 Task: Find connections with filter location Nantong with filter topic #innovationwith filter profile language Potuguese with filter current company Trelleborg Group with filter school Hemwati Nandan Bahuguna Garhwal University with filter industry IT System Custom Software Development with filter service category Strategic Planning with filter keywords title Supervisors
Action: Mouse moved to (368, 246)
Screenshot: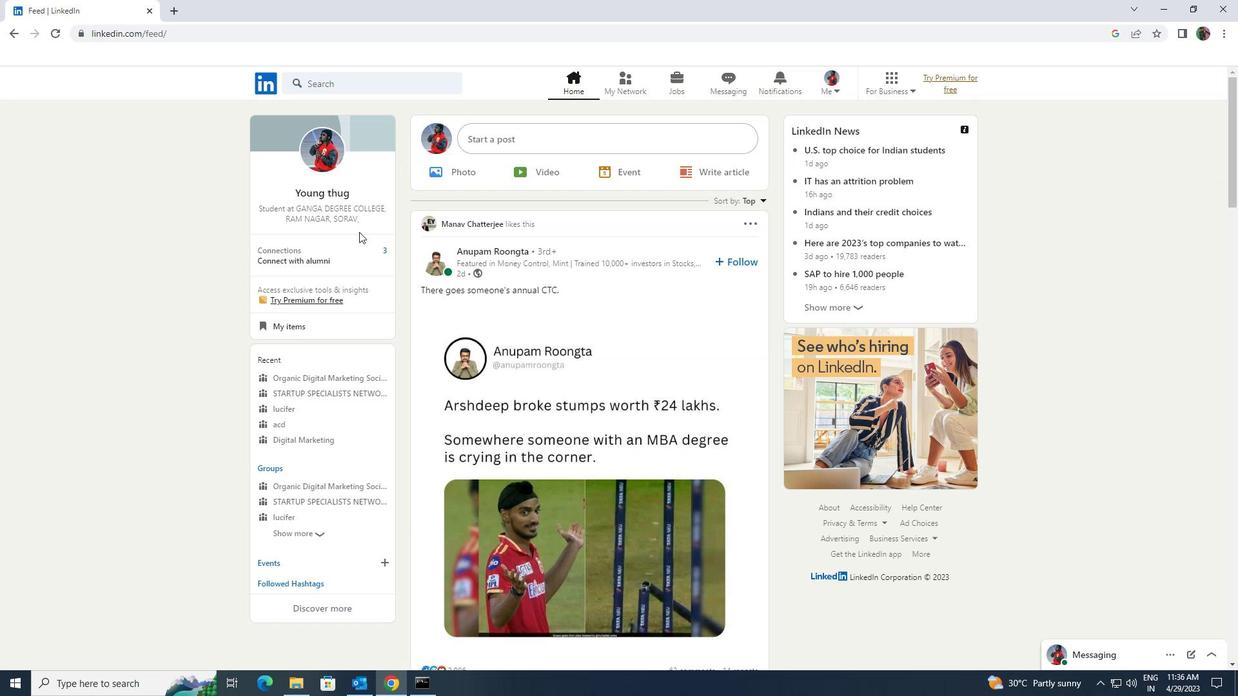 
Action: Mouse pressed left at (368, 246)
Screenshot: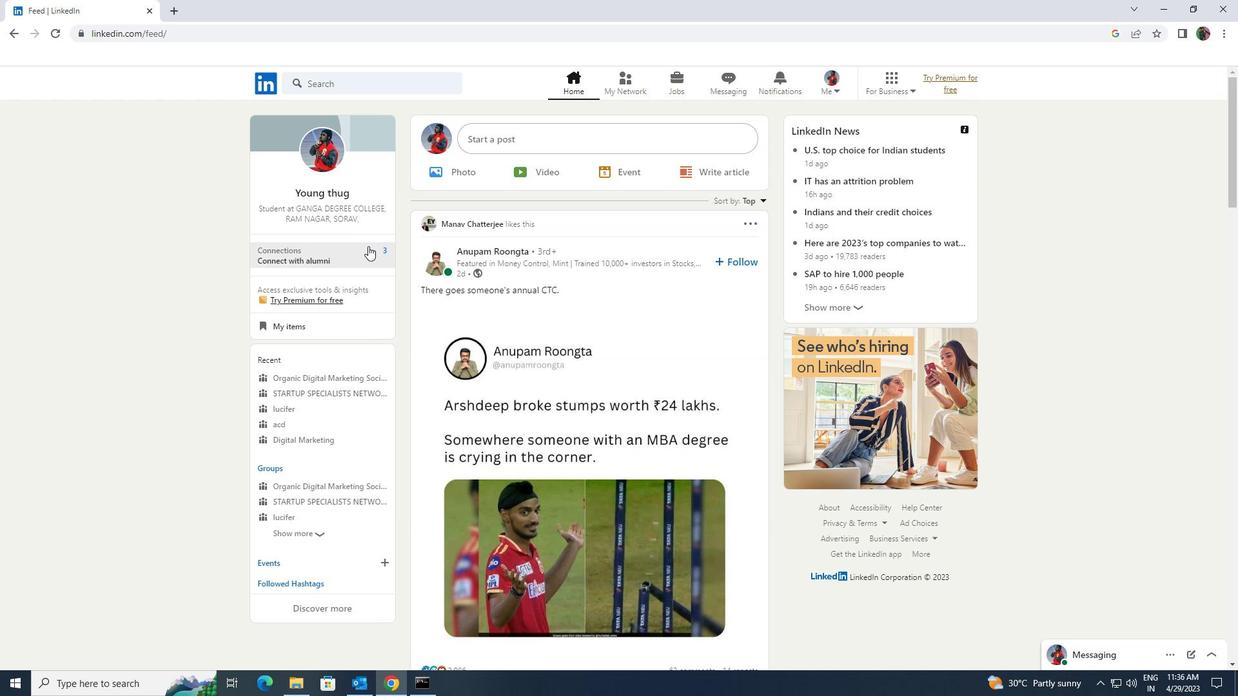 
Action: Mouse moved to (397, 158)
Screenshot: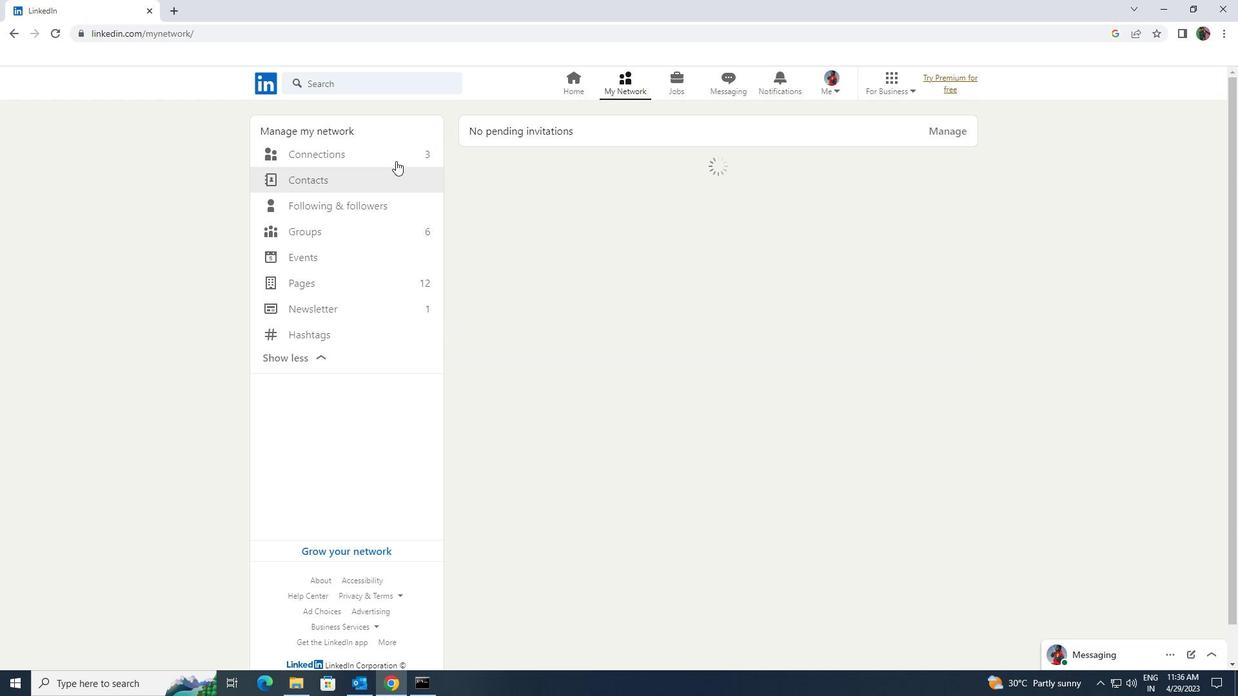 
Action: Mouse pressed left at (397, 158)
Screenshot: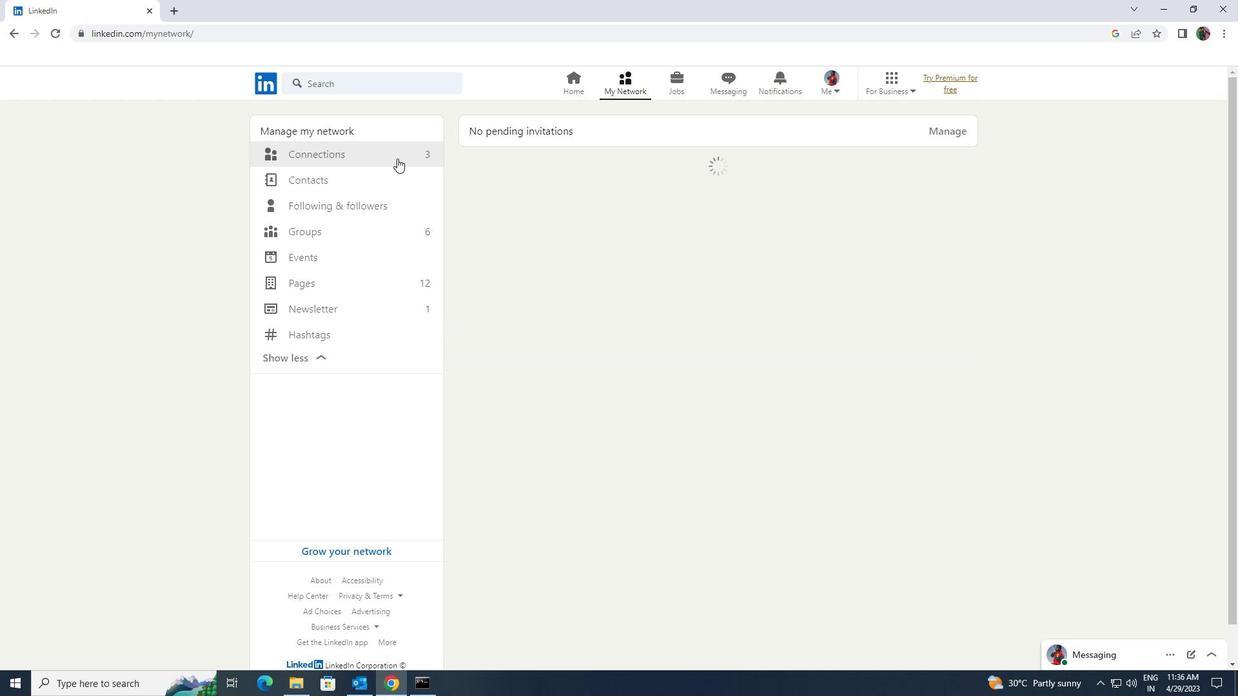 
Action: Mouse moved to (693, 156)
Screenshot: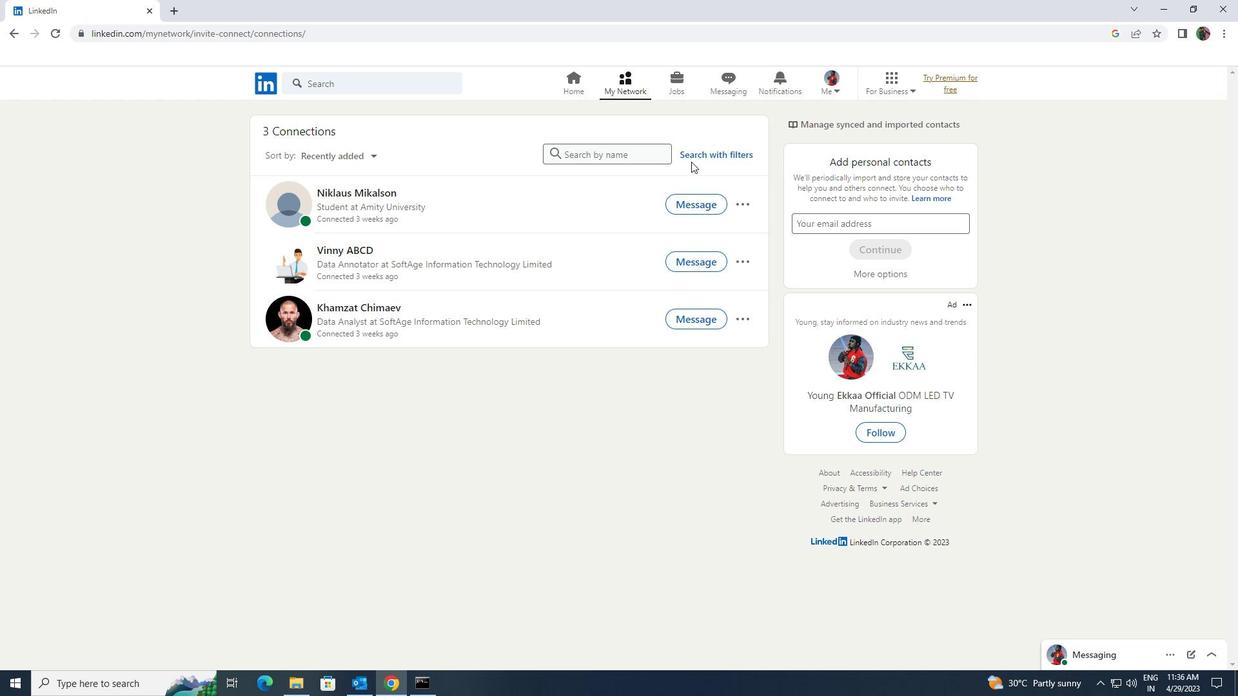 
Action: Mouse pressed left at (693, 156)
Screenshot: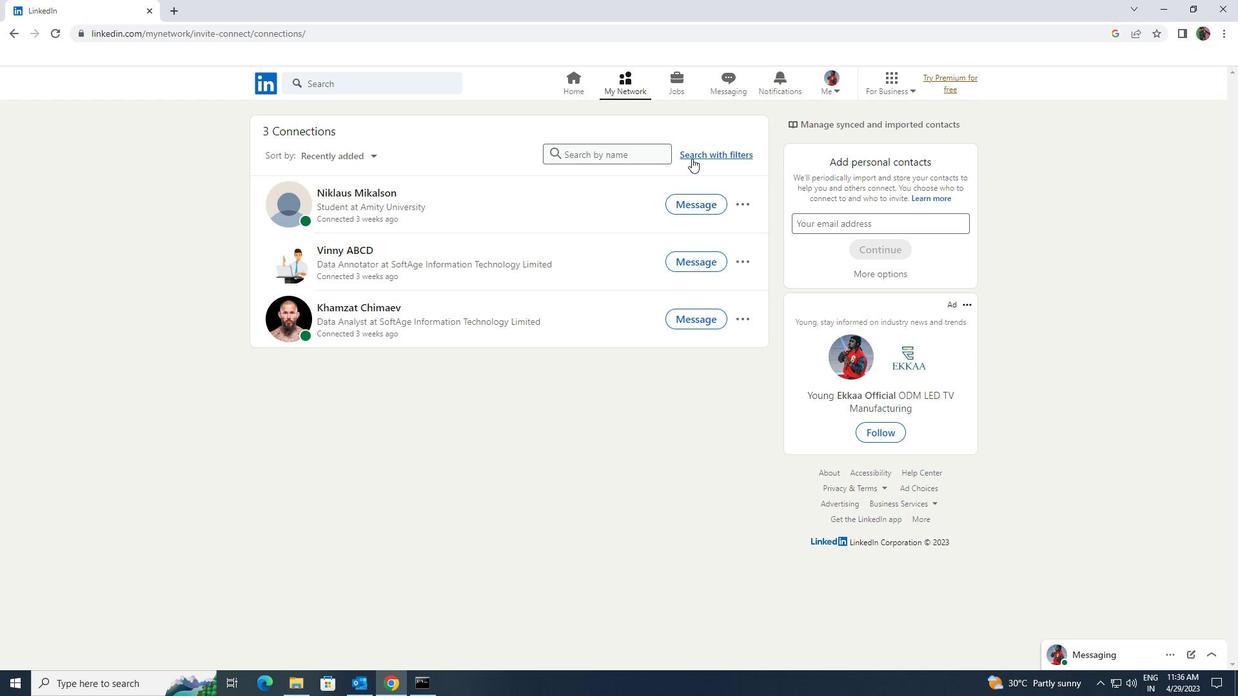 
Action: Mouse moved to (662, 118)
Screenshot: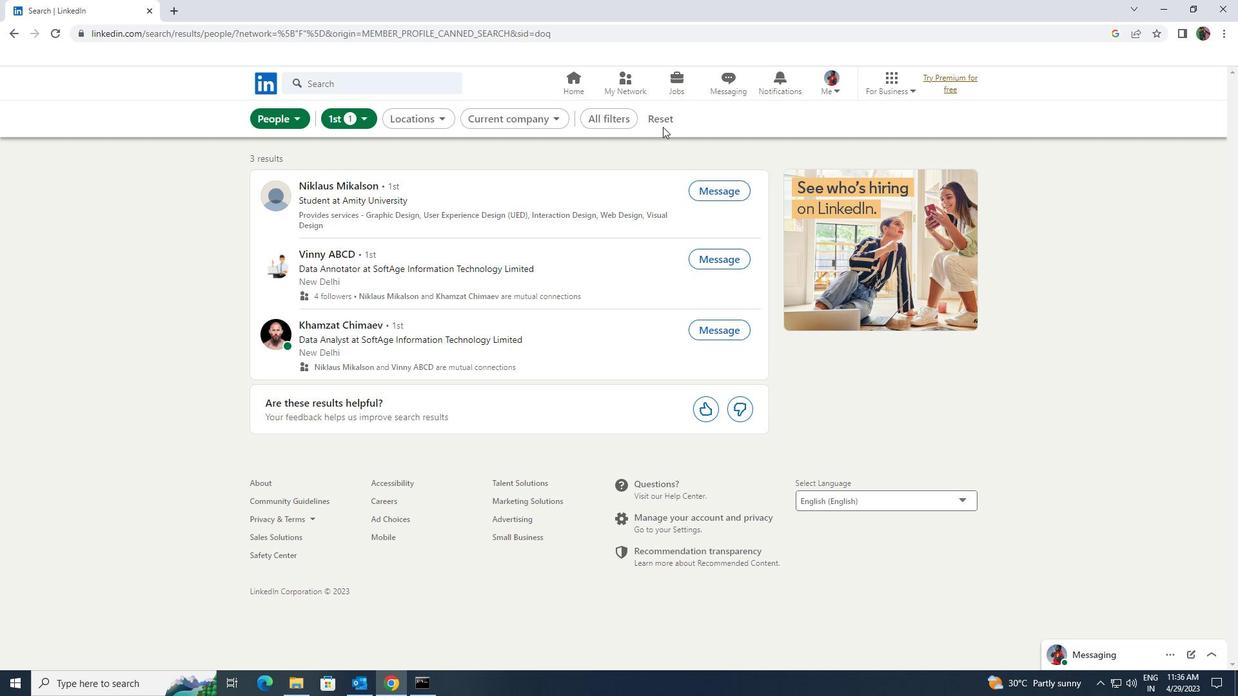 
Action: Mouse pressed left at (662, 118)
Screenshot: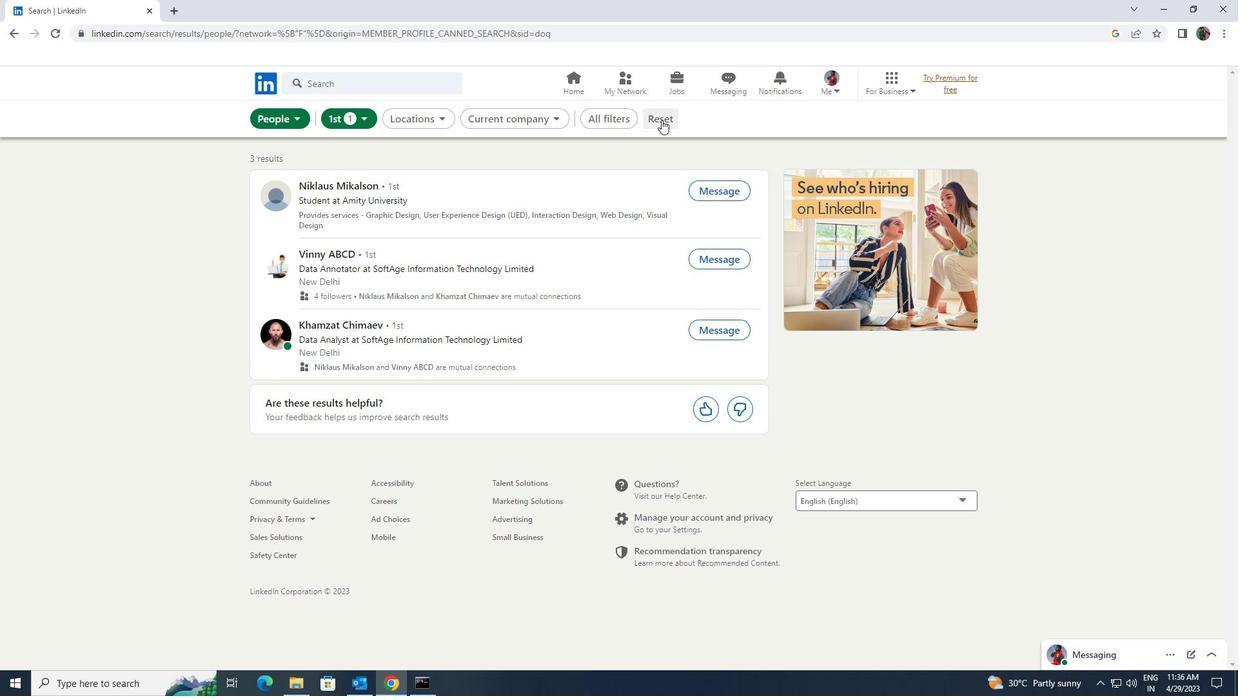 
Action: Mouse pressed left at (662, 118)
Screenshot: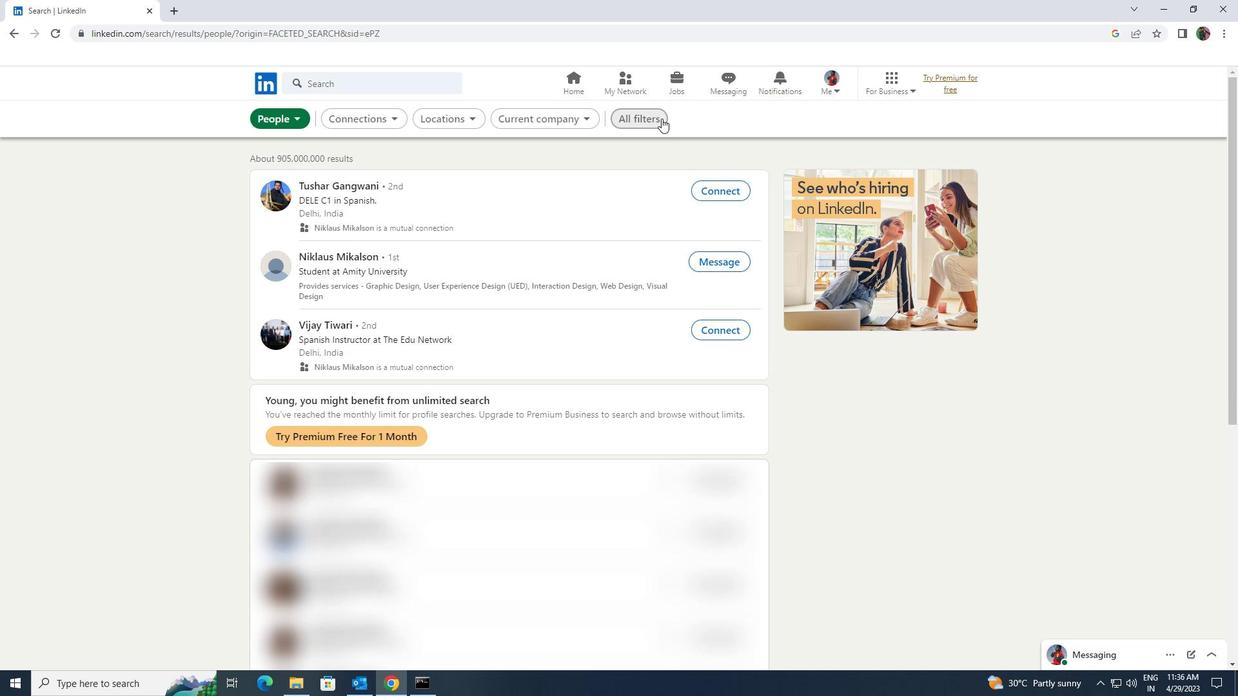 
Action: Mouse moved to (1046, 328)
Screenshot: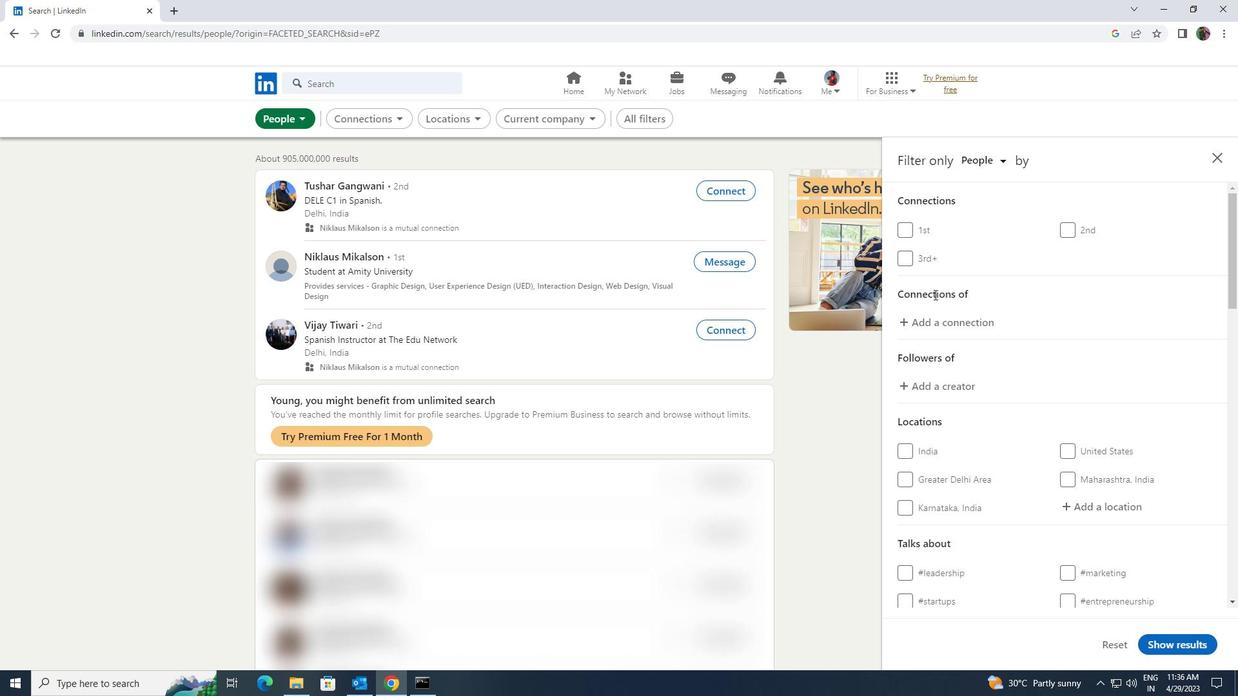 
Action: Mouse scrolled (1046, 327) with delta (0, 0)
Screenshot: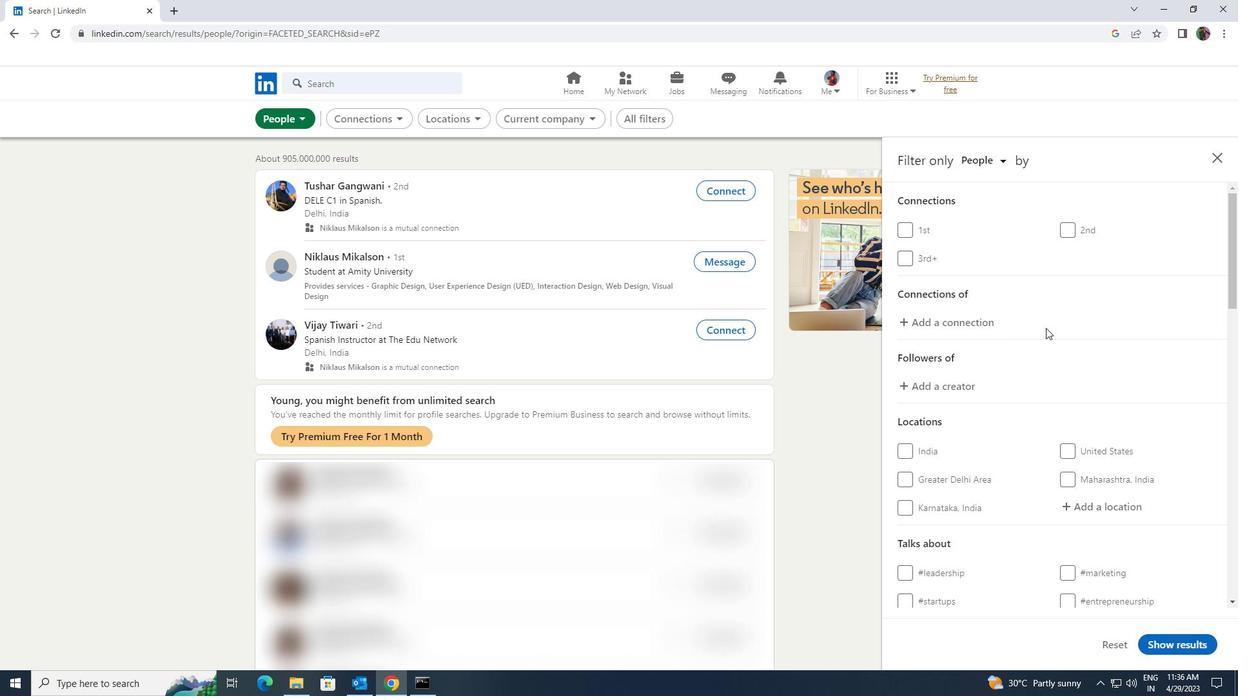 
Action: Mouse scrolled (1046, 327) with delta (0, 0)
Screenshot: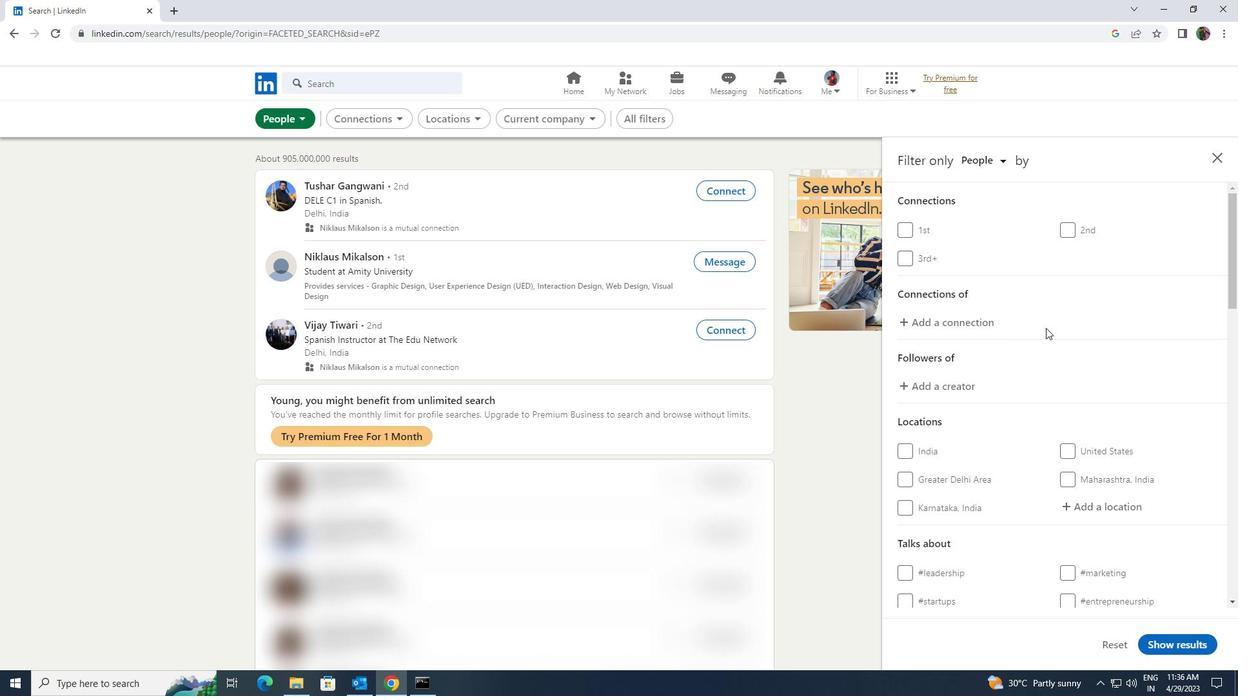
Action: Mouse scrolled (1046, 327) with delta (0, 0)
Screenshot: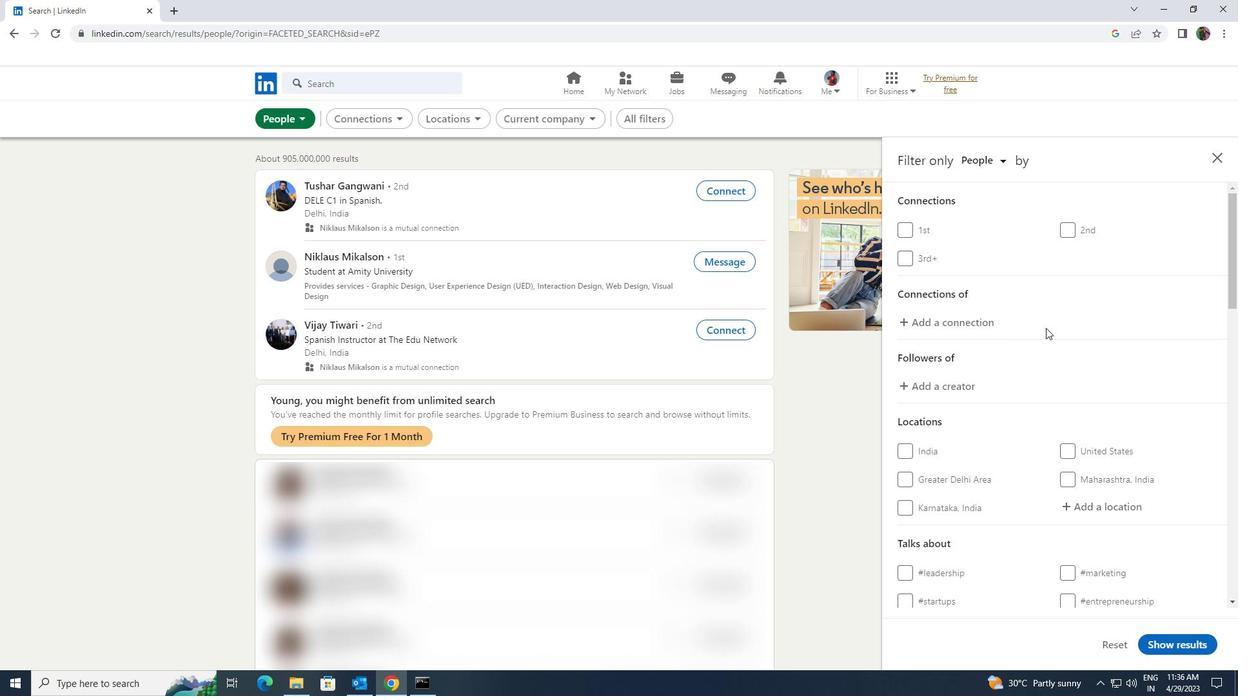 
Action: Mouse scrolled (1046, 327) with delta (0, 0)
Screenshot: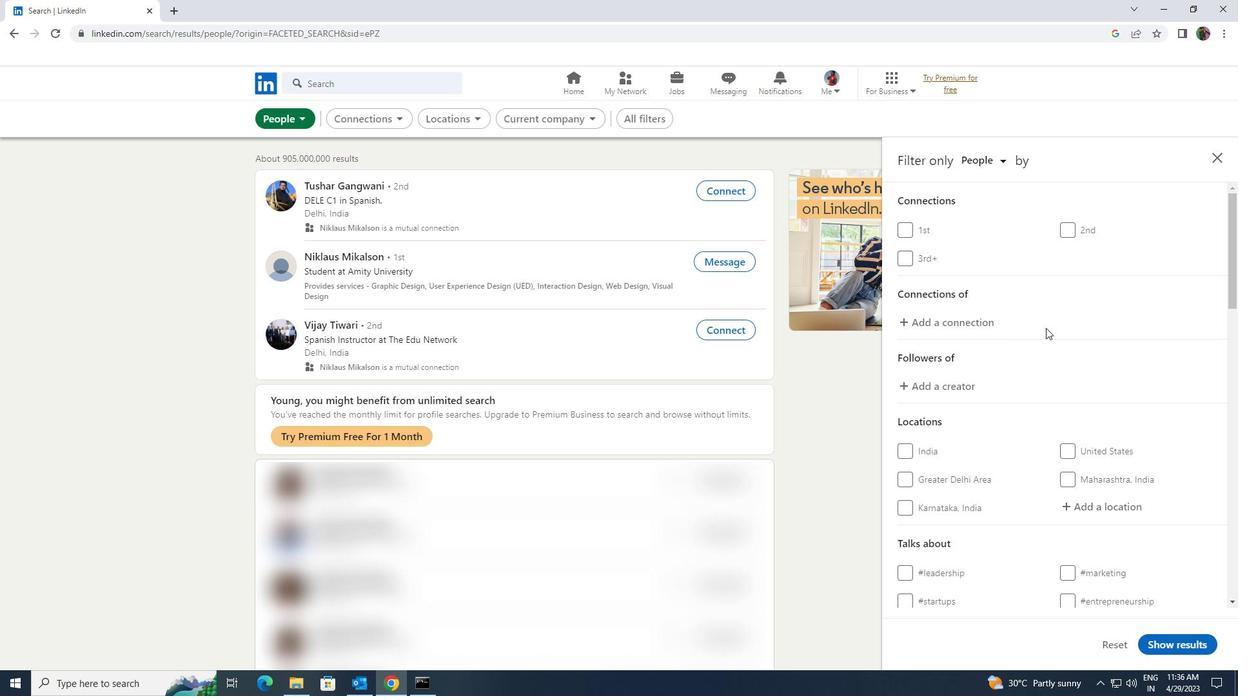 
Action: Mouse moved to (1083, 244)
Screenshot: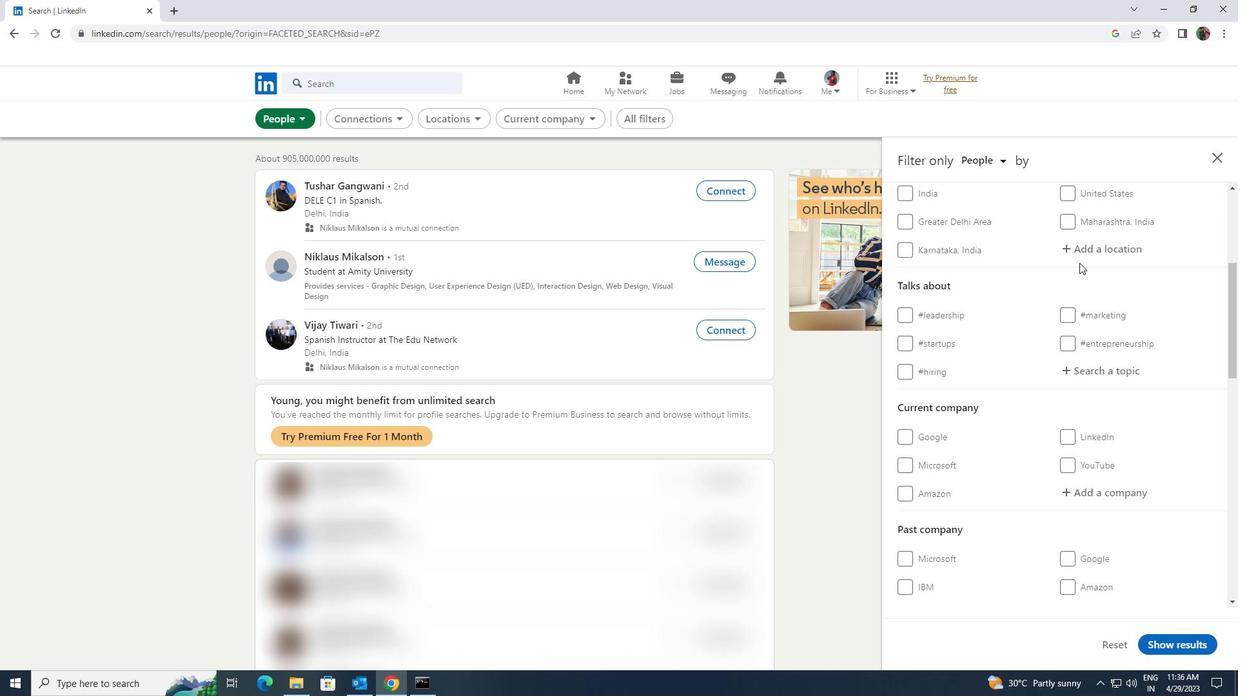 
Action: Mouse pressed left at (1083, 244)
Screenshot: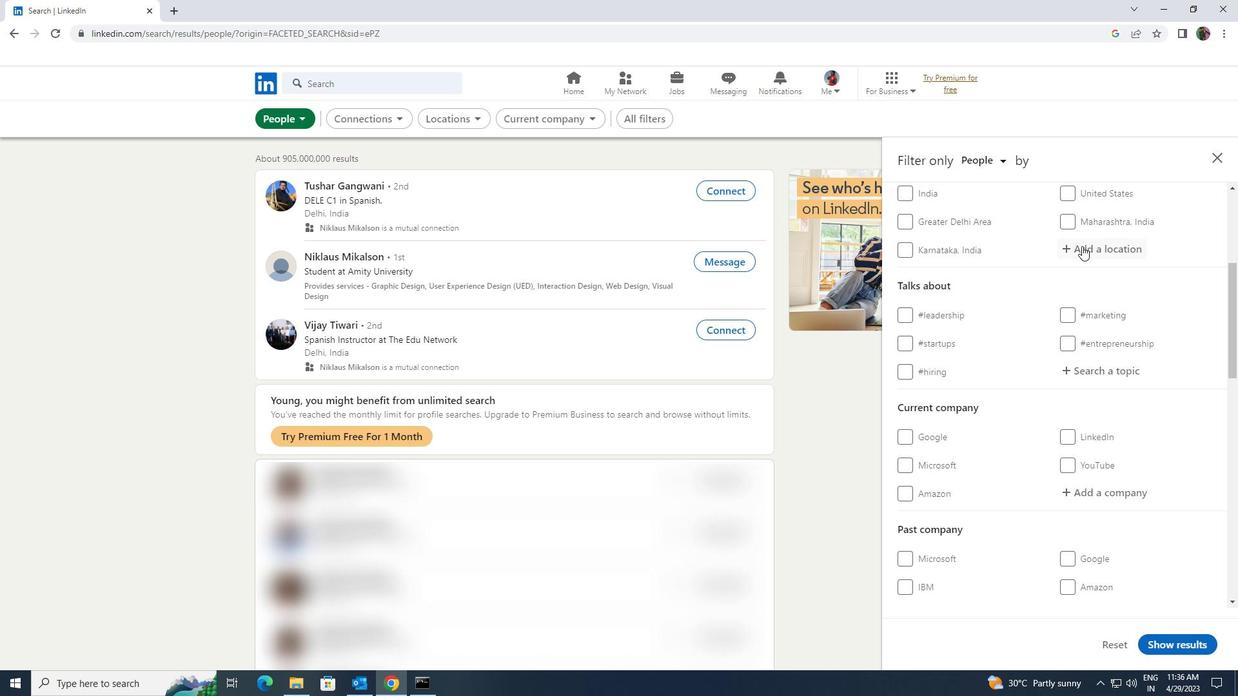 
Action: Mouse moved to (1035, 248)
Screenshot: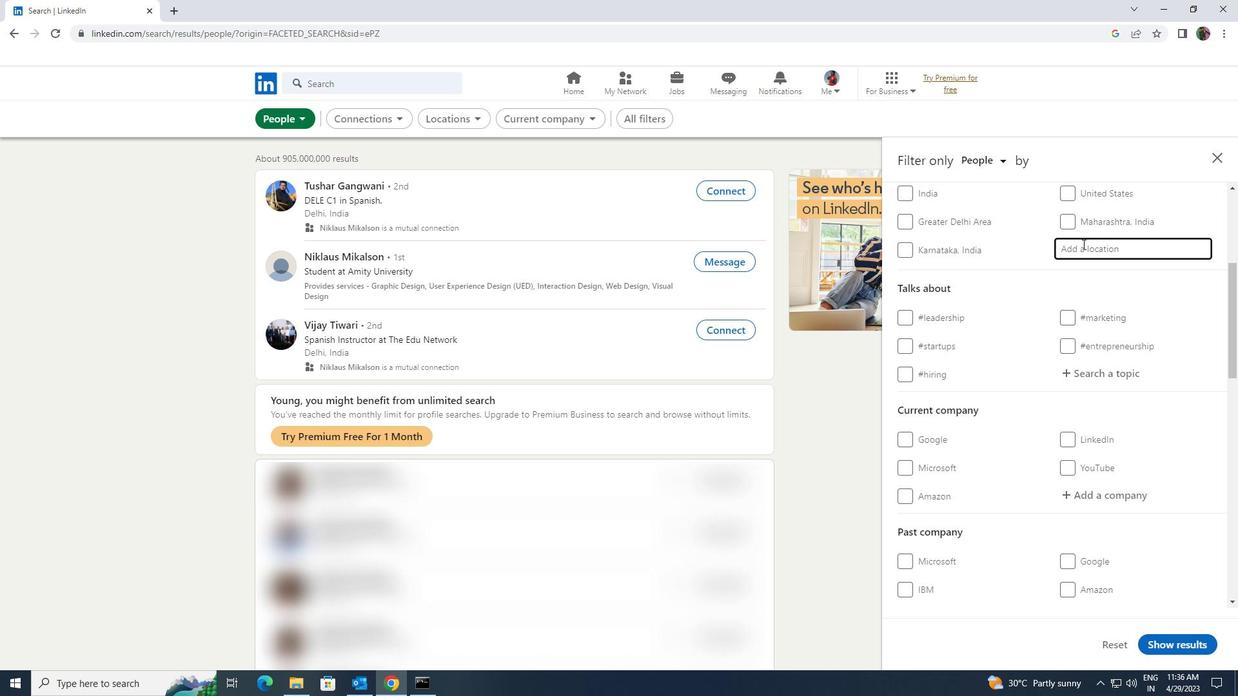 
Action: Key pressed <Key.shift>
Screenshot: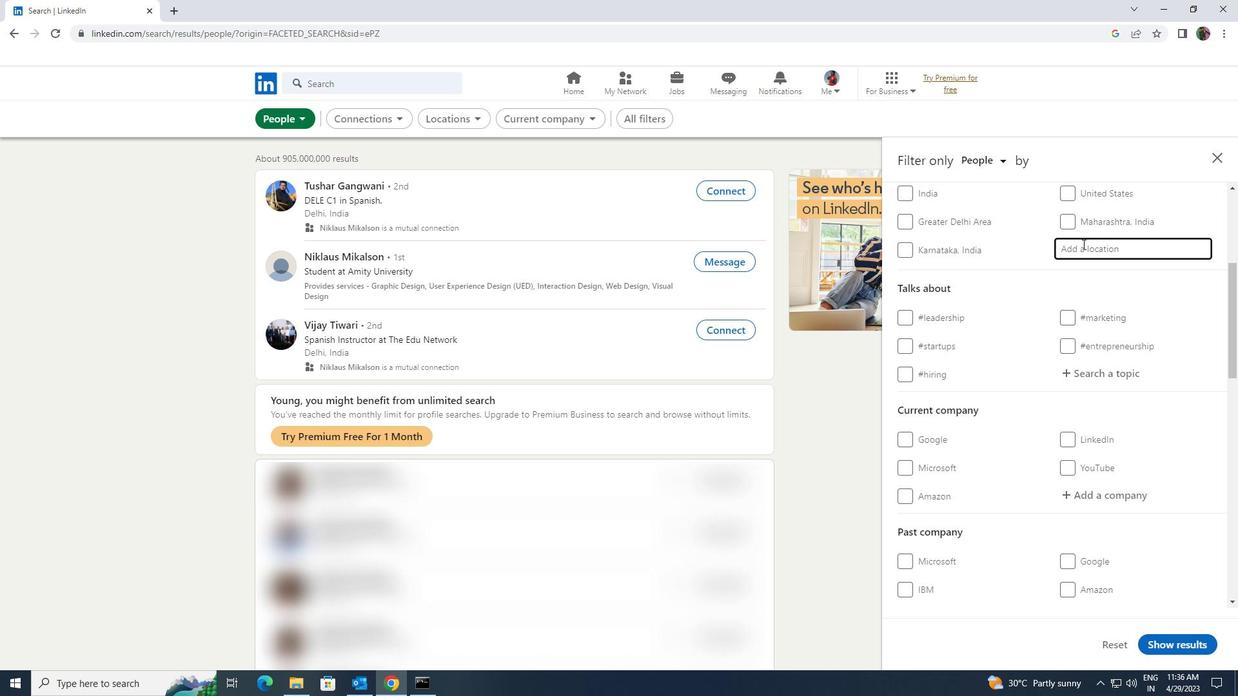 
Action: Mouse moved to (998, 269)
Screenshot: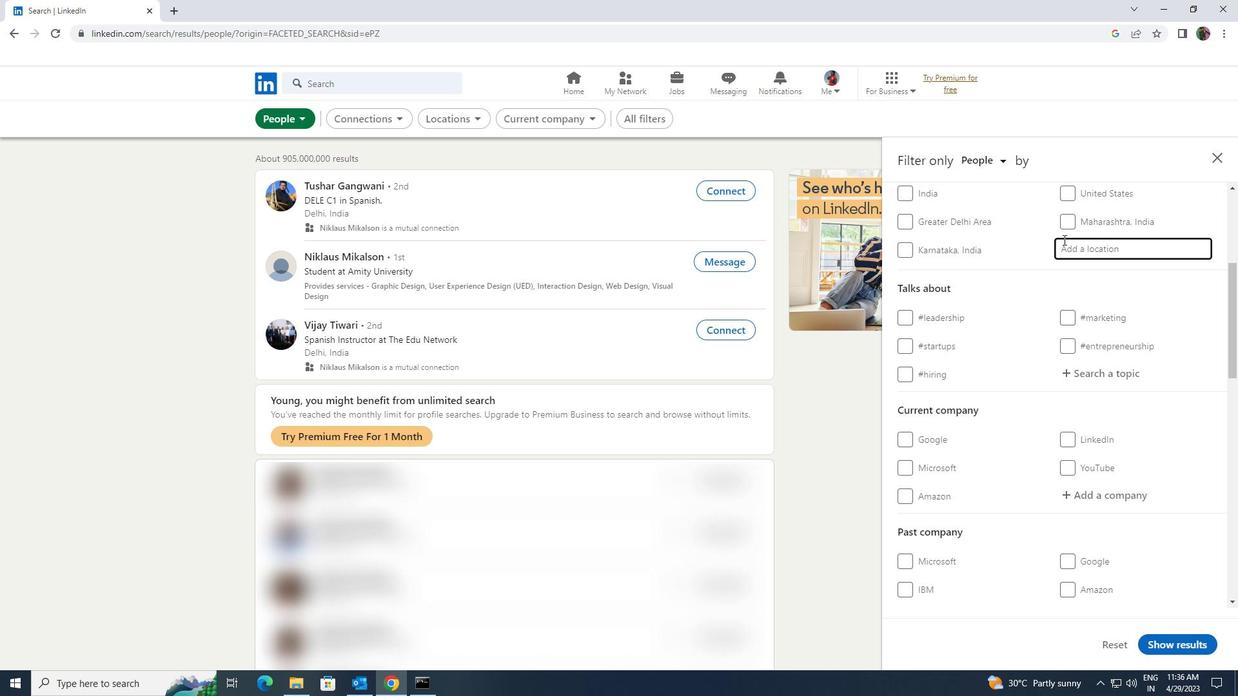 
Action: Key pressed NANTON
Screenshot: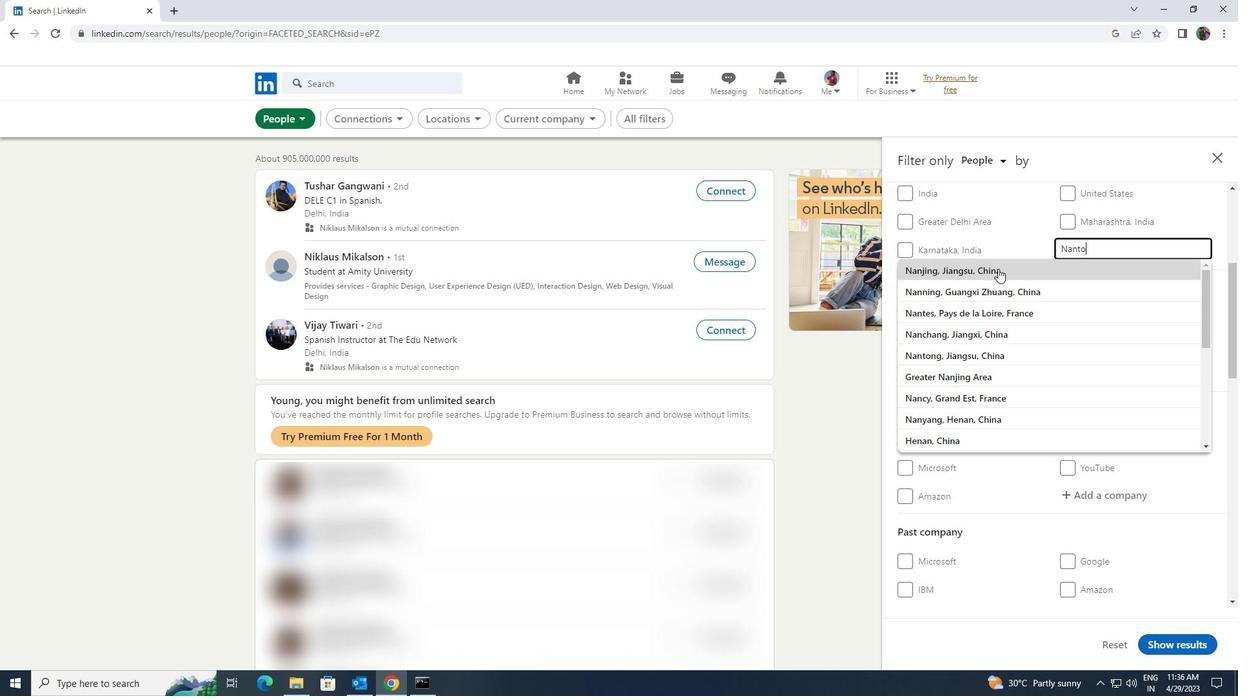 
Action: Mouse moved to (995, 270)
Screenshot: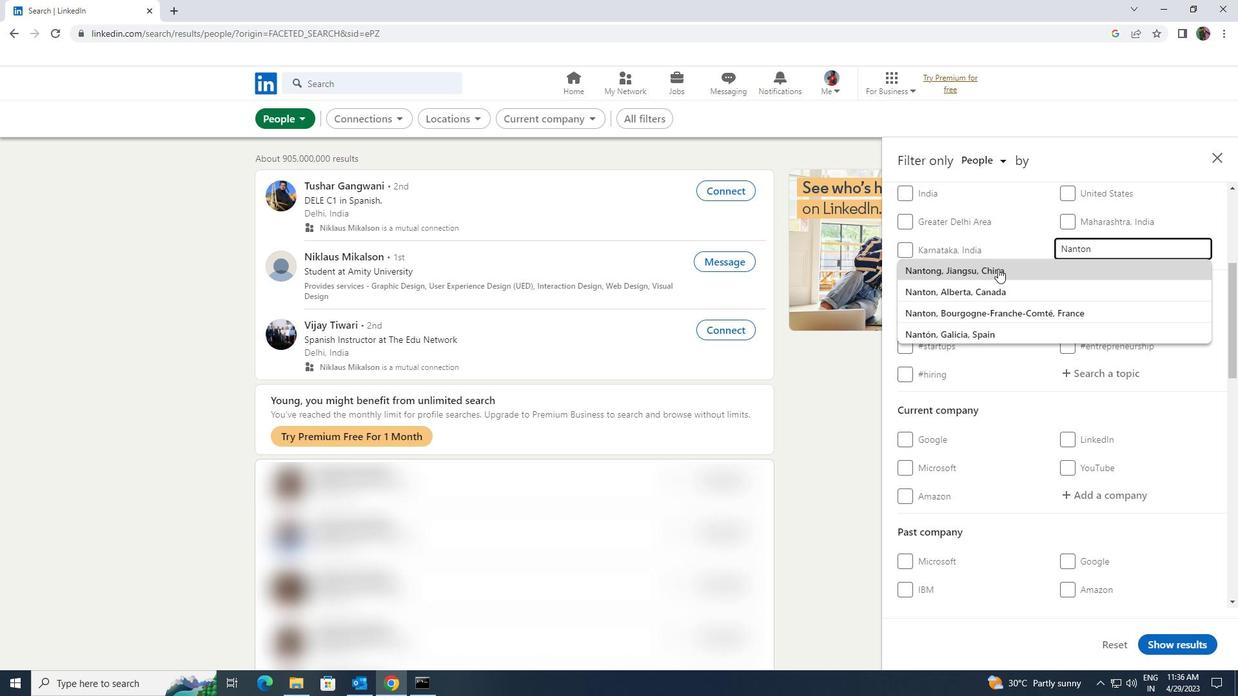 
Action: Mouse pressed left at (995, 270)
Screenshot: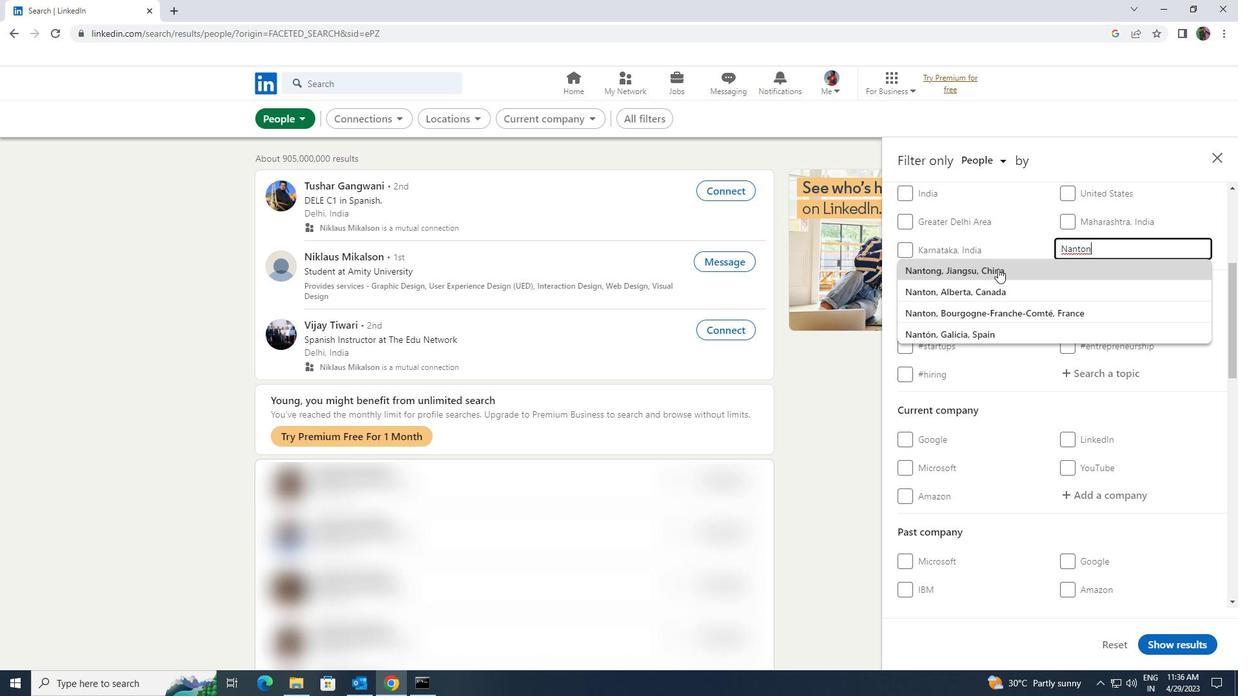 
Action: Mouse moved to (989, 272)
Screenshot: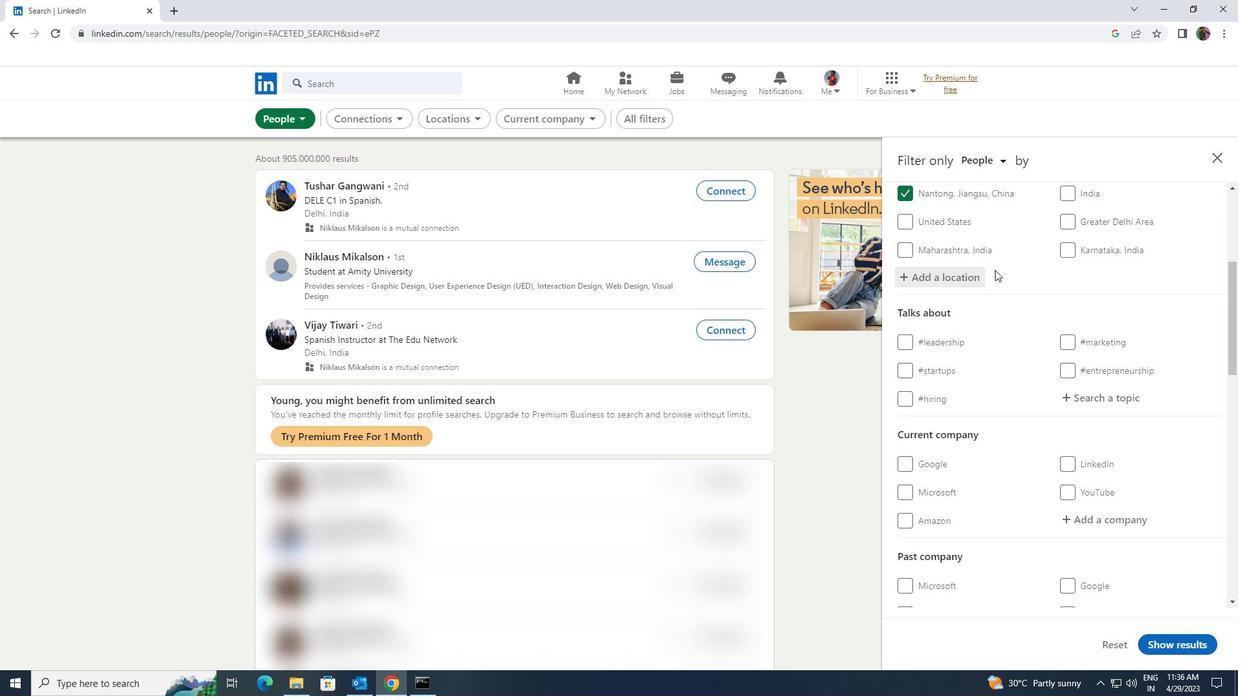 
Action: Mouse scrolled (989, 272) with delta (0, 0)
Screenshot: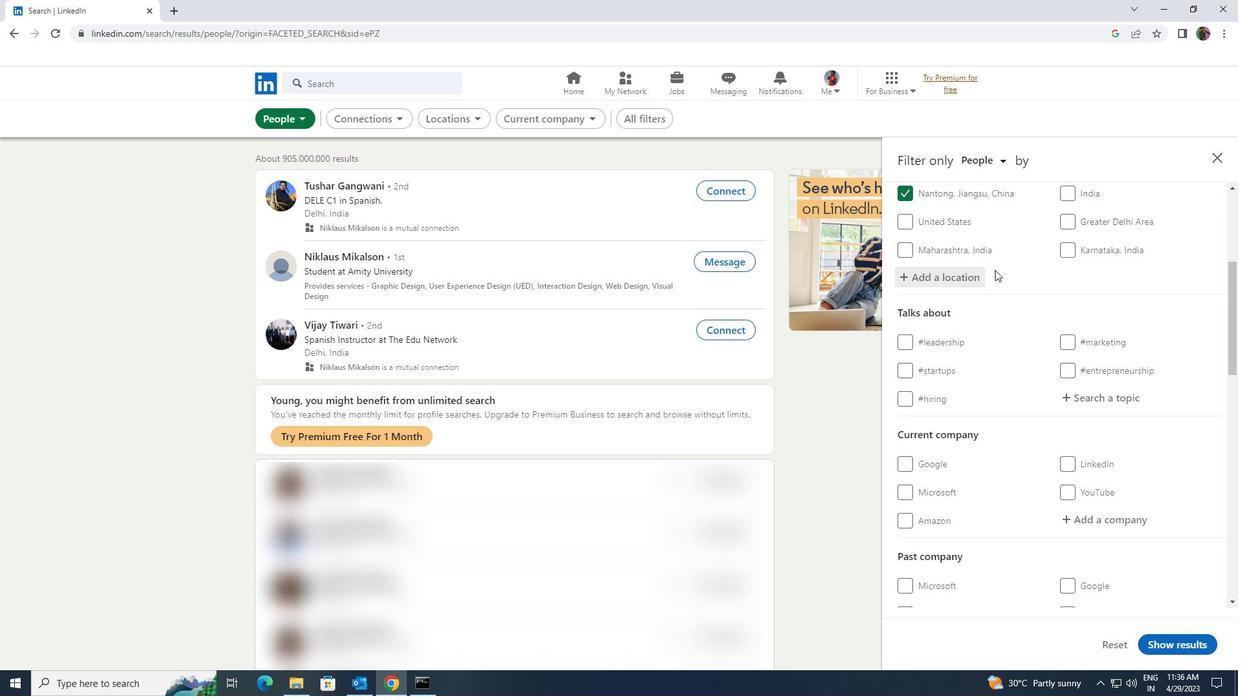 
Action: Mouse moved to (1071, 327)
Screenshot: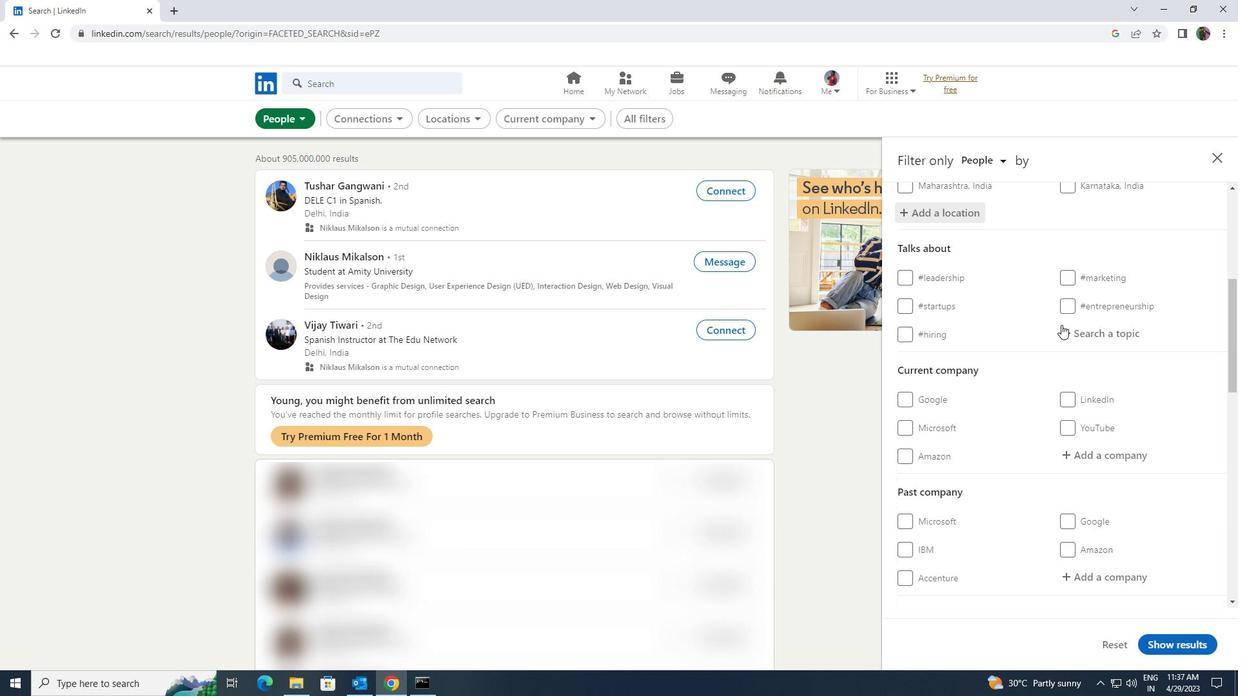 
Action: Mouse pressed left at (1071, 327)
Screenshot: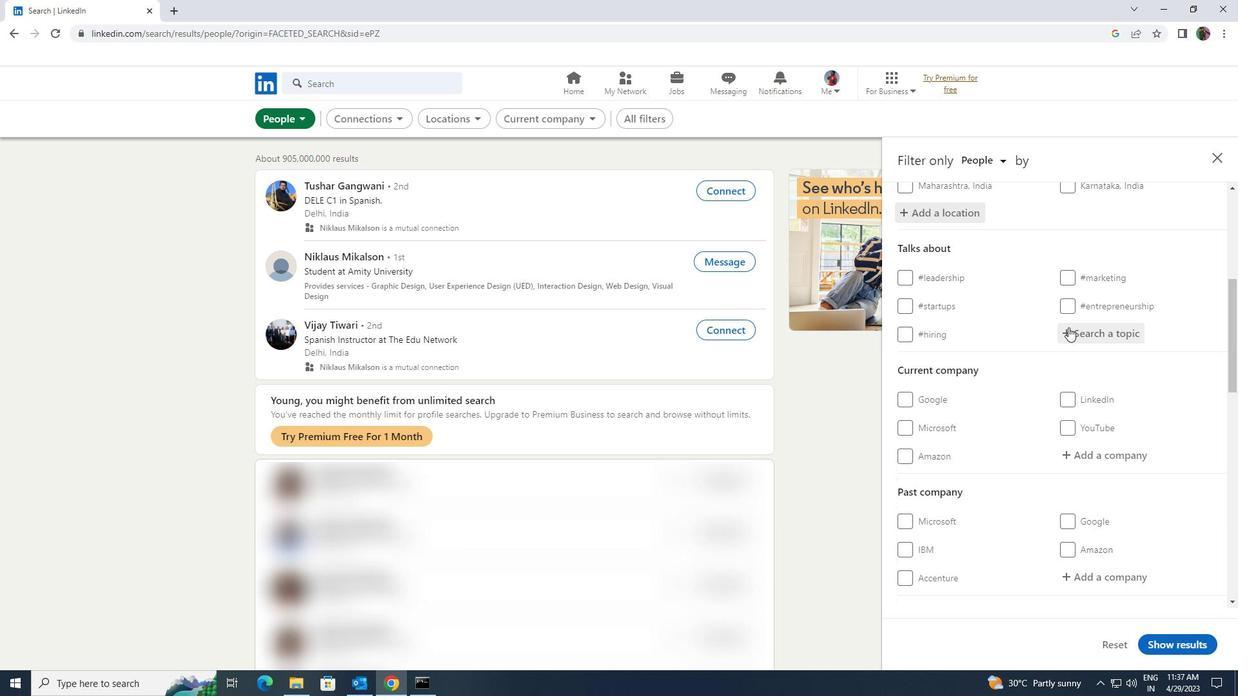 
Action: Mouse moved to (1061, 334)
Screenshot: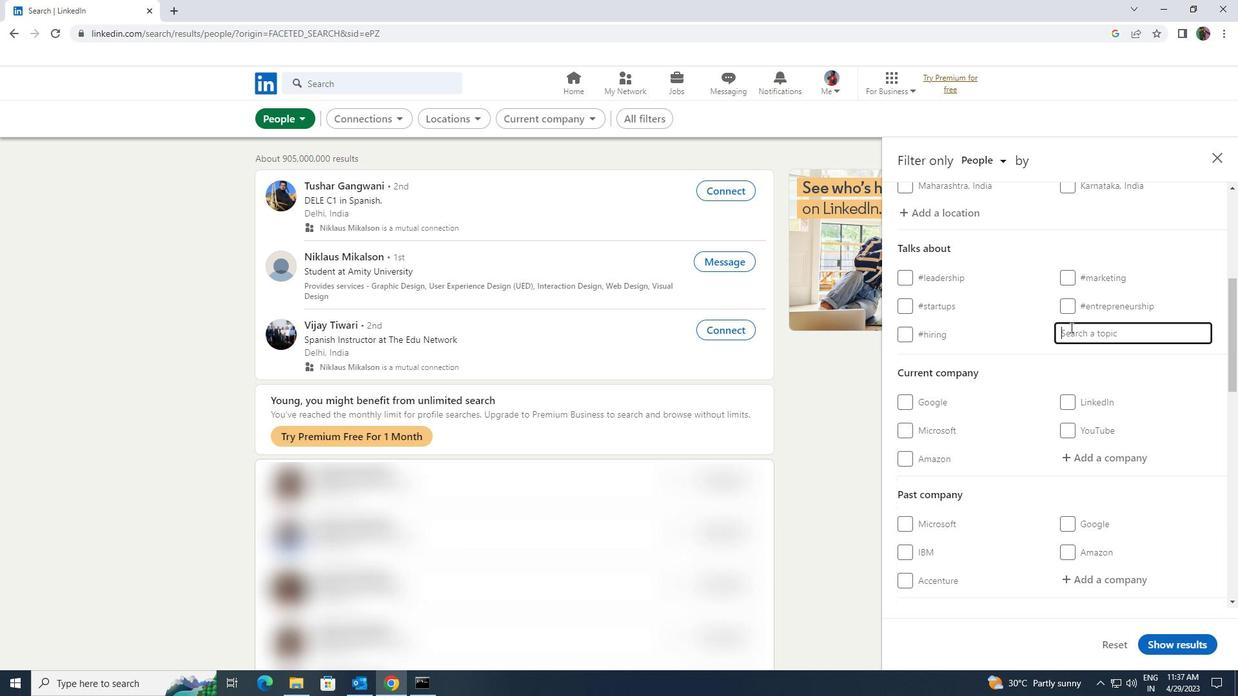 
Action: Key pressed INNO
Screenshot: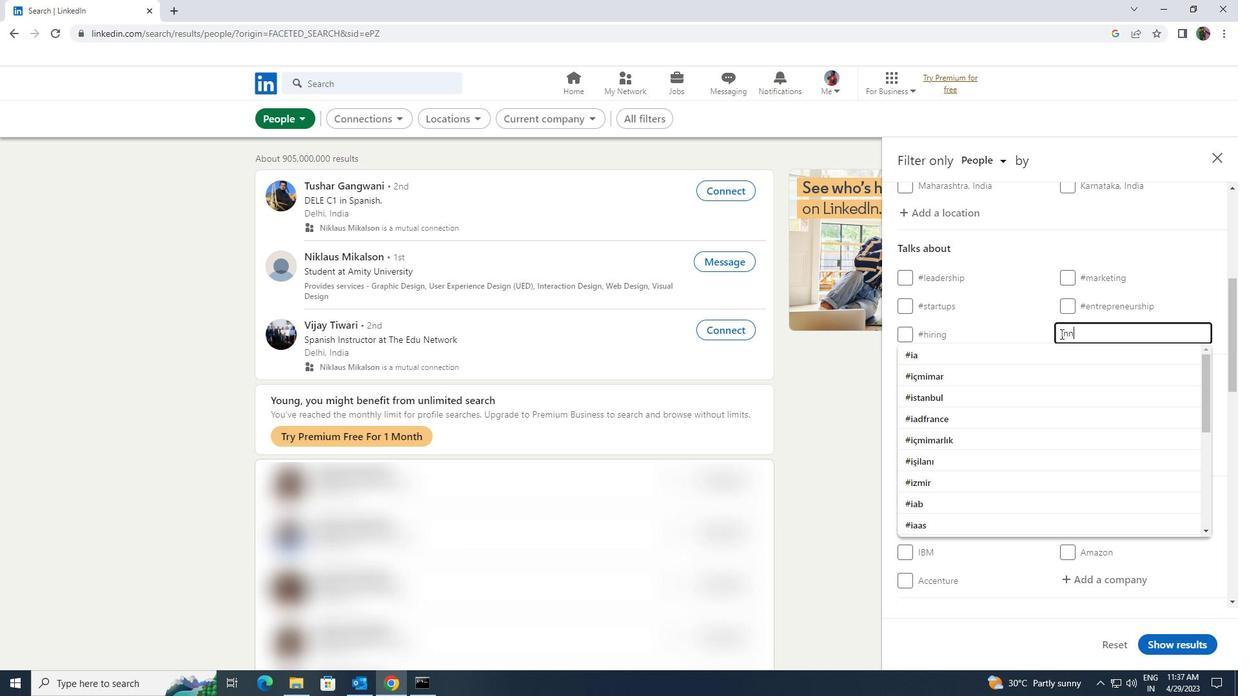 
Action: Mouse moved to (1053, 347)
Screenshot: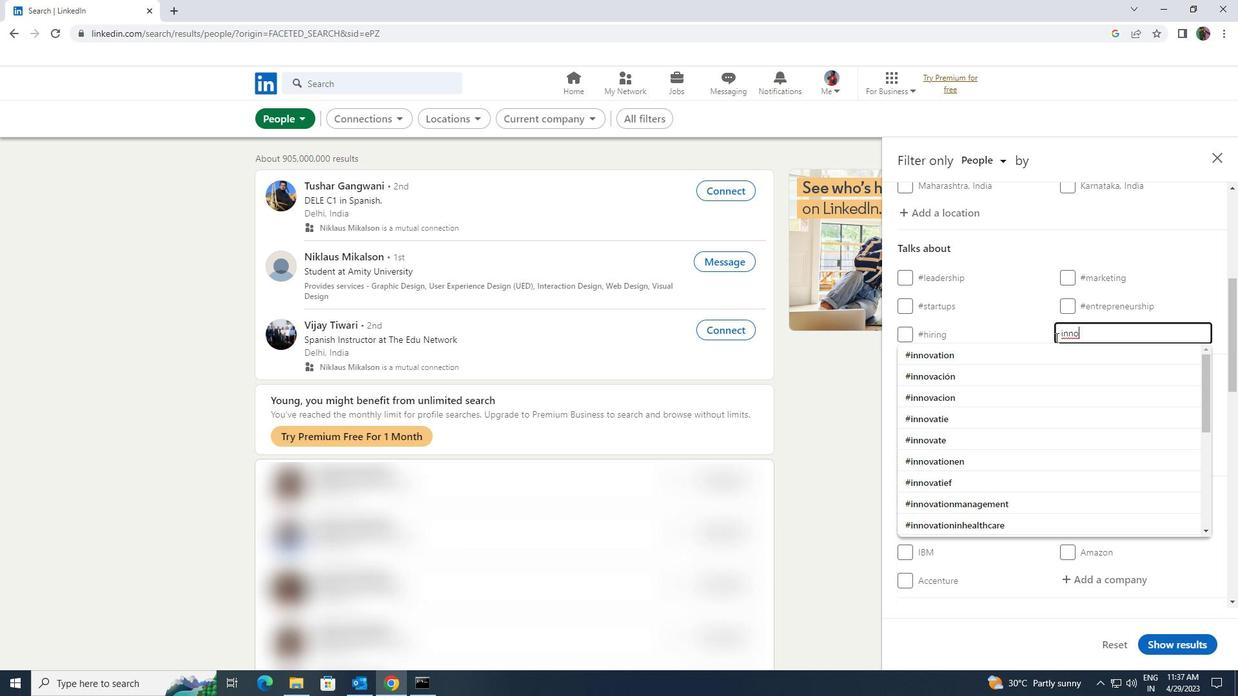 
Action: Mouse pressed left at (1053, 347)
Screenshot: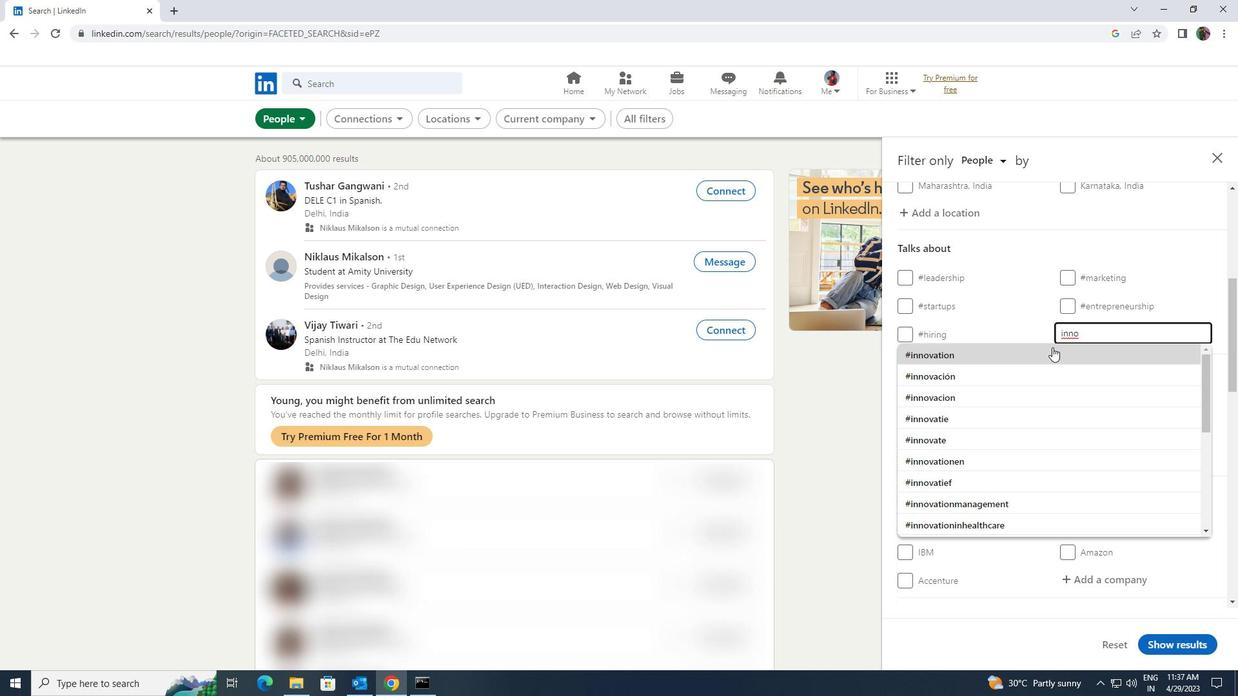 
Action: Mouse moved to (1053, 349)
Screenshot: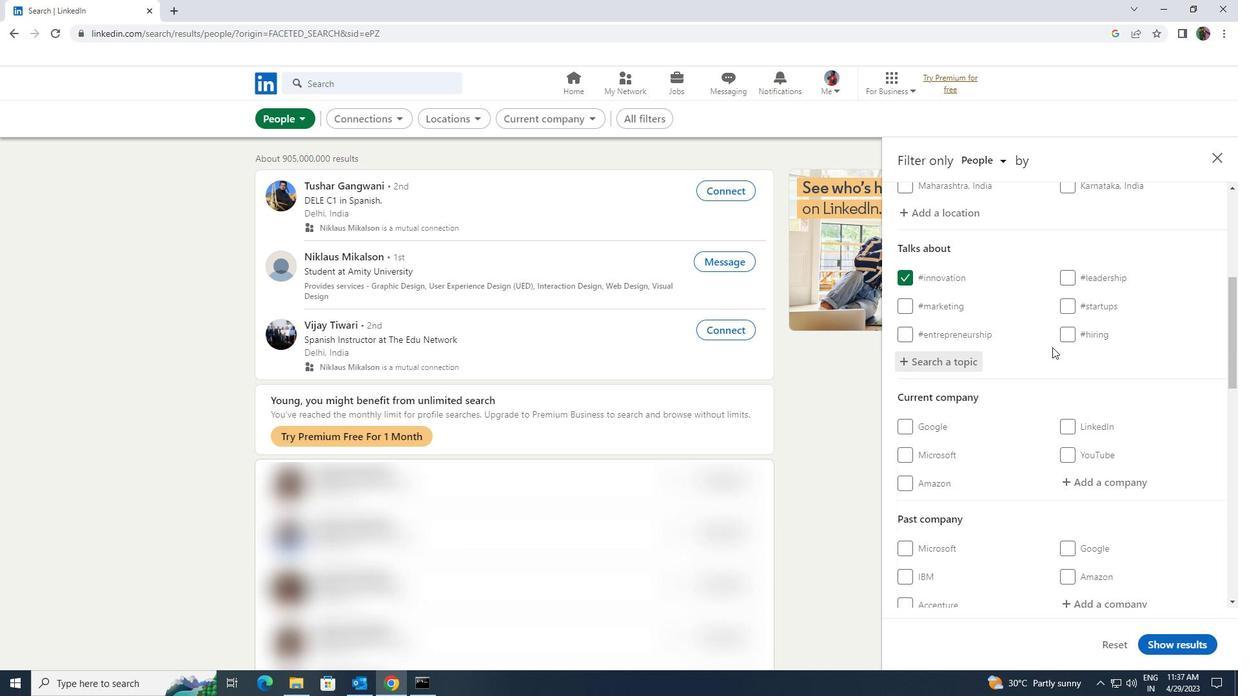 
Action: Mouse scrolled (1053, 348) with delta (0, 0)
Screenshot: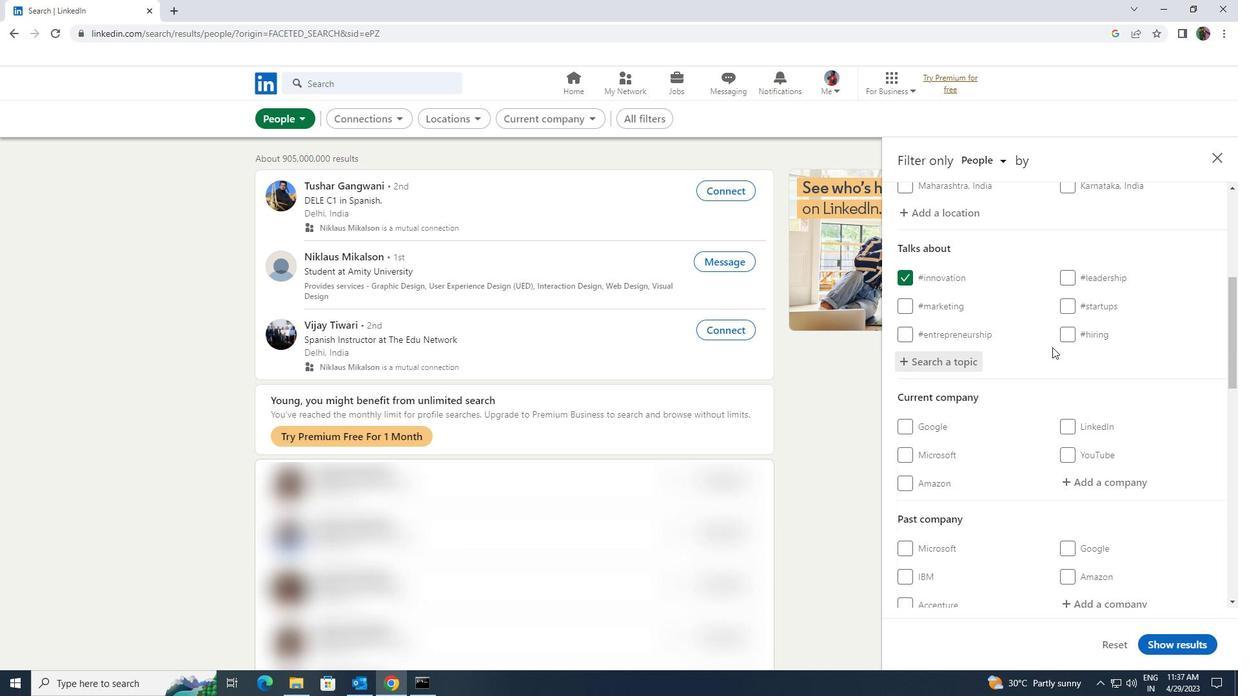 
Action: Mouse moved to (1051, 353)
Screenshot: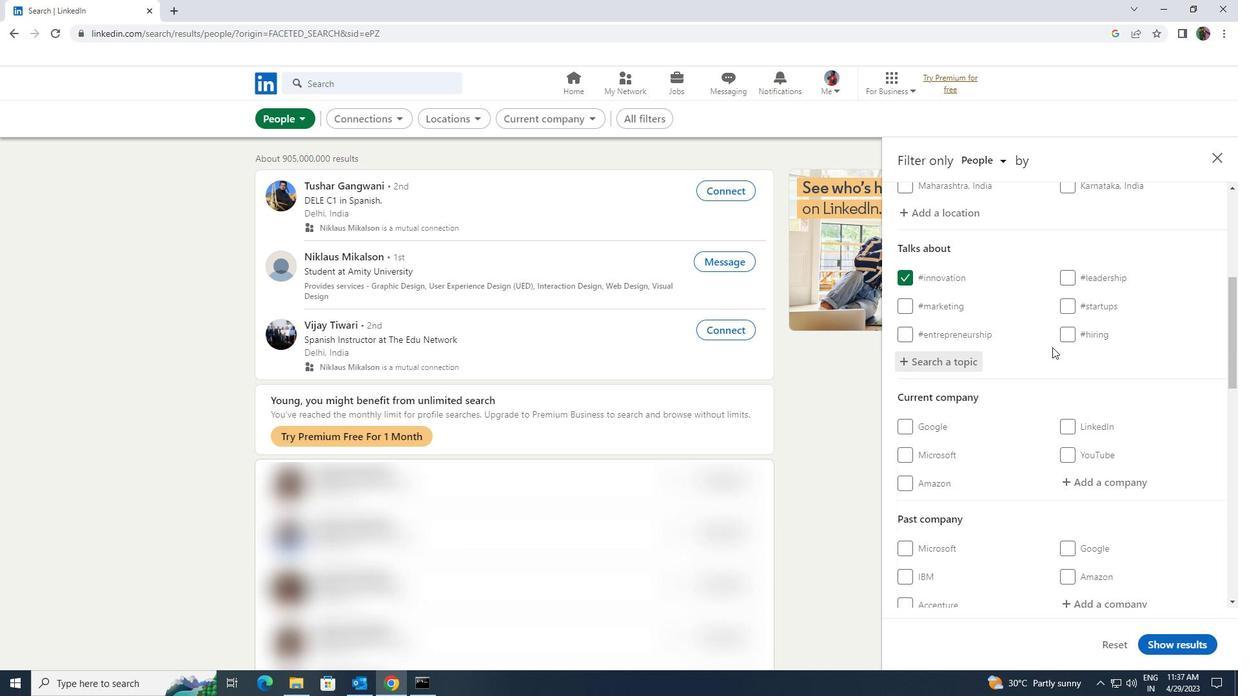 
Action: Mouse scrolled (1051, 352) with delta (0, 0)
Screenshot: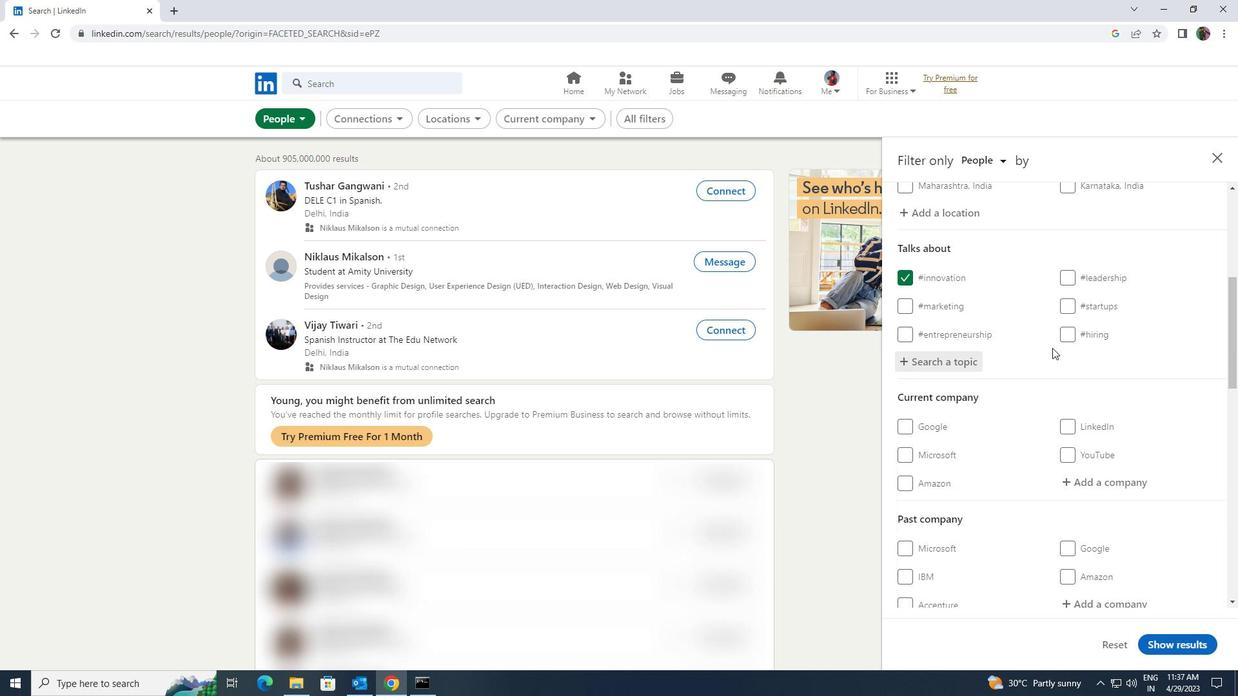 
Action: Mouse scrolled (1051, 352) with delta (0, 0)
Screenshot: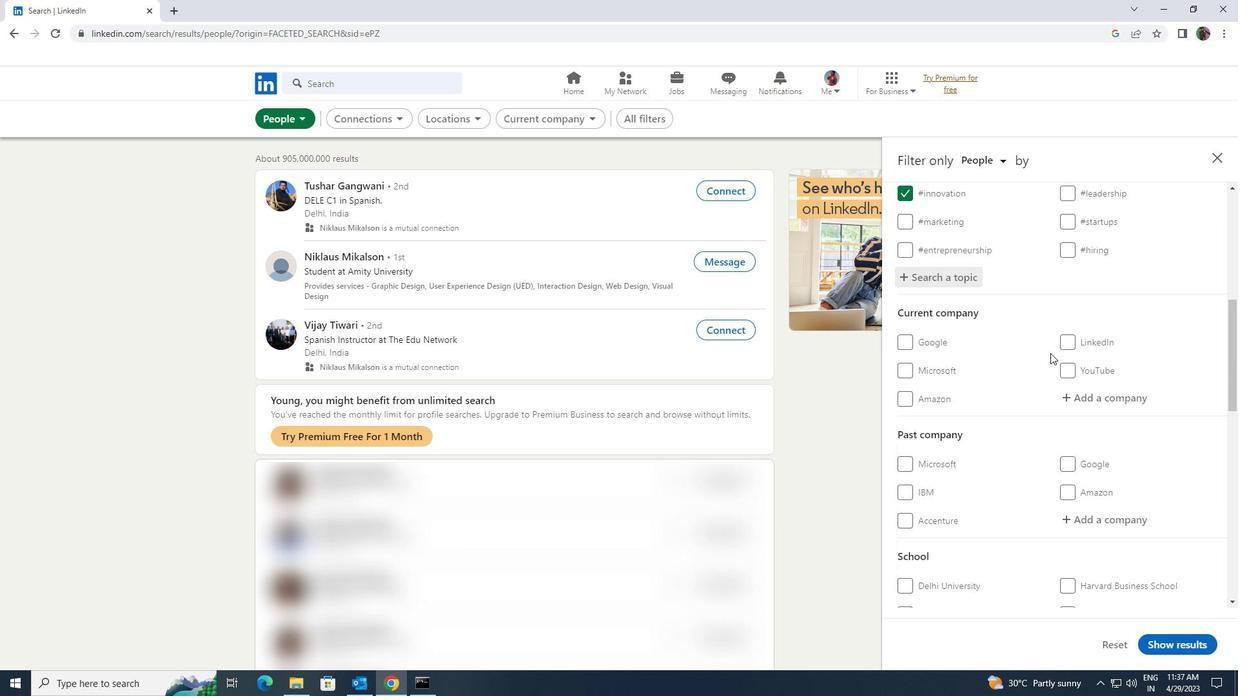 
Action: Mouse scrolled (1051, 352) with delta (0, 0)
Screenshot: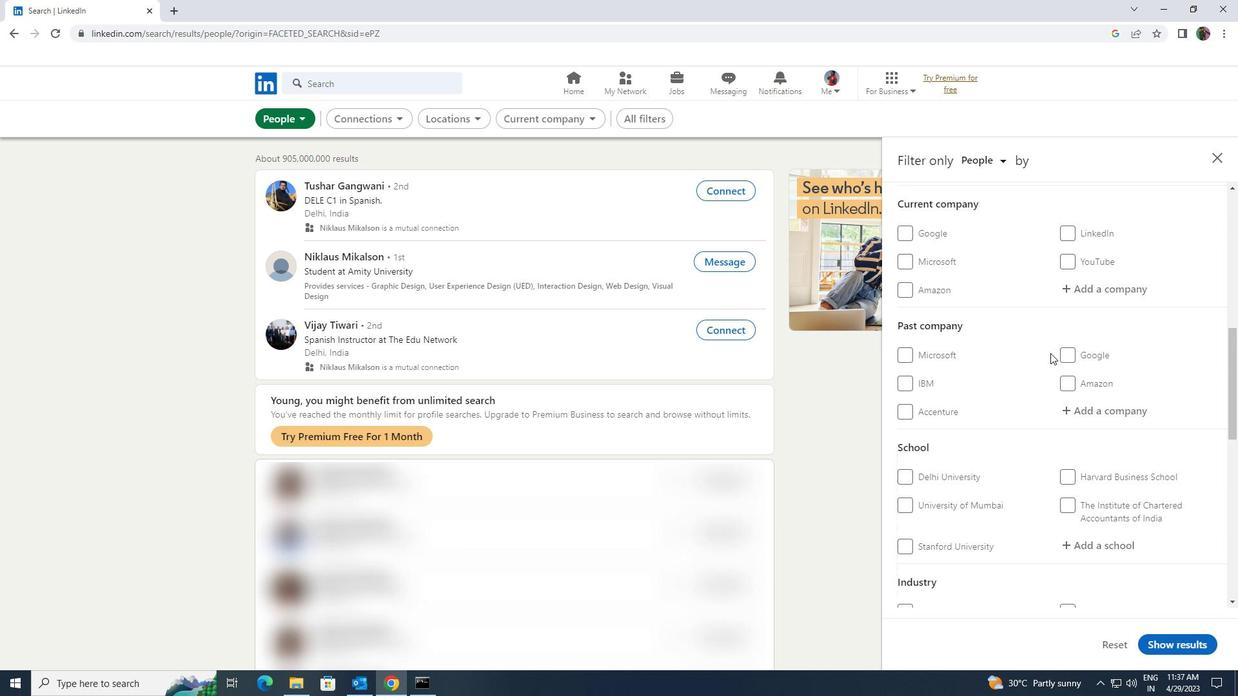 
Action: Mouse scrolled (1051, 352) with delta (0, 0)
Screenshot: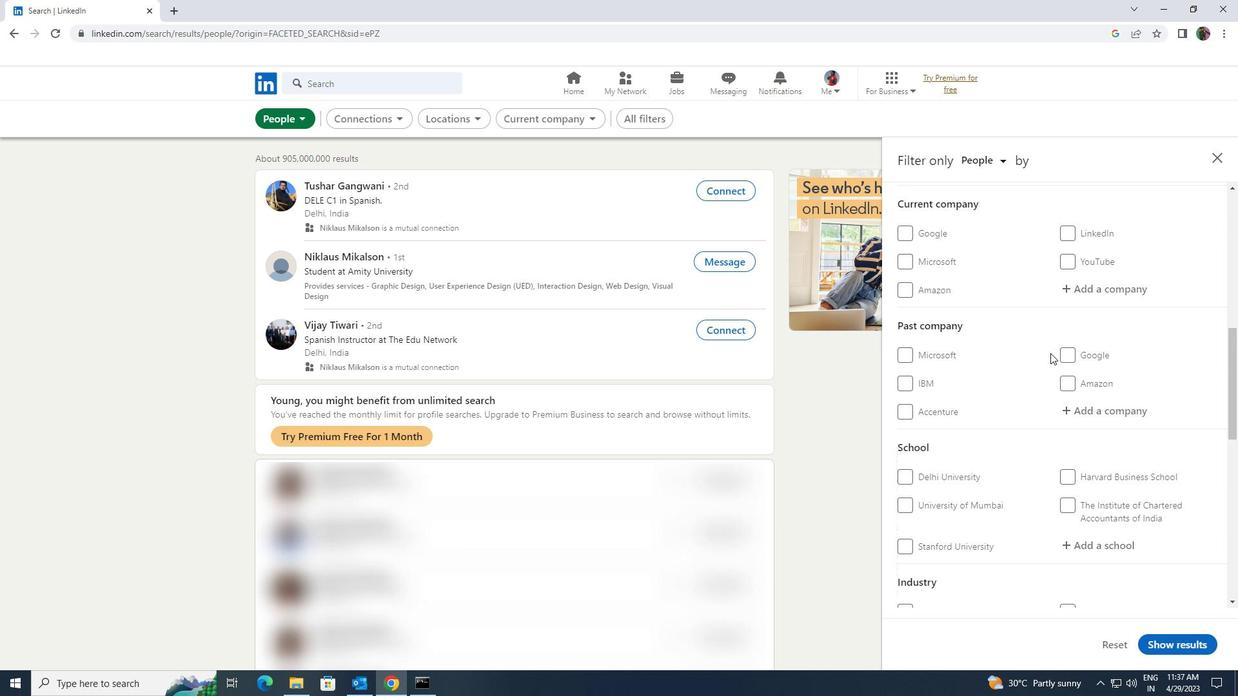 
Action: Mouse scrolled (1051, 352) with delta (0, 0)
Screenshot: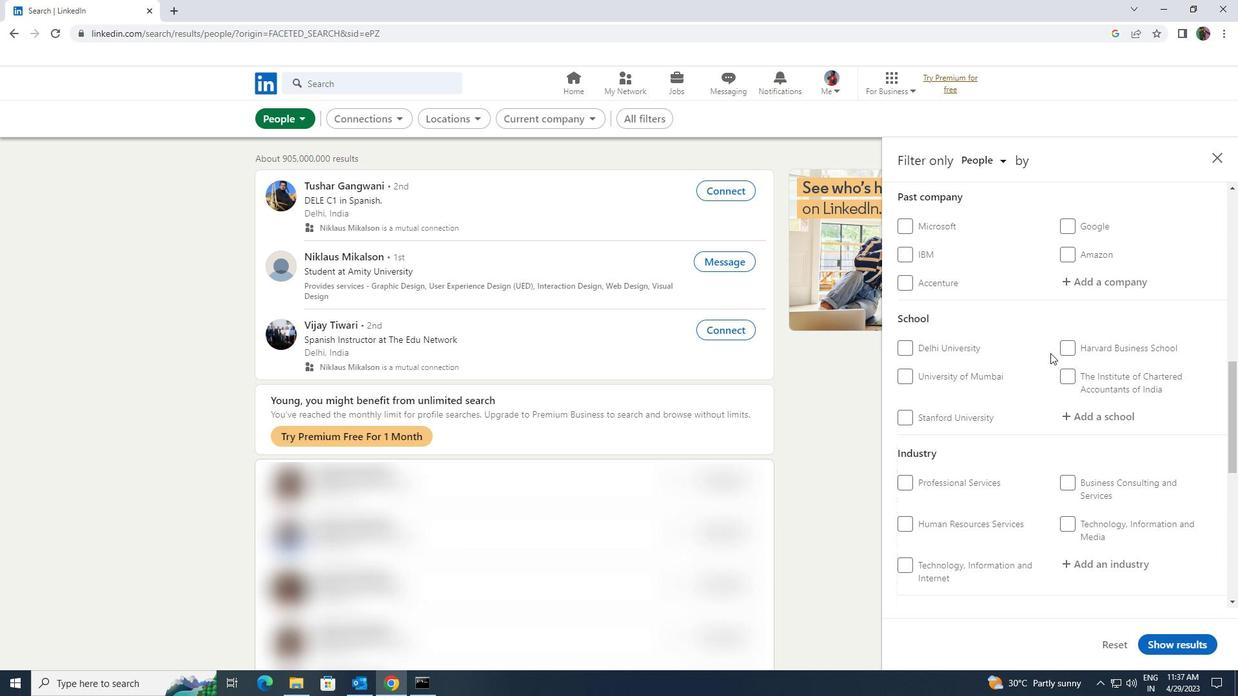
Action: Mouse scrolled (1051, 352) with delta (0, 0)
Screenshot: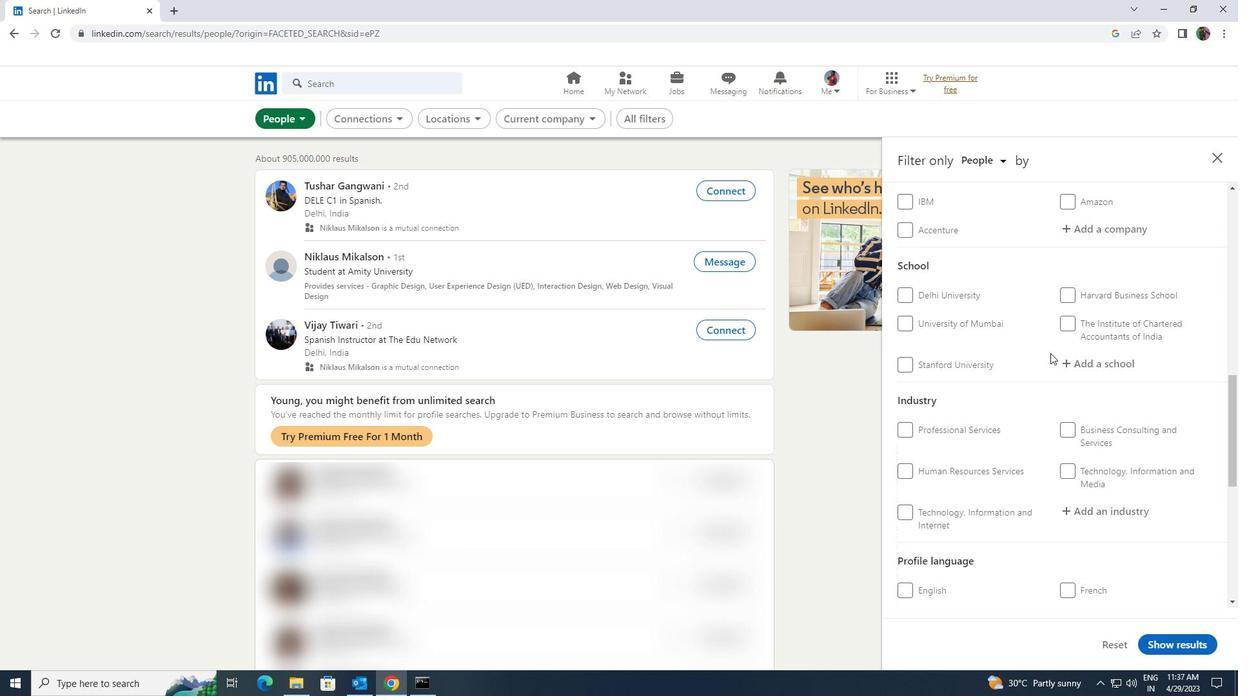
Action: Mouse scrolled (1051, 352) with delta (0, 0)
Screenshot: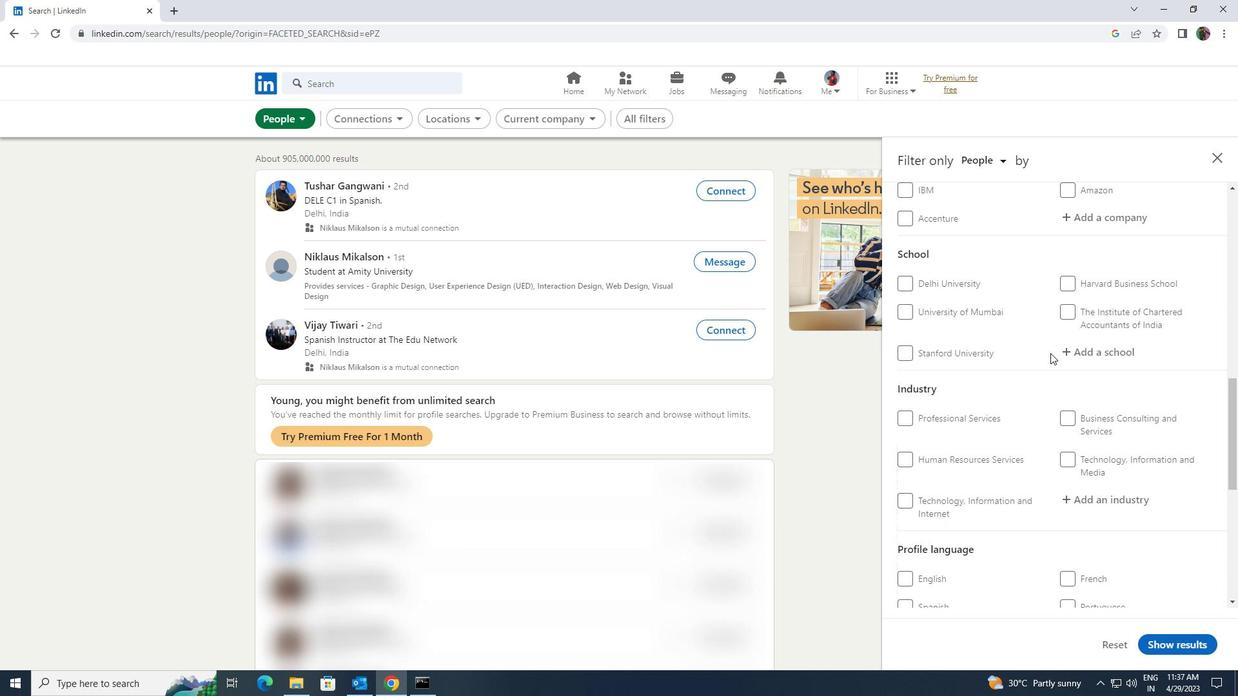 
Action: Mouse moved to (1050, 354)
Screenshot: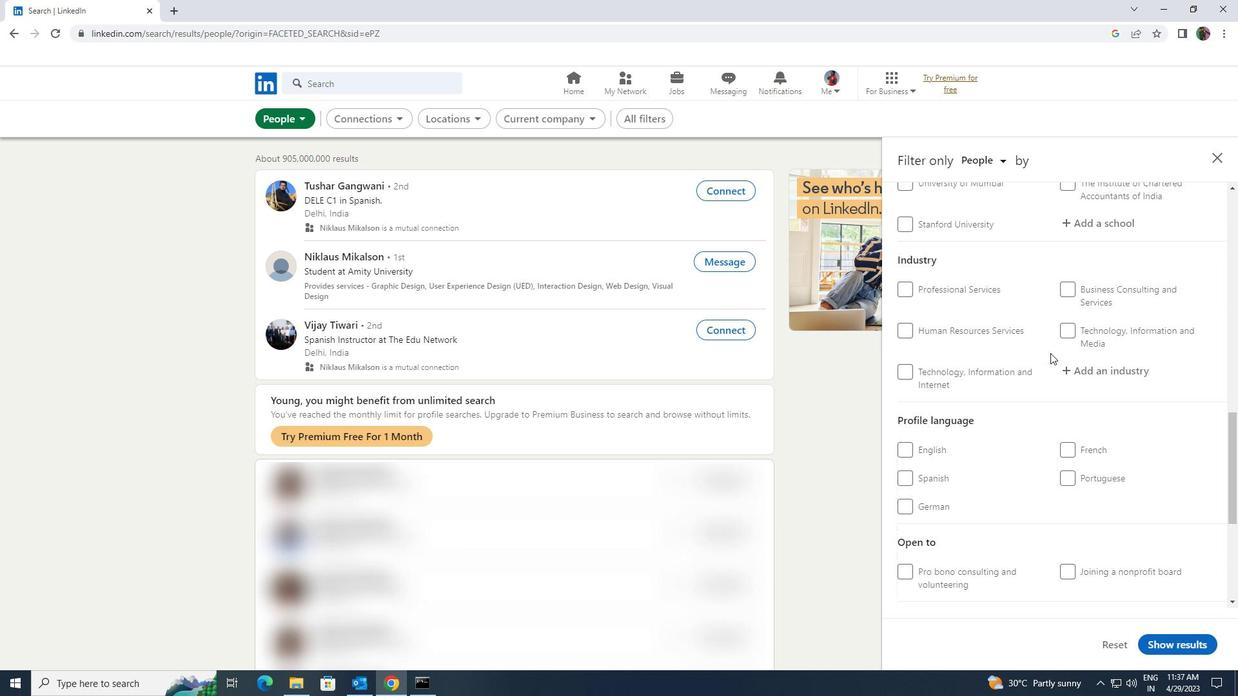 
Action: Mouse scrolled (1050, 353) with delta (0, 0)
Screenshot: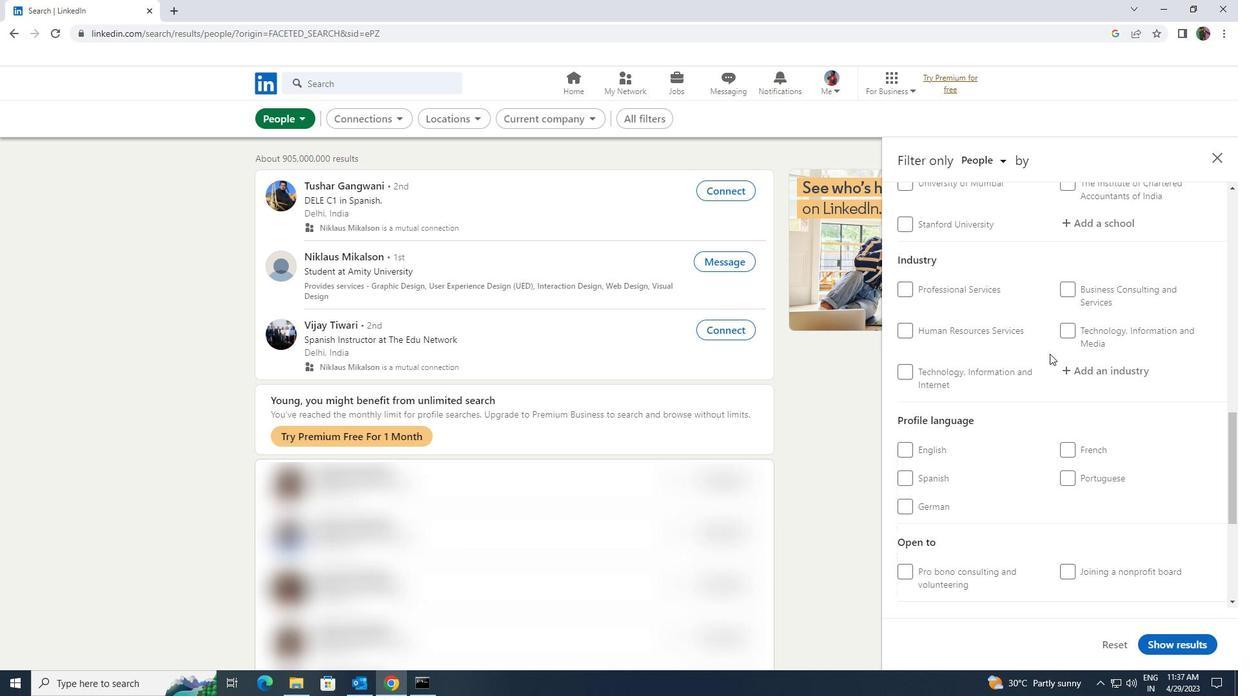 
Action: Mouse moved to (1070, 412)
Screenshot: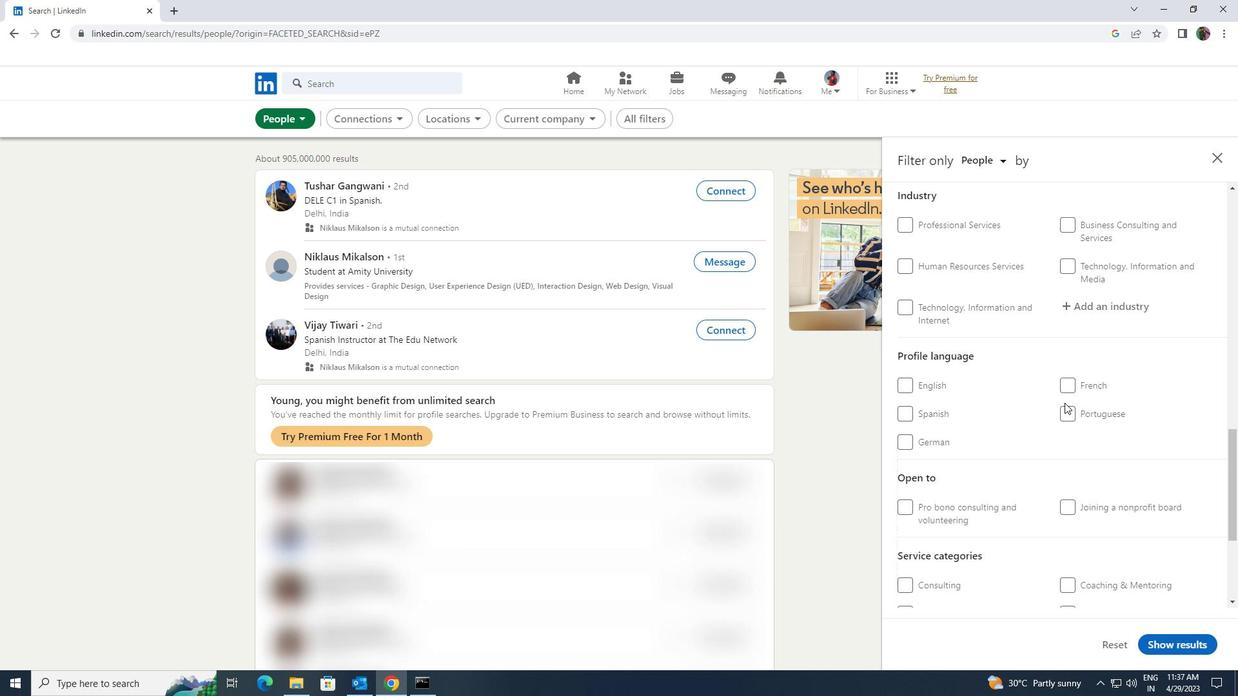 
Action: Mouse pressed left at (1070, 412)
Screenshot: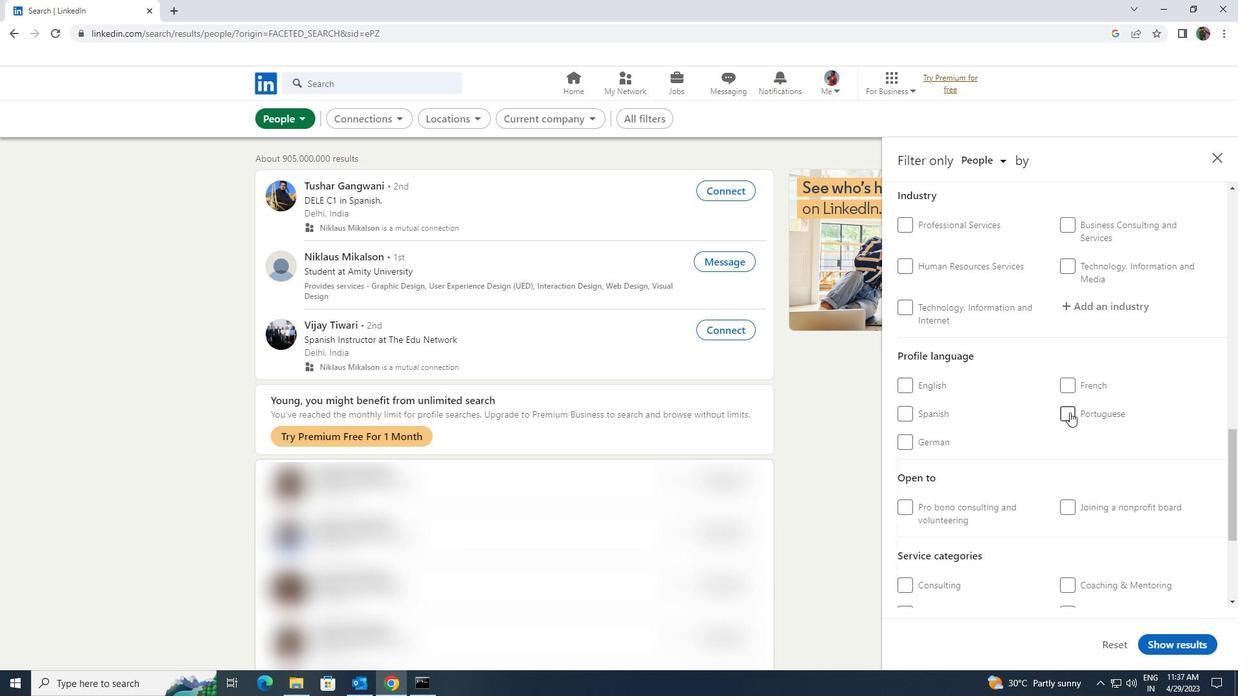 
Action: Mouse moved to (1071, 413)
Screenshot: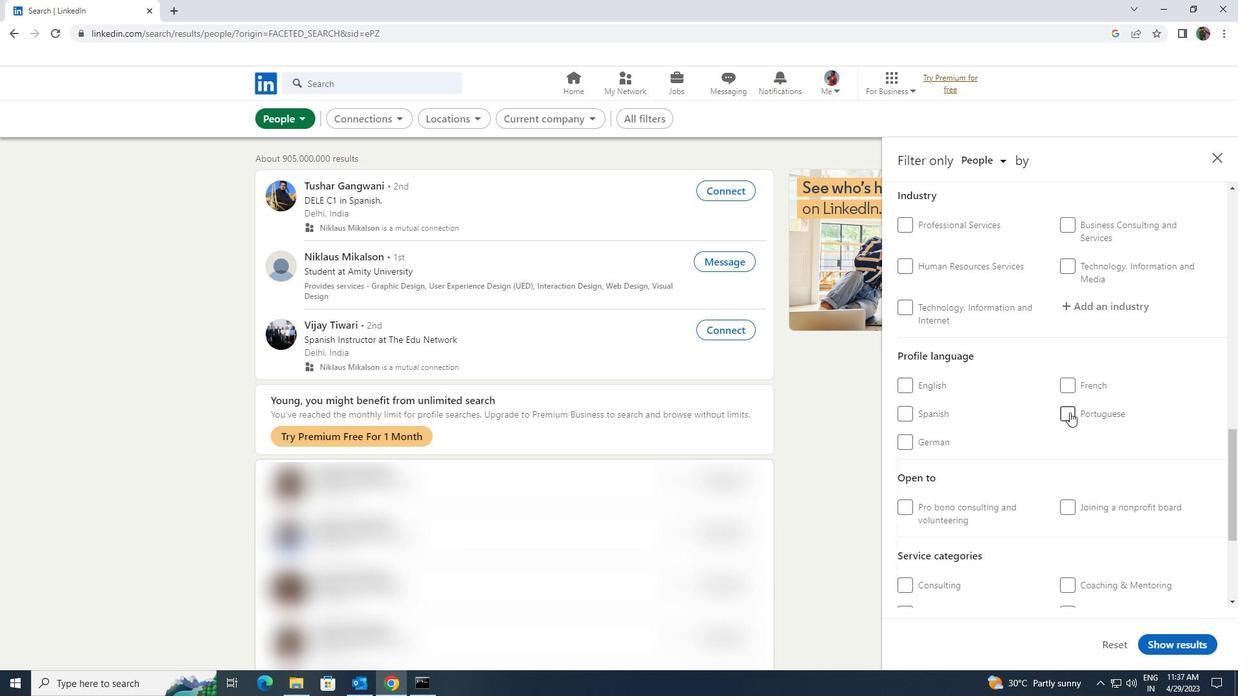 
Action: Mouse scrolled (1071, 414) with delta (0, 0)
Screenshot: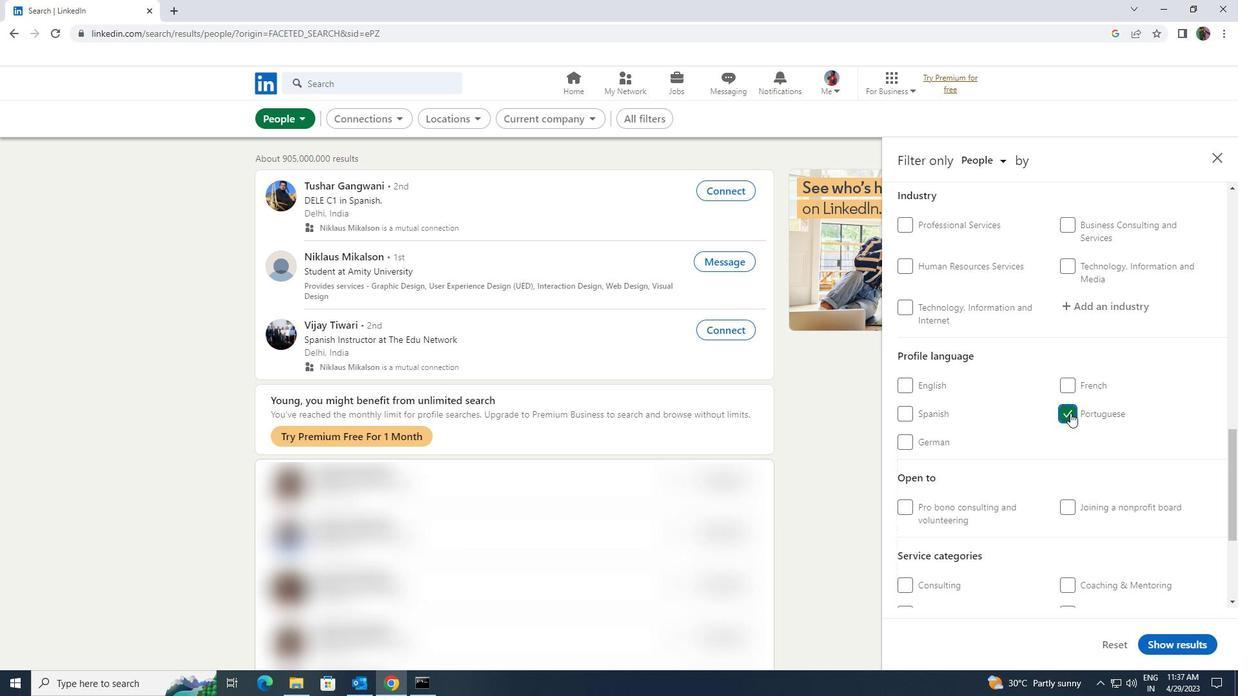 
Action: Mouse scrolled (1071, 414) with delta (0, 0)
Screenshot: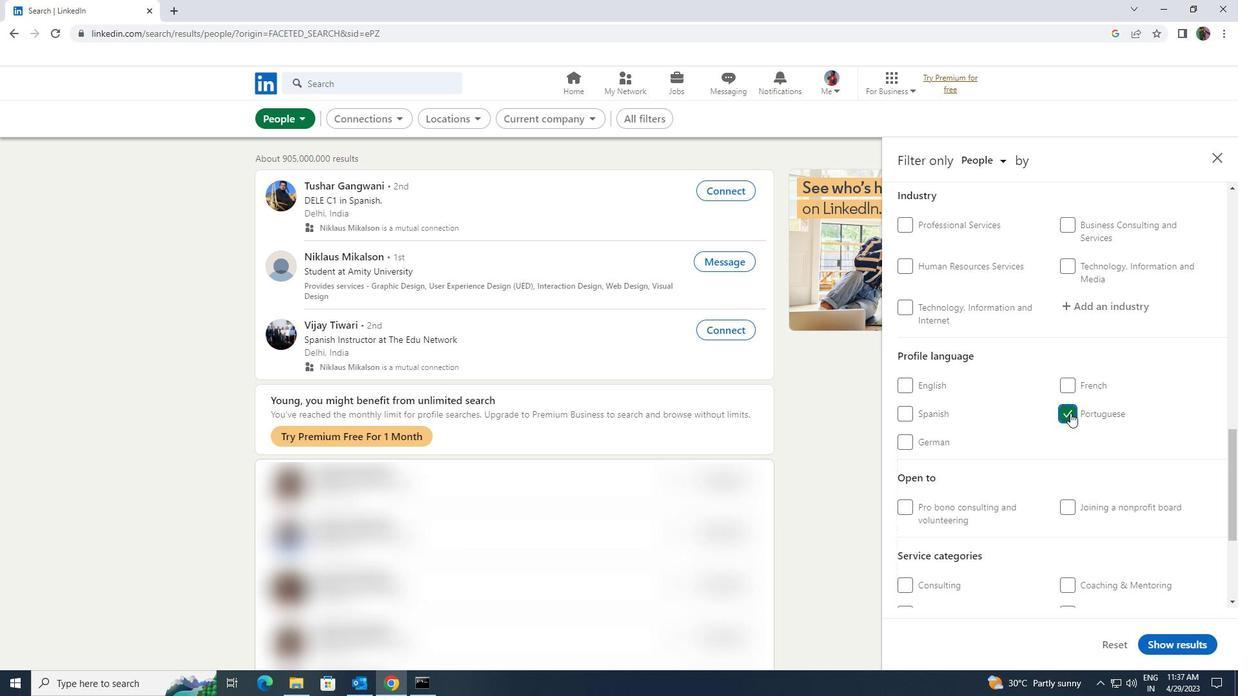 
Action: Mouse scrolled (1071, 414) with delta (0, 0)
Screenshot: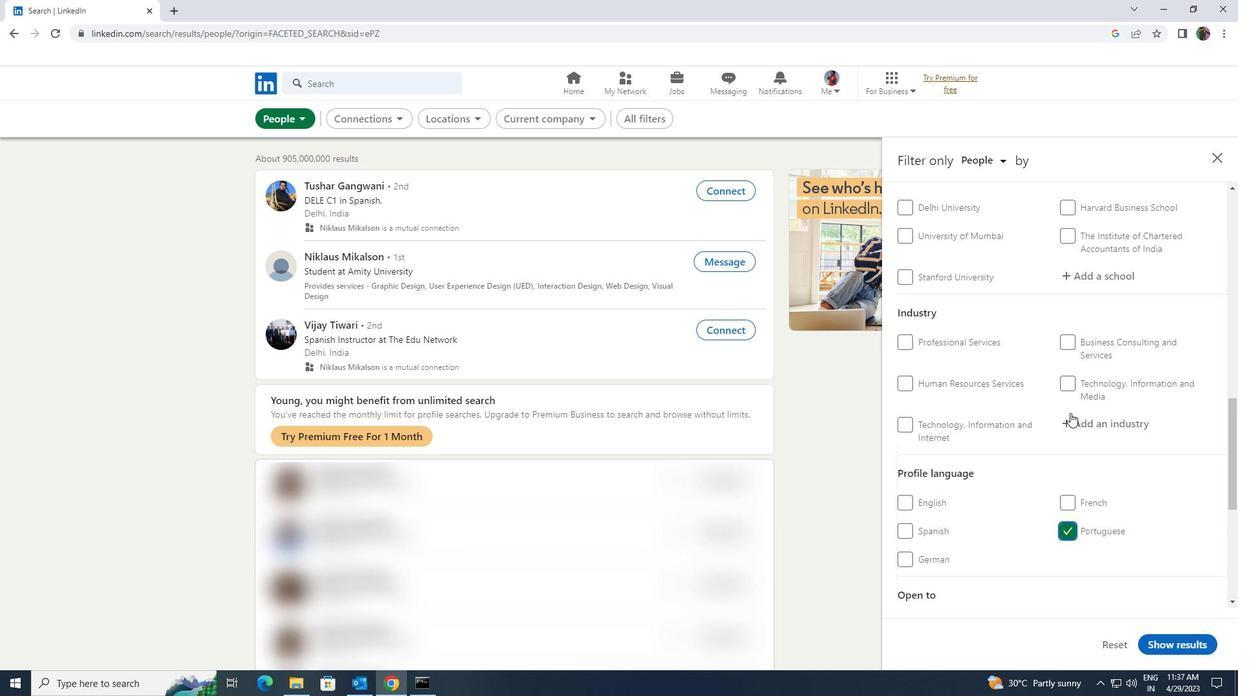 
Action: Mouse scrolled (1071, 414) with delta (0, 0)
Screenshot: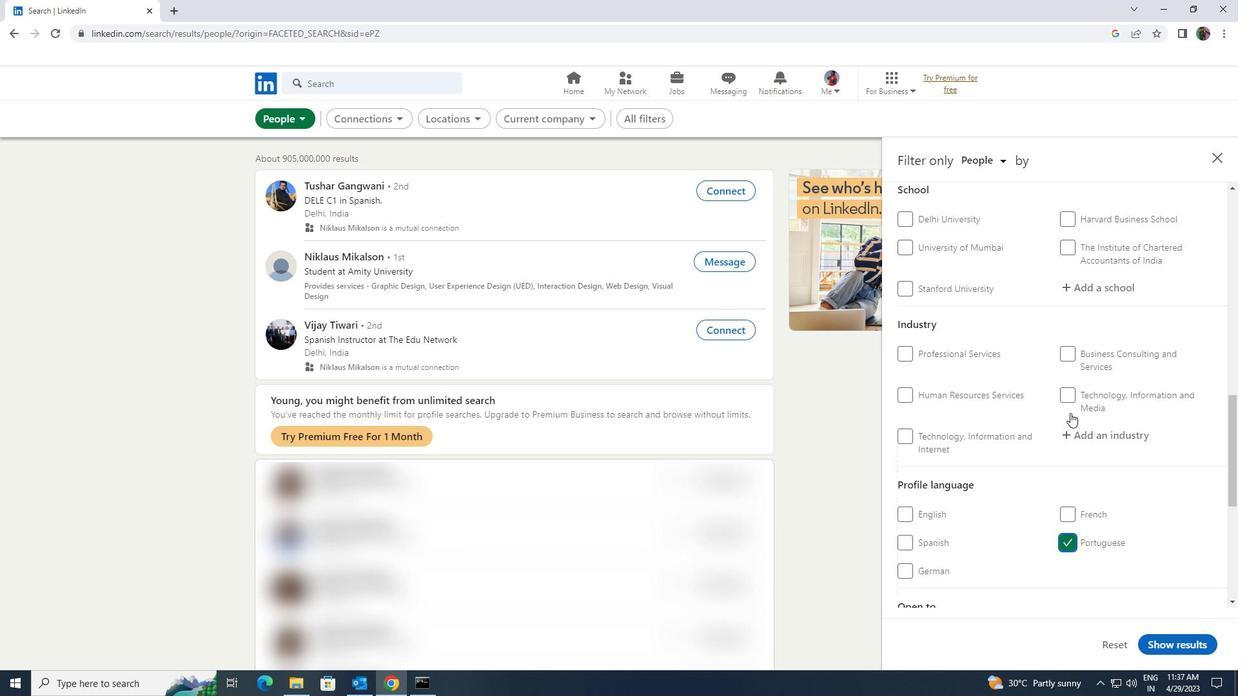 
Action: Mouse scrolled (1071, 414) with delta (0, 0)
Screenshot: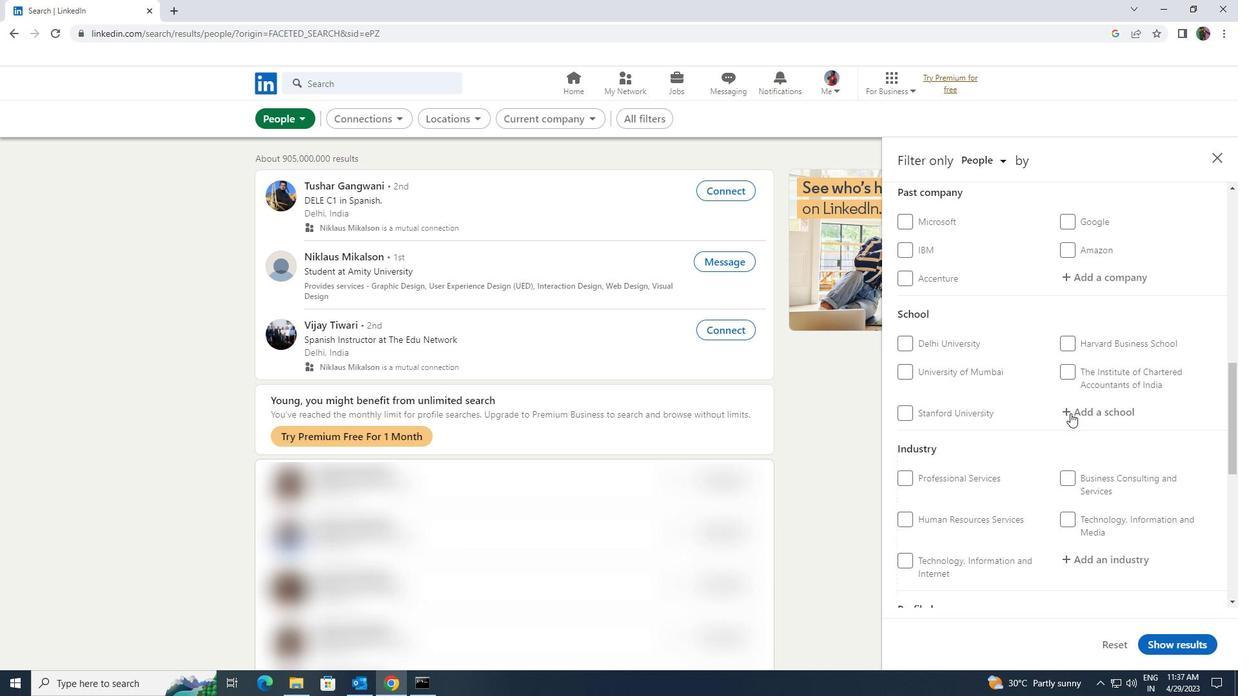 
Action: Mouse scrolled (1071, 414) with delta (0, 0)
Screenshot: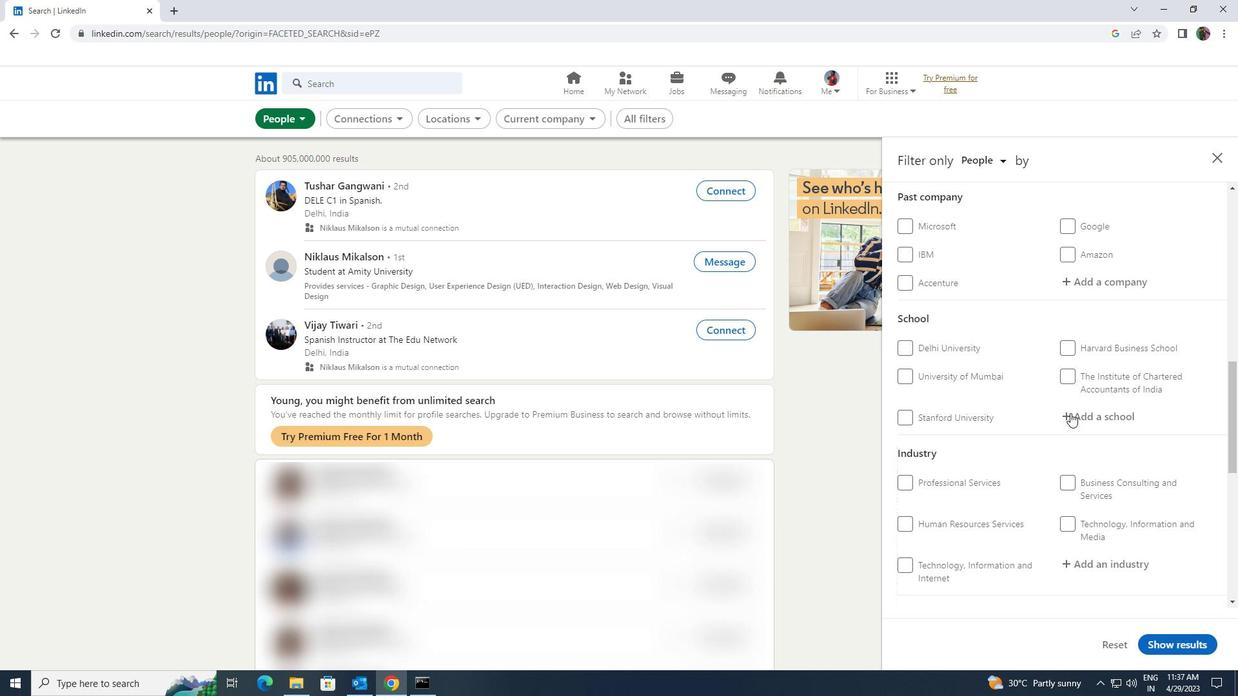 
Action: Mouse scrolled (1071, 414) with delta (0, 0)
Screenshot: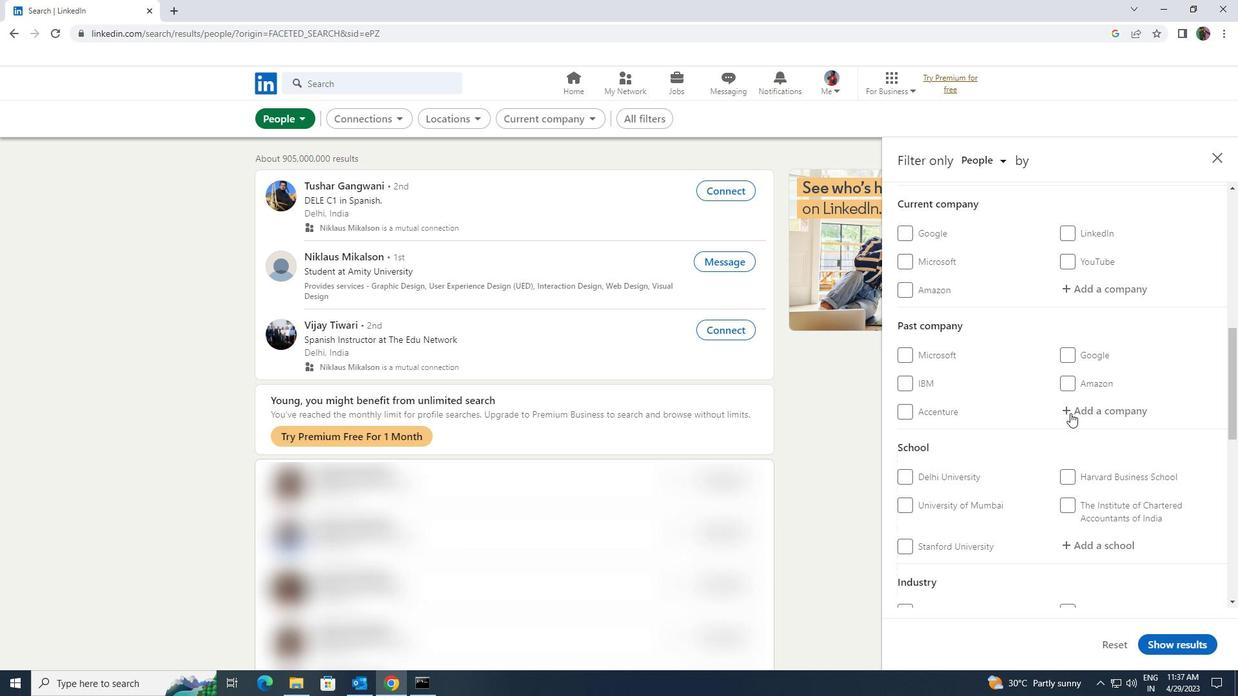 
Action: Mouse moved to (1078, 350)
Screenshot: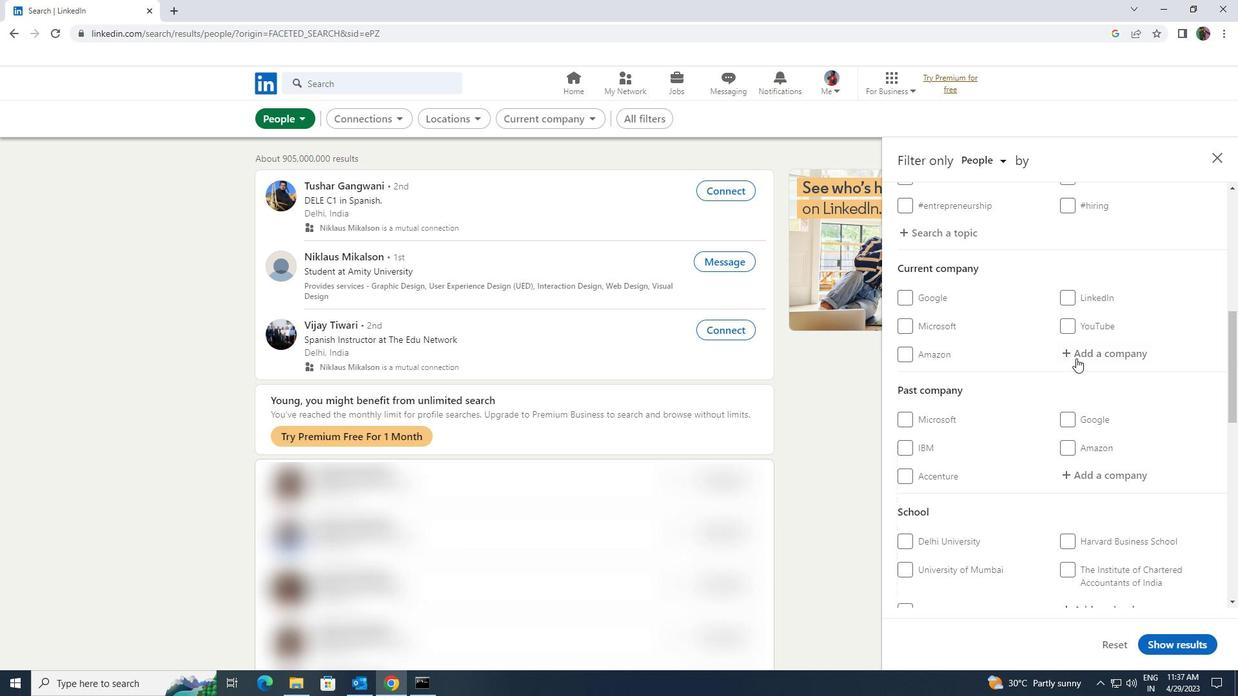 
Action: Mouse pressed left at (1078, 350)
Screenshot: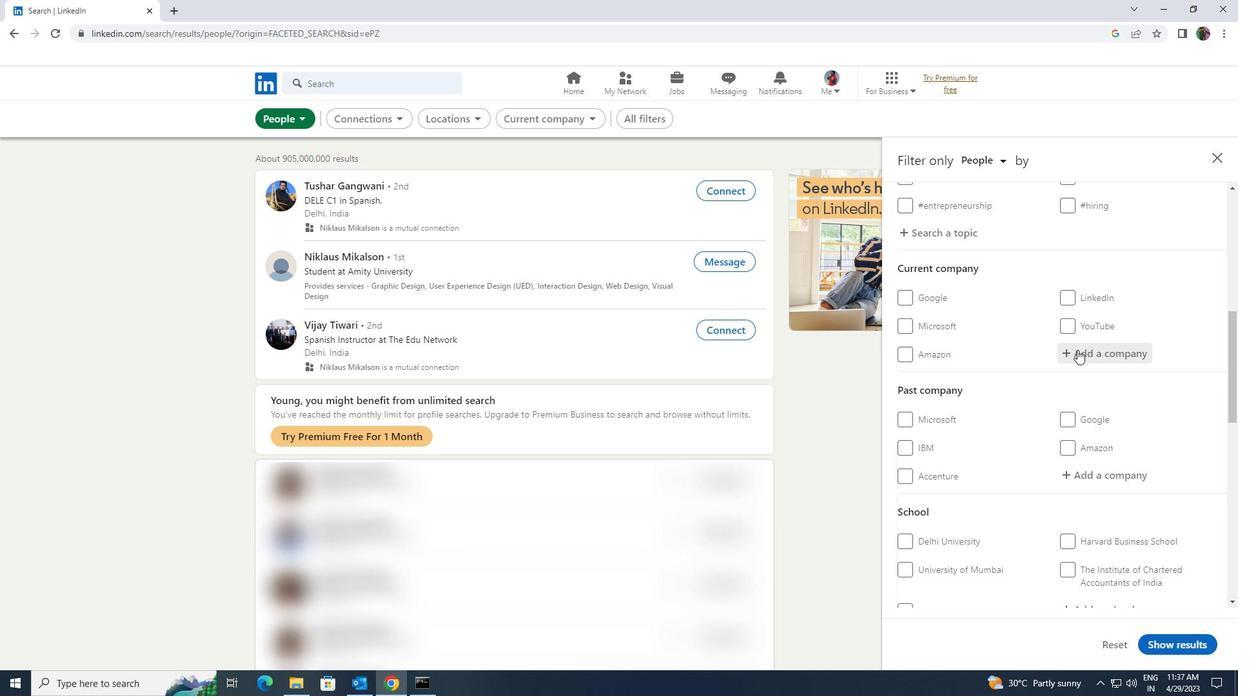 
Action: Key pressed <Key.shift><Key.shift><Key.shift><Key.shift><Key.shift><Key.shift><Key.shift><Key.shift><Key.shift><Key.shift><Key.shift><Key.shift><Key.shift><Key.shift><Key.shift><Key.shift><Key.shift><Key.shift><Key.shift><Key.shift><Key.shift><Key.shift><Key.shift><Key.shift><Key.shift><Key.shift><Key.shift><Key.shift><Key.shift><Key.shift><Key.shift><Key.shift><Key.shift><Key.shift><Key.shift><Key.shift><Key.shift><Key.shift><Key.shift><Key.shift><Key.shift><Key.shift><Key.shift><Key.shift><Key.shift><Key.shift><Key.shift><Key.shift><Key.shift><Key.shift><Key.shift>TRELLEB
Screenshot: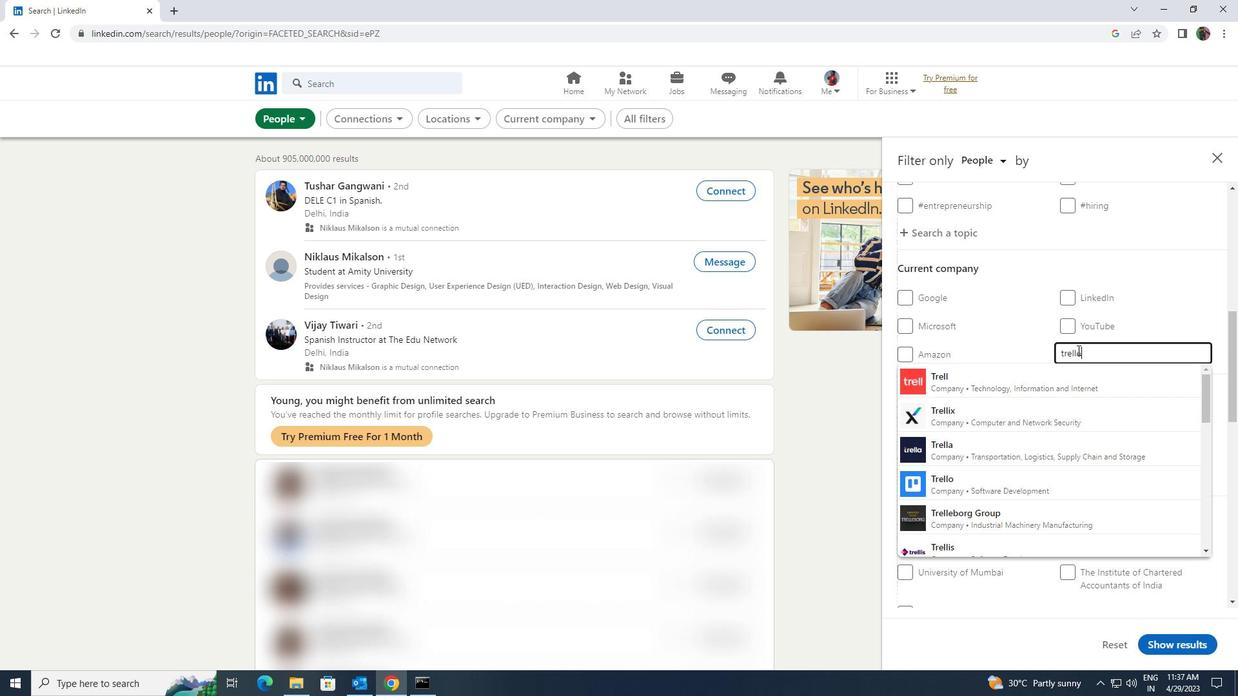 
Action: Mouse moved to (1058, 372)
Screenshot: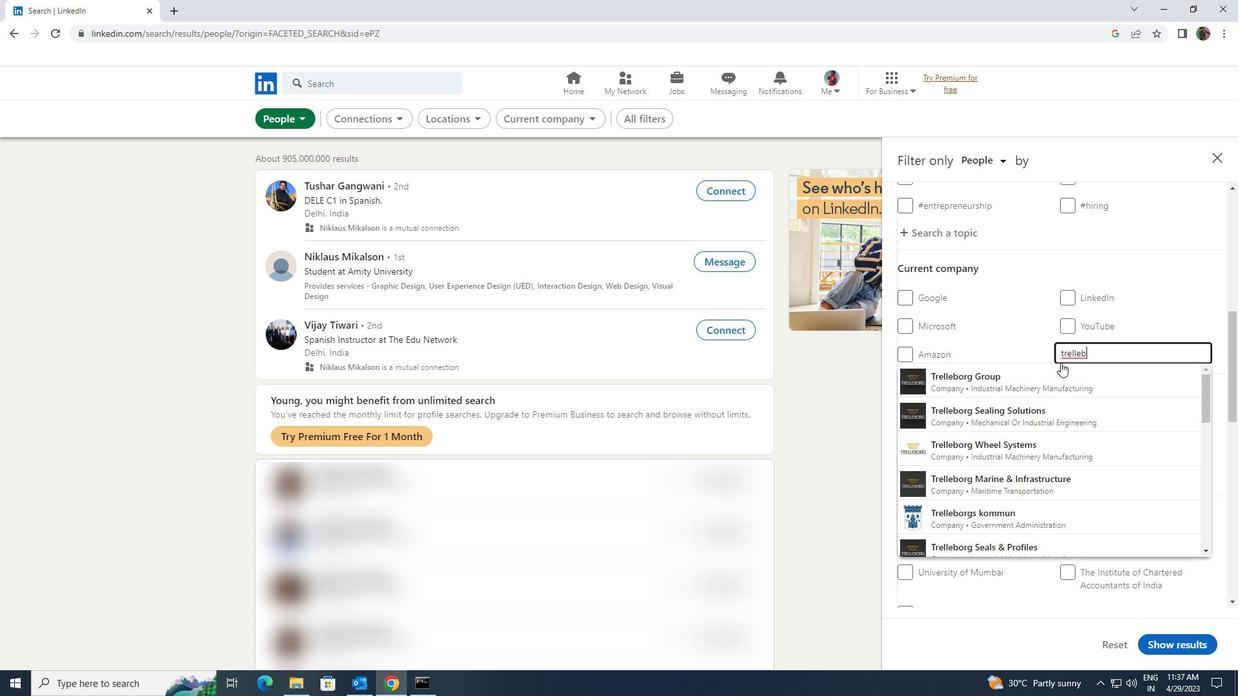 
Action: Mouse pressed left at (1058, 372)
Screenshot: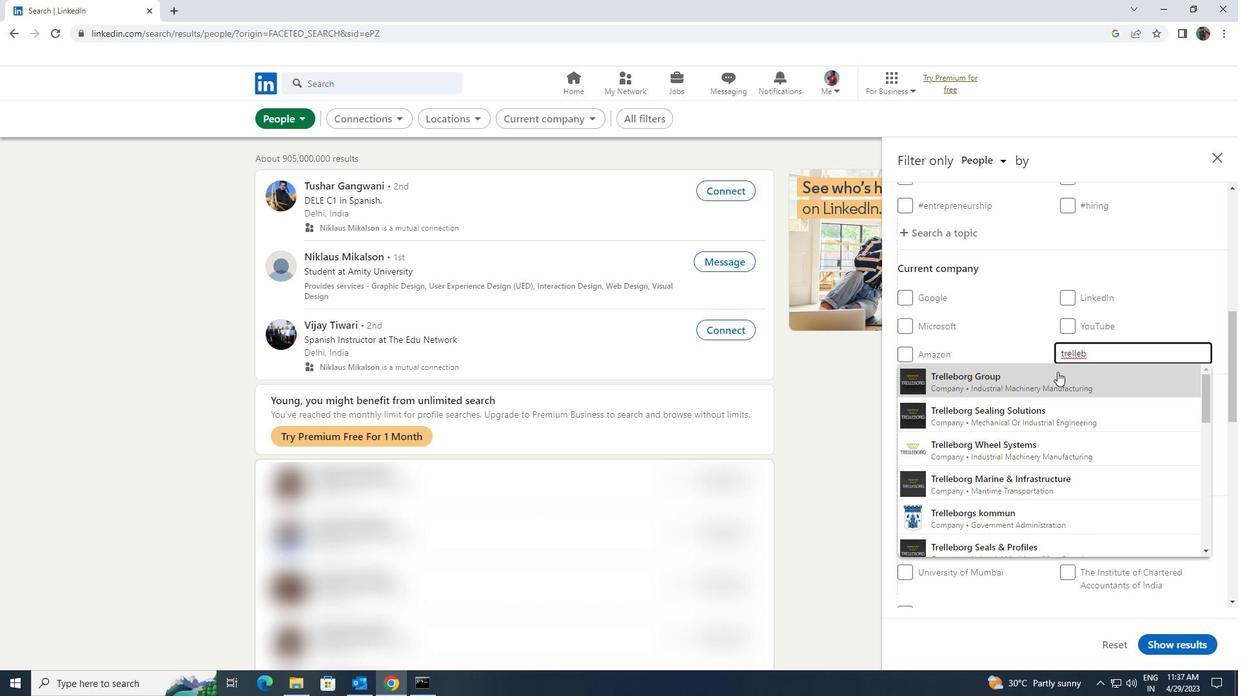 
Action: Mouse scrolled (1058, 371) with delta (0, 0)
Screenshot: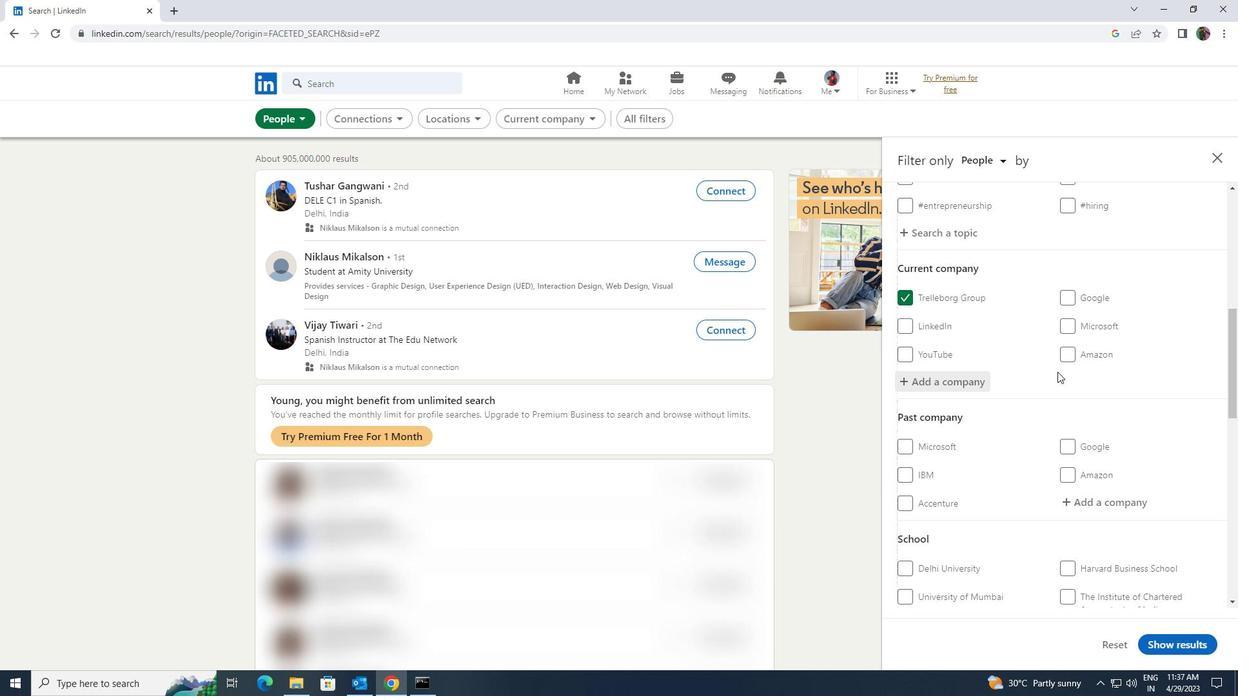 
Action: Mouse scrolled (1058, 371) with delta (0, 0)
Screenshot: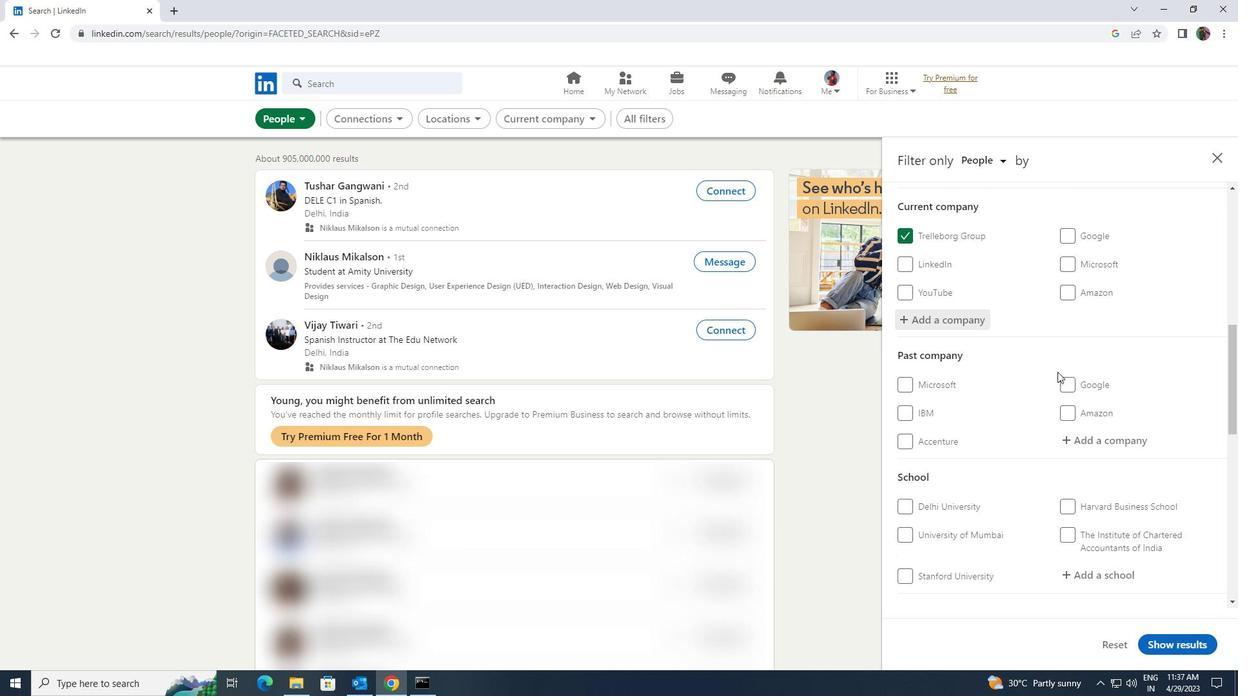 
Action: Mouse scrolled (1058, 371) with delta (0, 0)
Screenshot: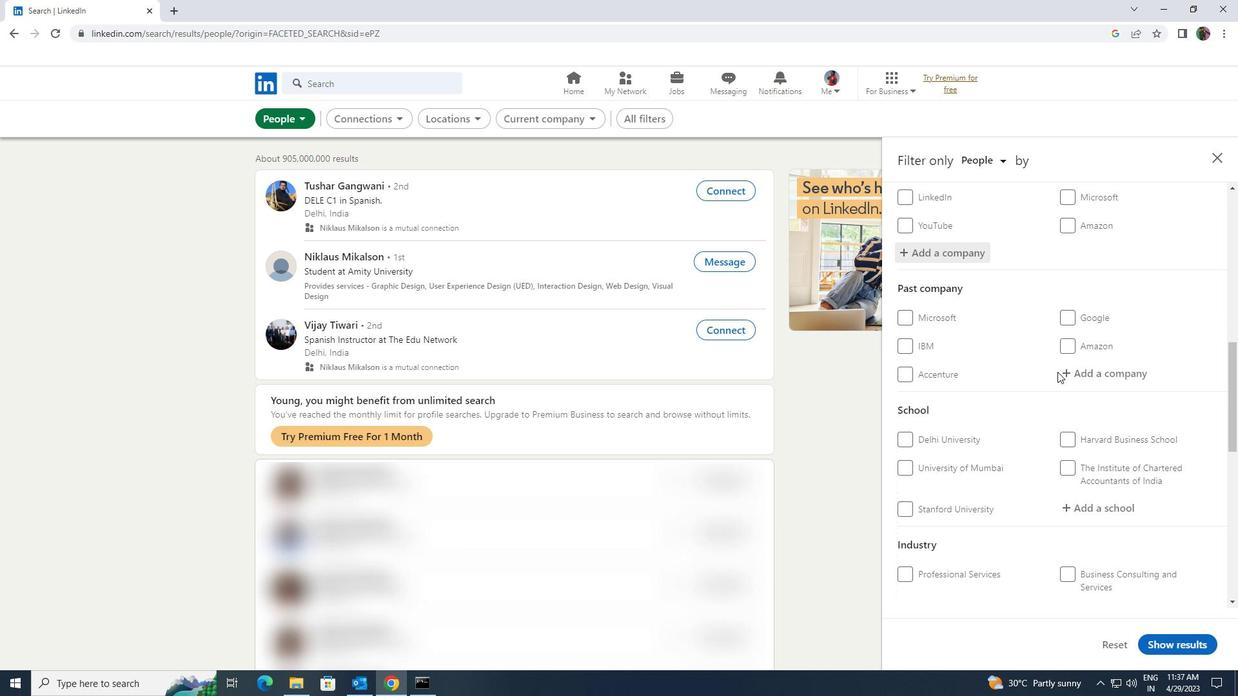 
Action: Mouse moved to (1072, 442)
Screenshot: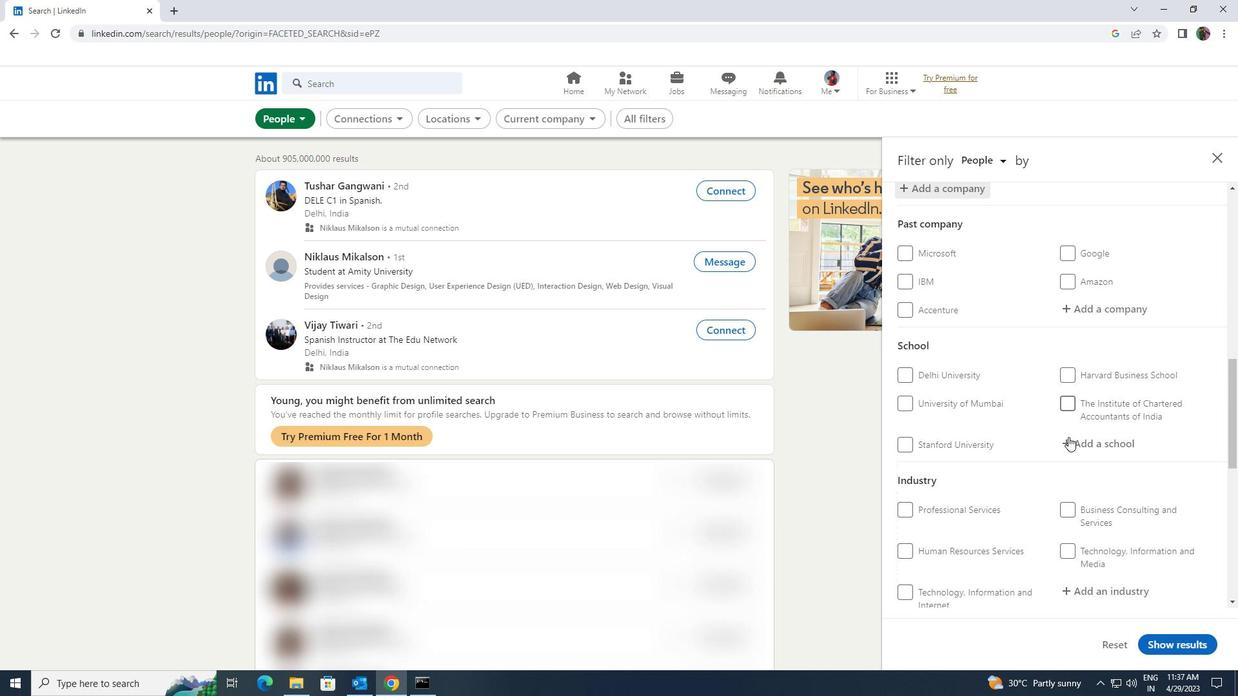 
Action: Mouse pressed left at (1072, 442)
Screenshot: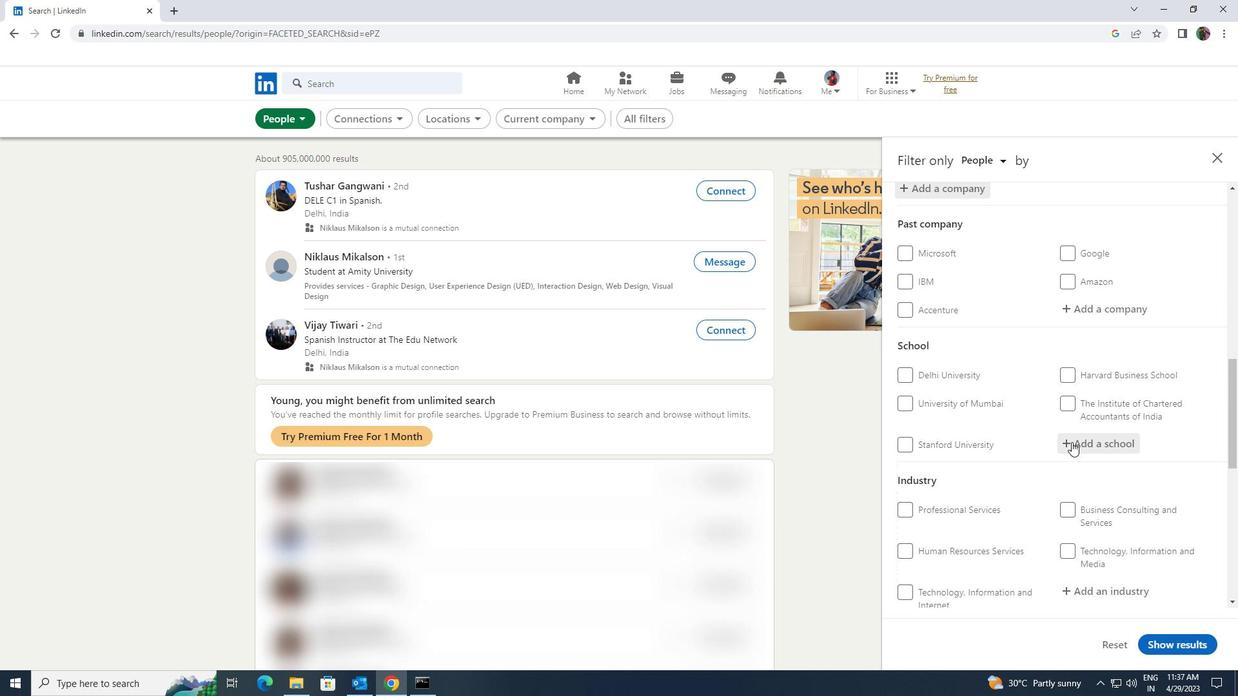 
Action: Mouse moved to (1073, 442)
Screenshot: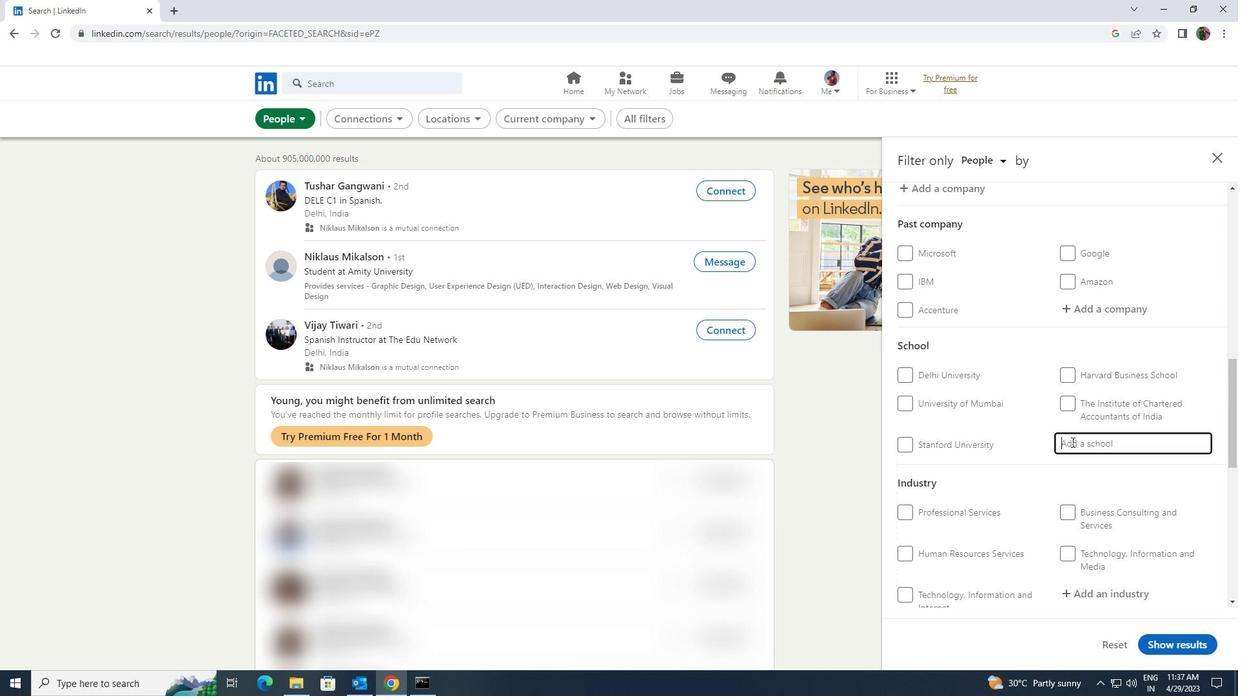 
Action: Key pressed <Key.shift>HEMWAT
Screenshot: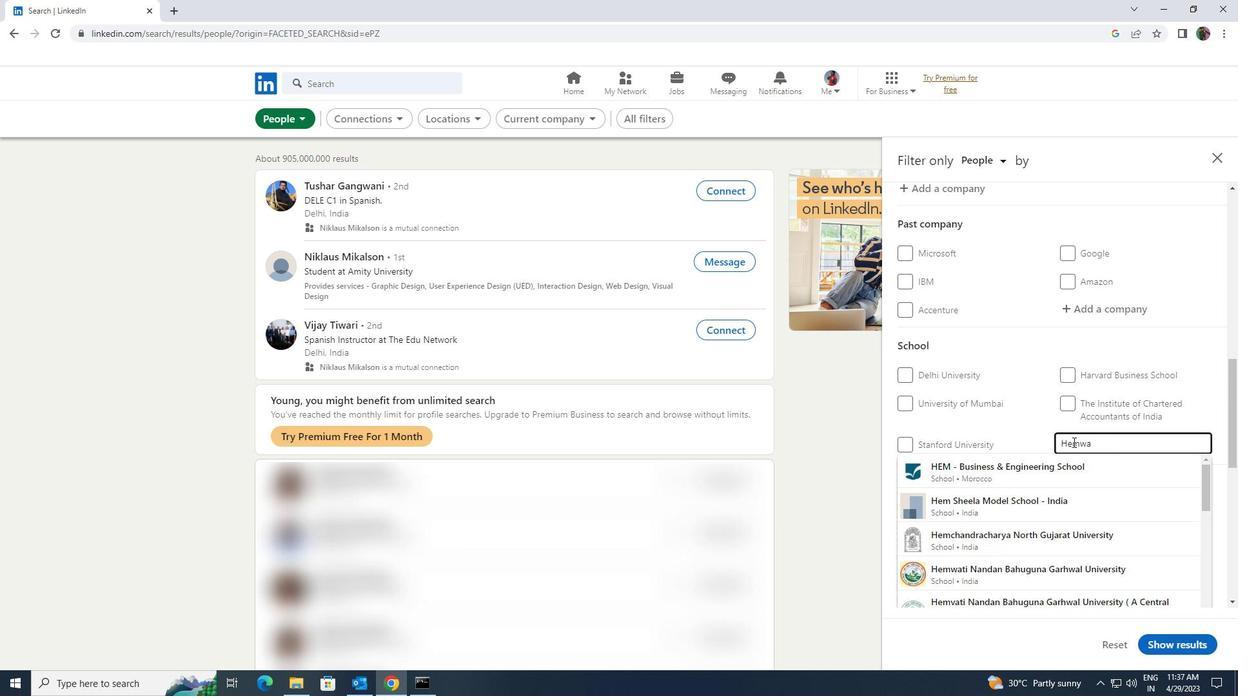 
Action: Mouse moved to (1071, 467)
Screenshot: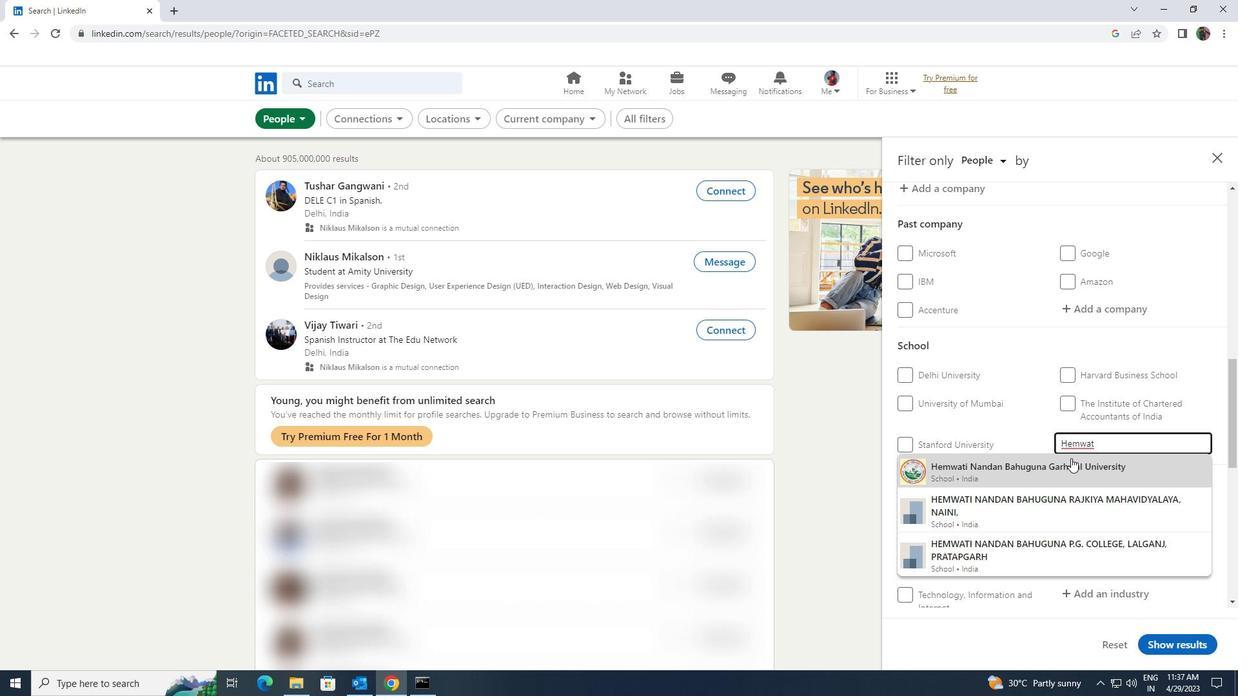 
Action: Mouse pressed left at (1071, 467)
Screenshot: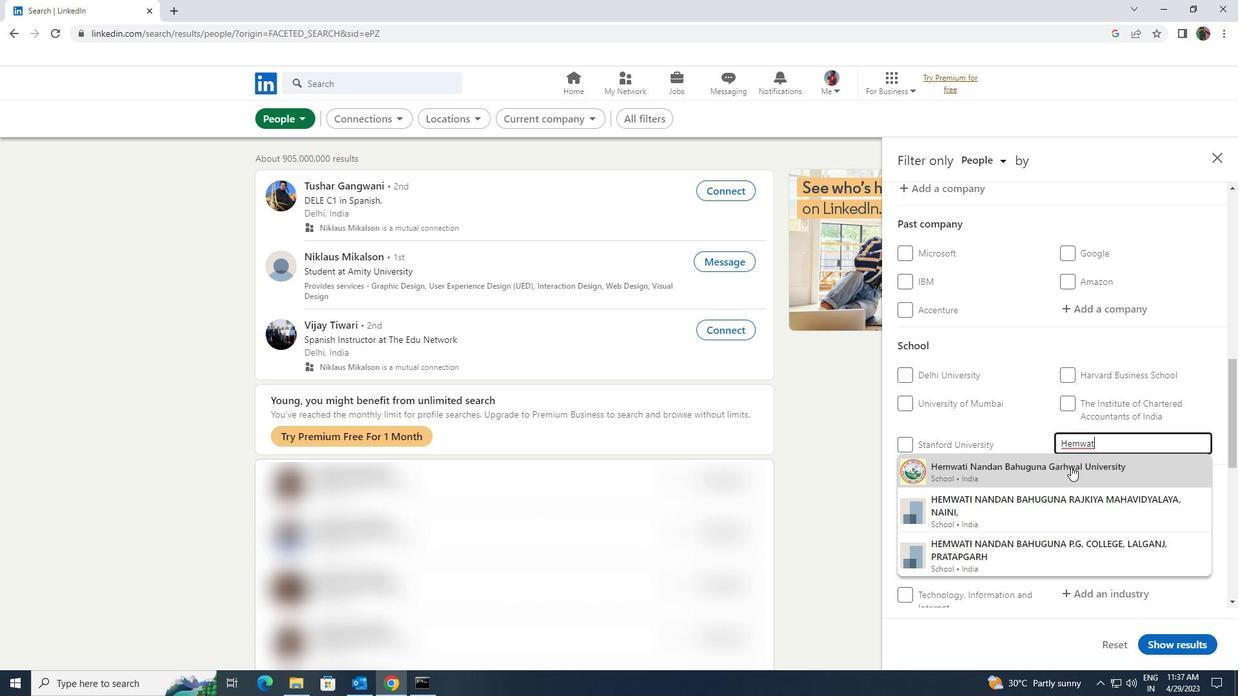 
Action: Mouse scrolled (1071, 466) with delta (0, 0)
Screenshot: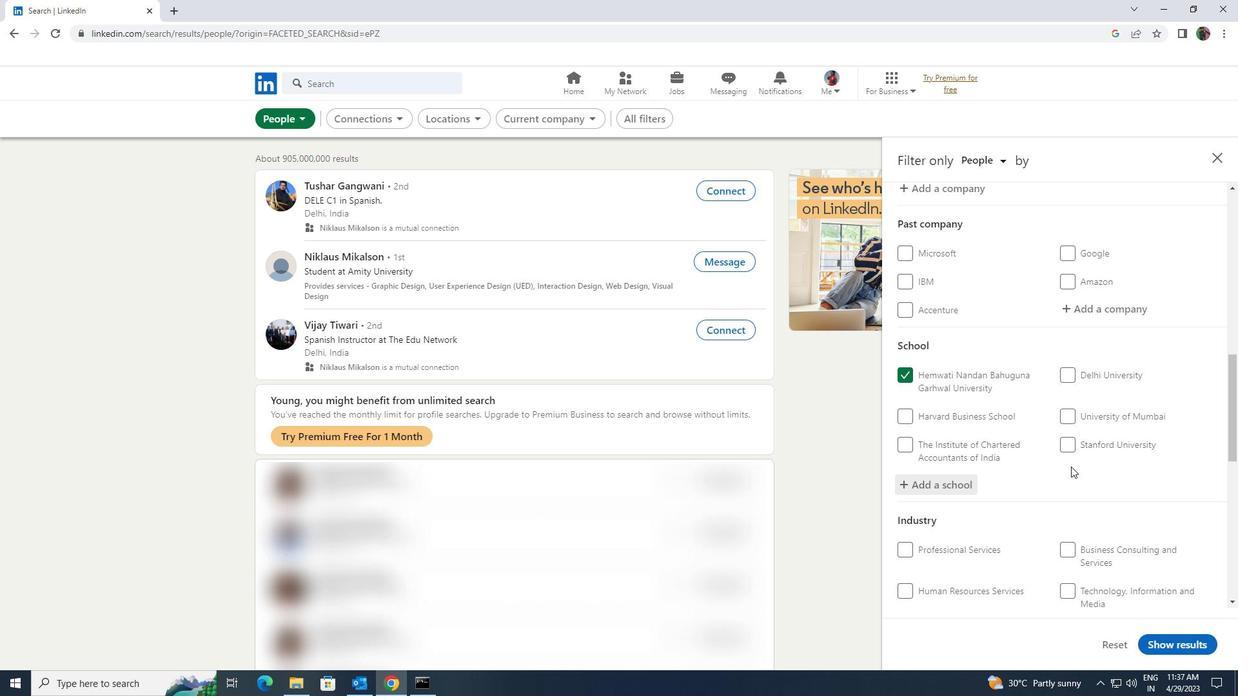 
Action: Mouse scrolled (1071, 466) with delta (0, 0)
Screenshot: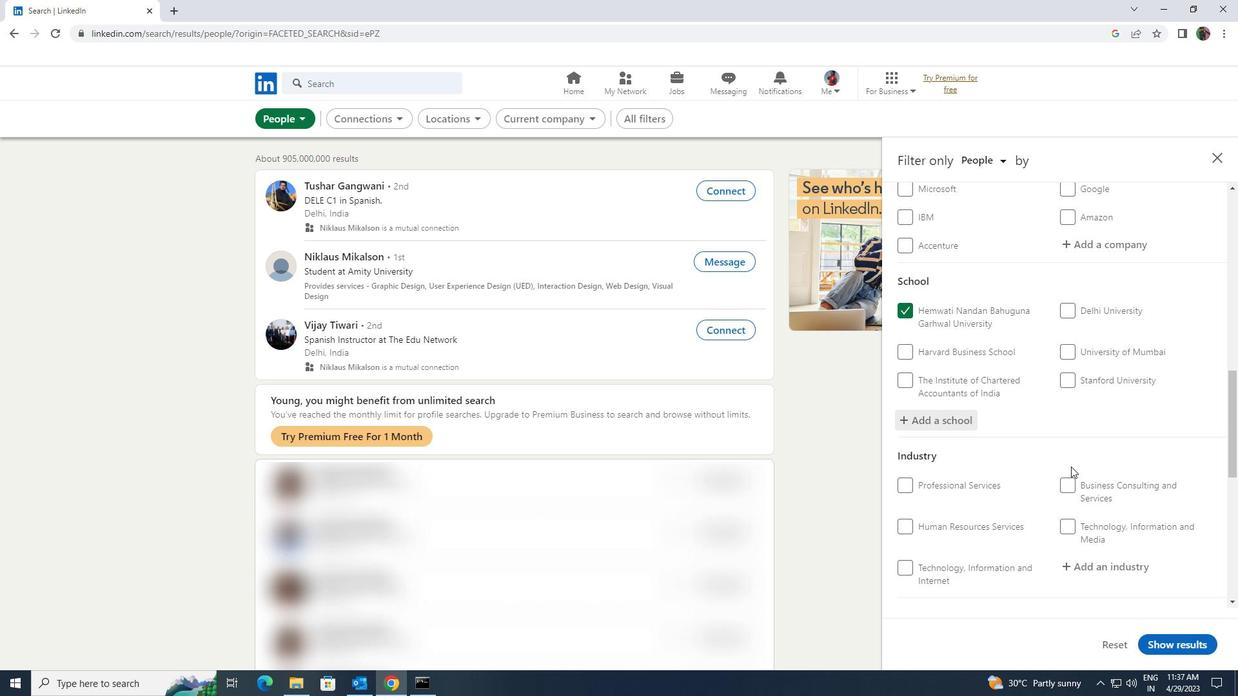 
Action: Mouse moved to (1082, 500)
Screenshot: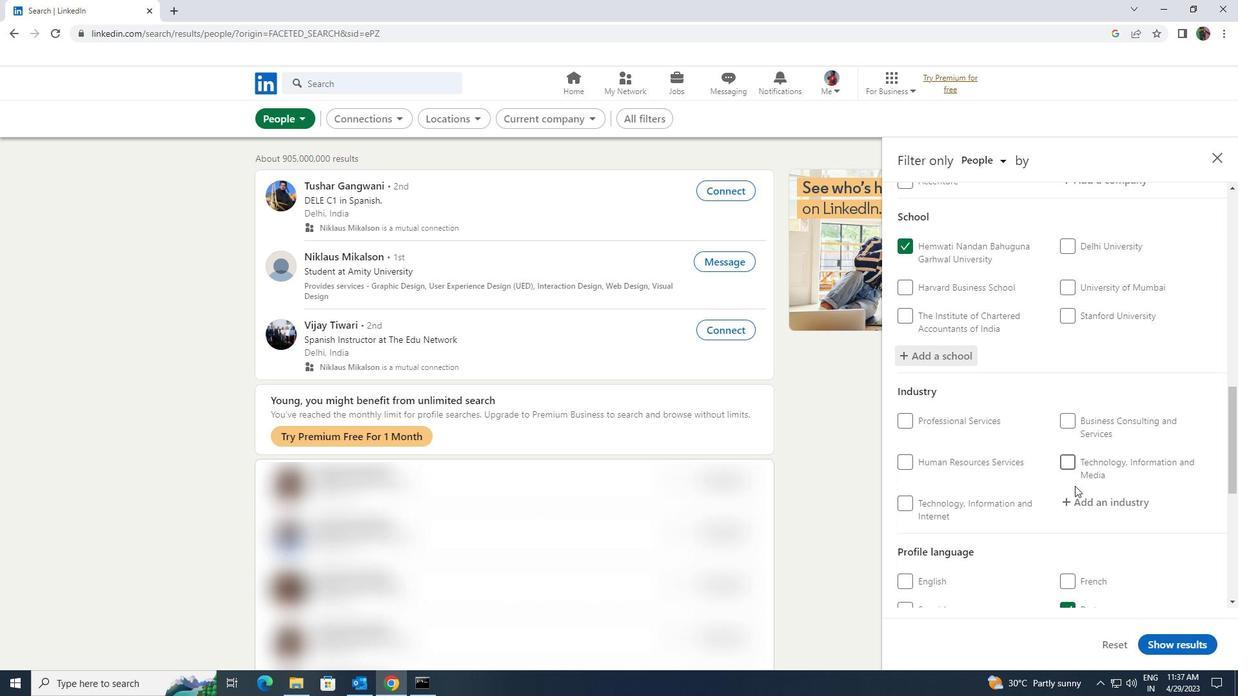 
Action: Mouse pressed left at (1082, 500)
Screenshot: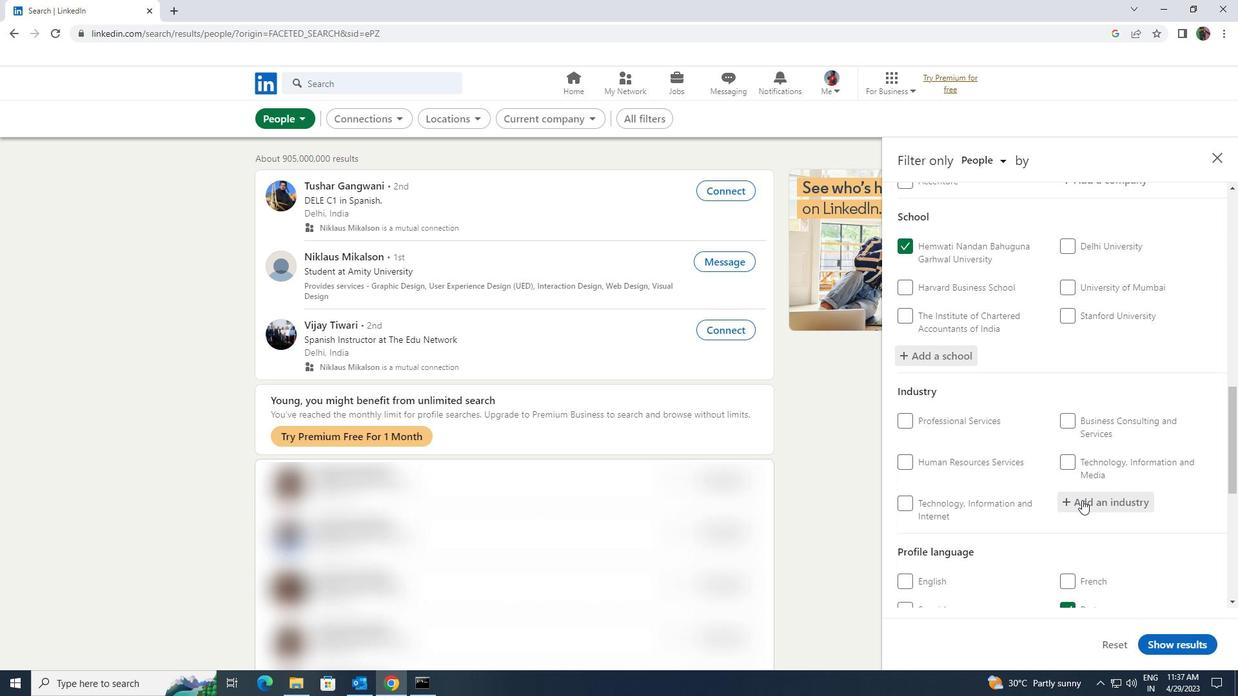 
Action: Key pressed <Key.shift><Key.shift><Key.shift><Key.shift><Key.shift>I<Key.shift>T<Key.space>SYSTEM<Key.space><Key.shift>CUSTOM
Screenshot: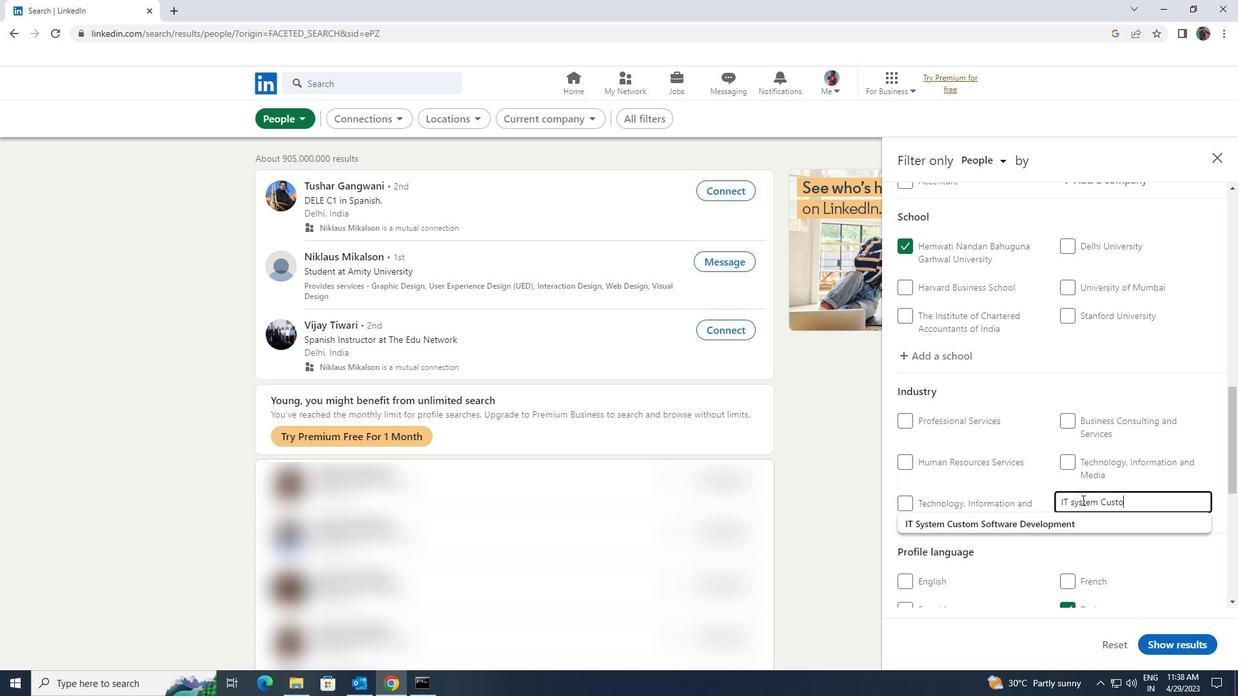 
Action: Mouse moved to (1084, 518)
Screenshot: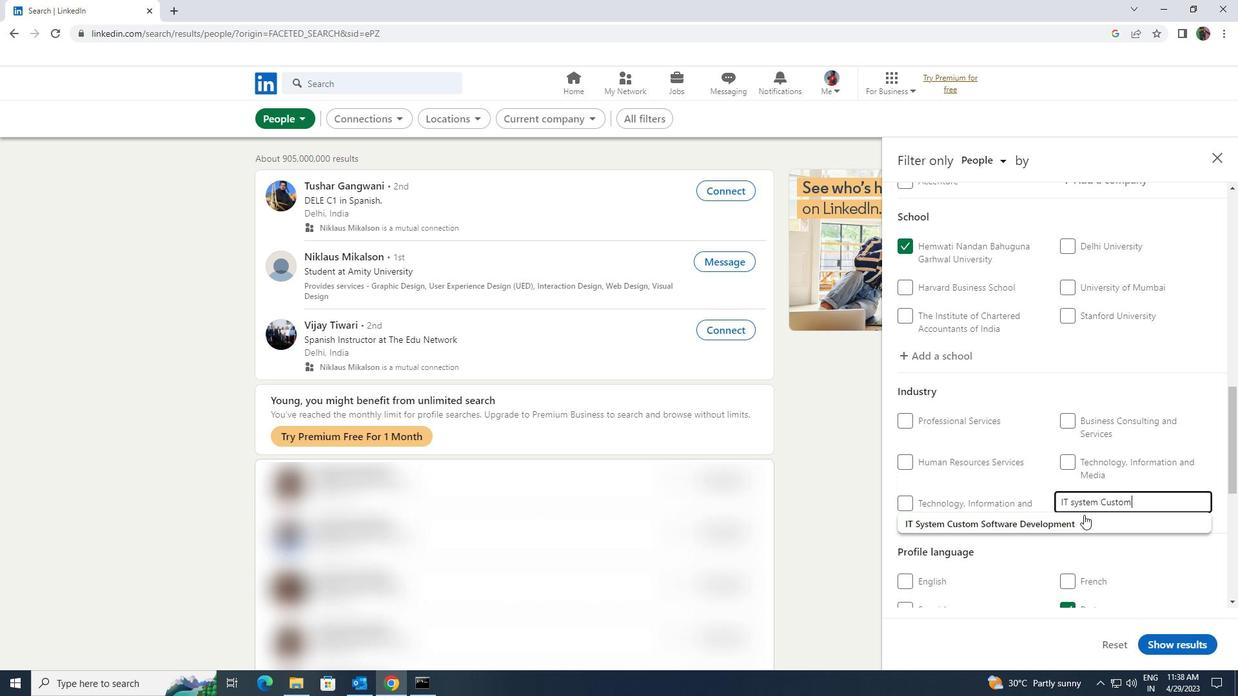 
Action: Mouse pressed left at (1084, 518)
Screenshot: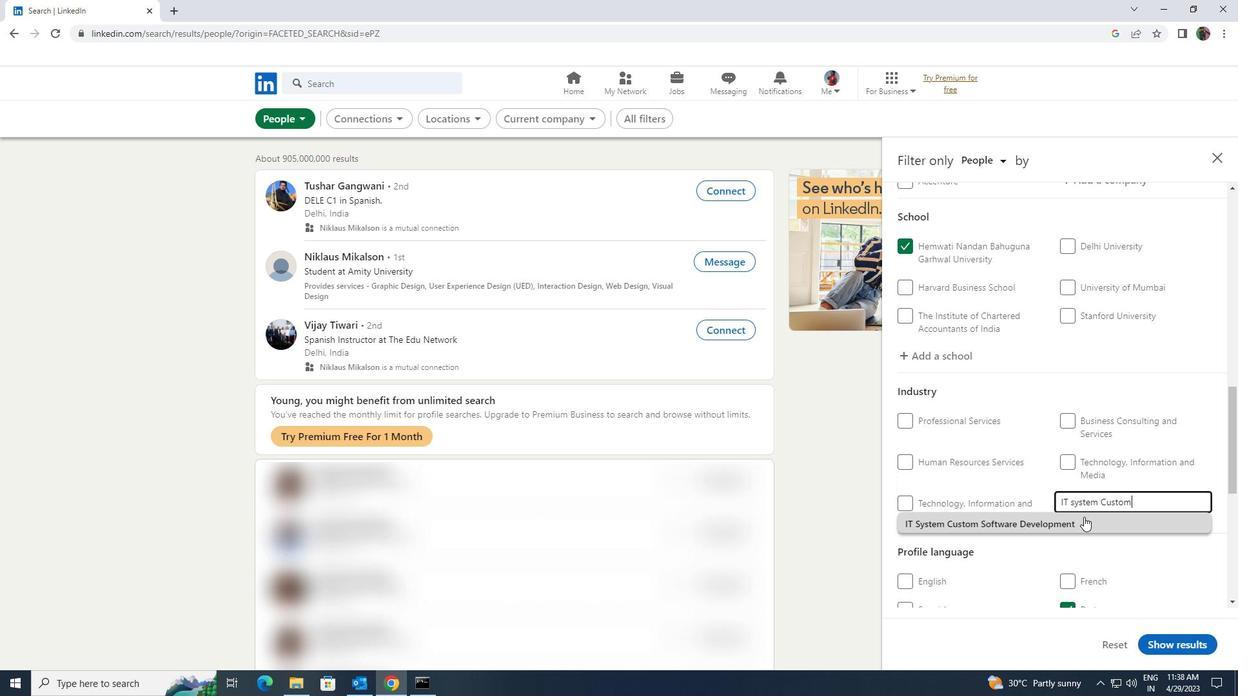 
Action: Mouse moved to (1084, 518)
Screenshot: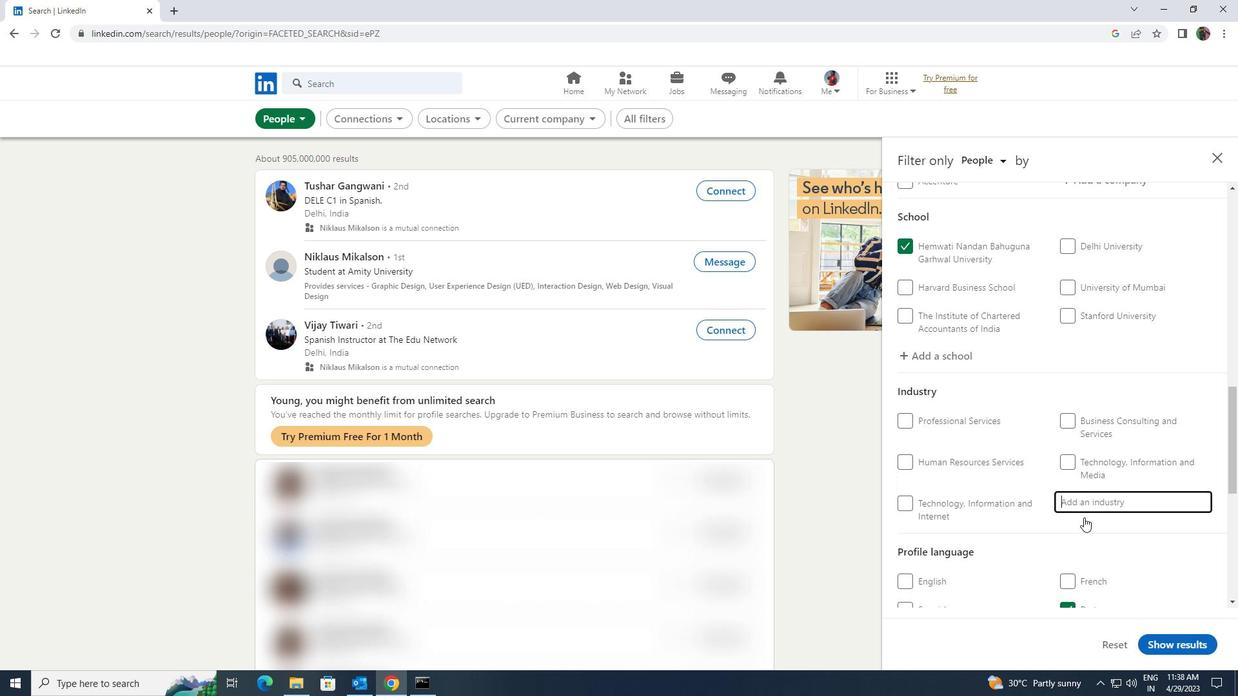 
Action: Mouse scrolled (1084, 518) with delta (0, 0)
Screenshot: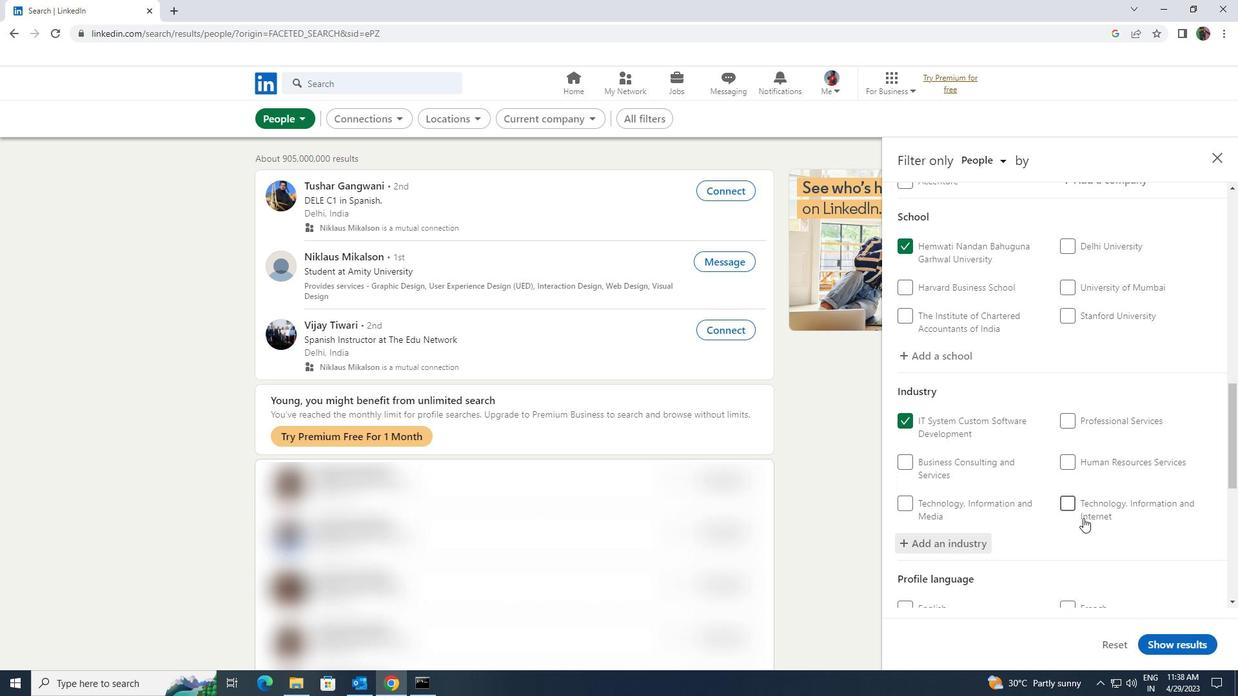 
Action: Mouse moved to (1084, 519)
Screenshot: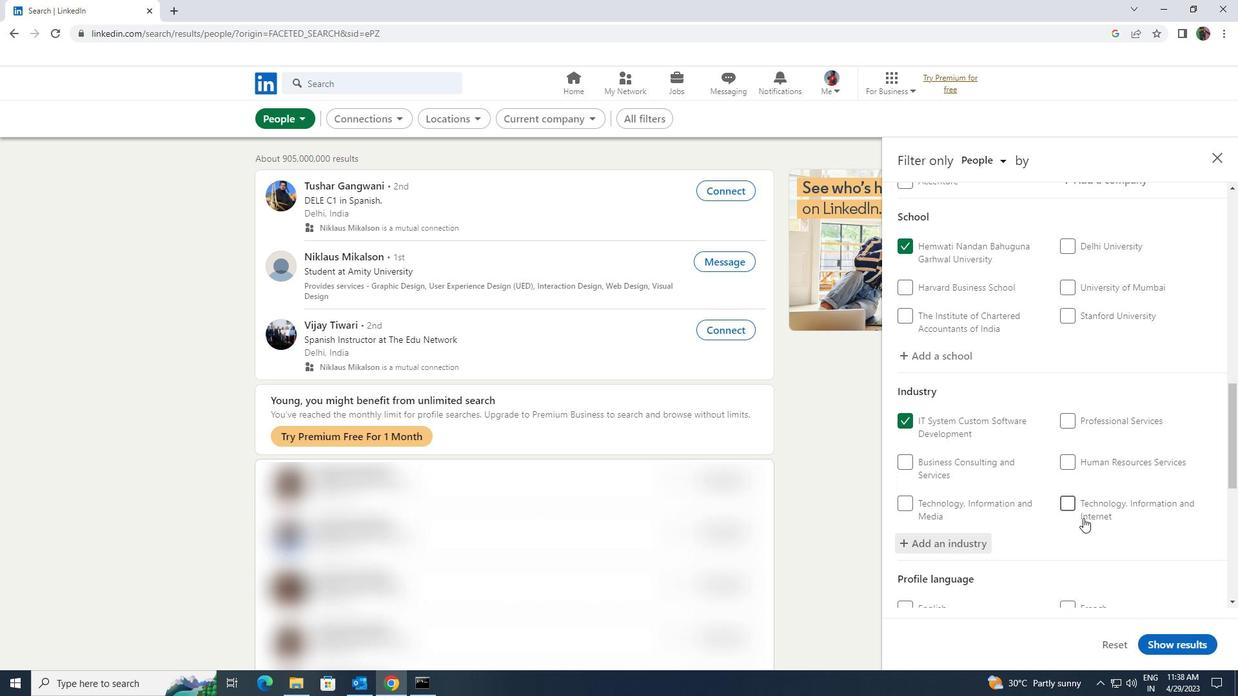
Action: Mouse scrolled (1084, 518) with delta (0, 0)
Screenshot: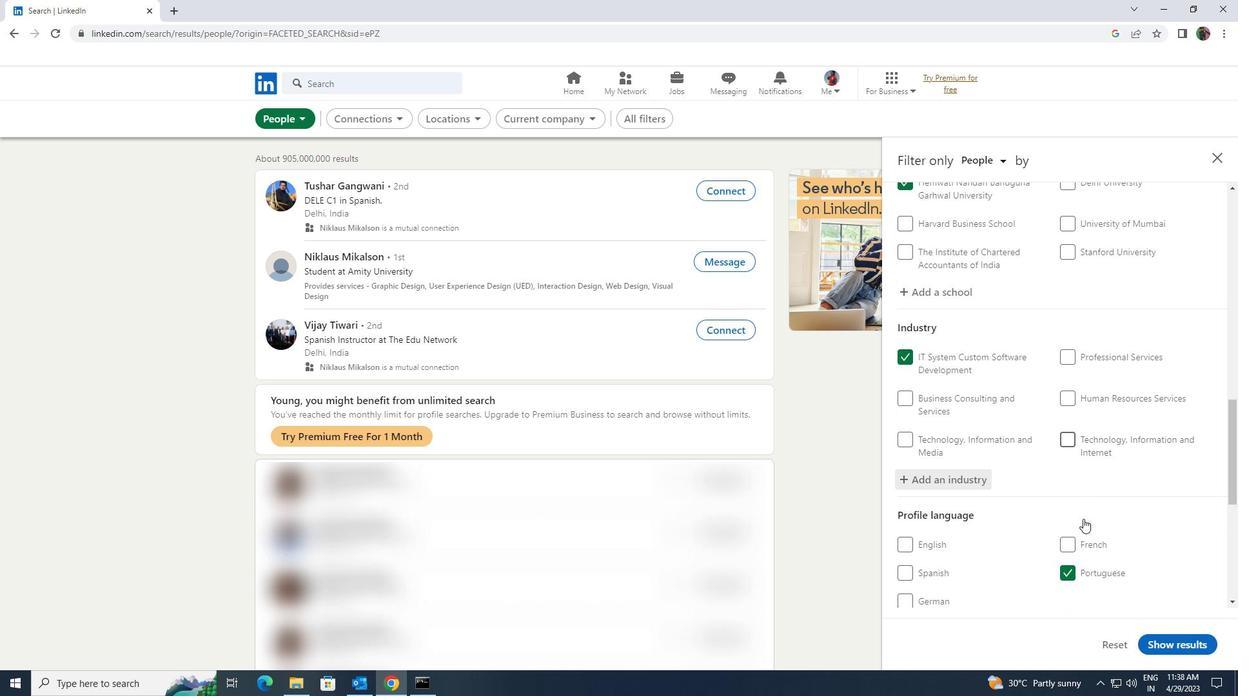 
Action: Mouse scrolled (1084, 518) with delta (0, 0)
Screenshot: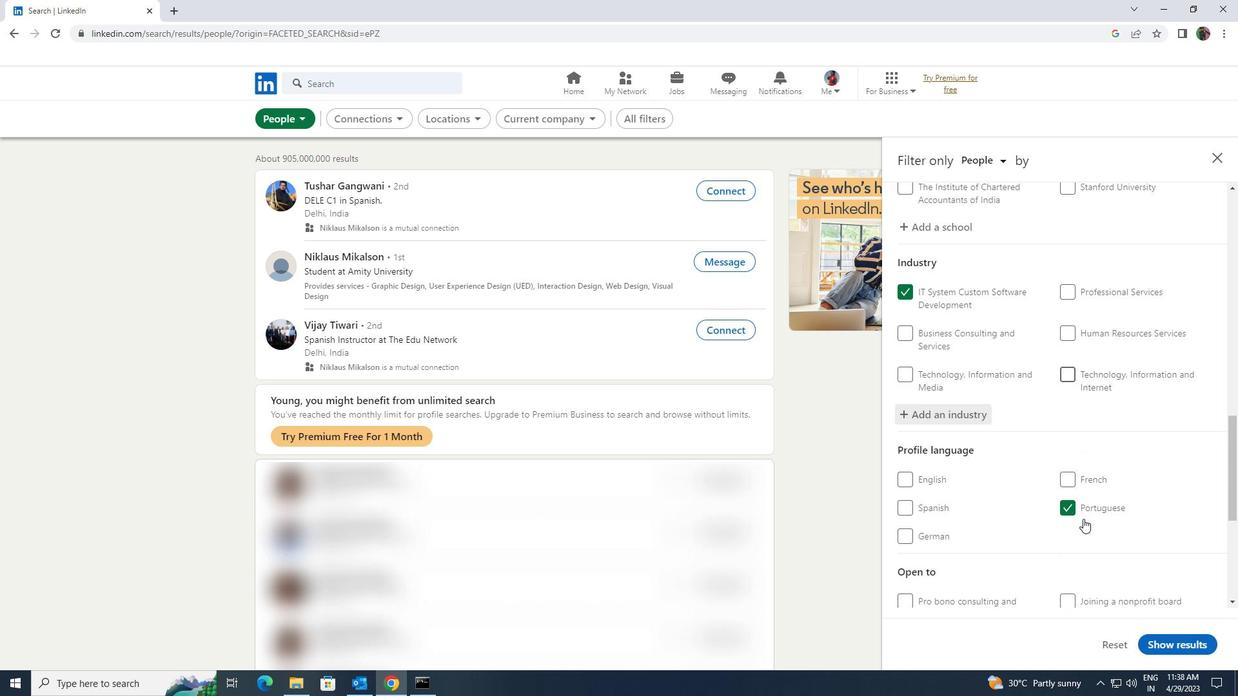 
Action: Mouse moved to (1083, 519)
Screenshot: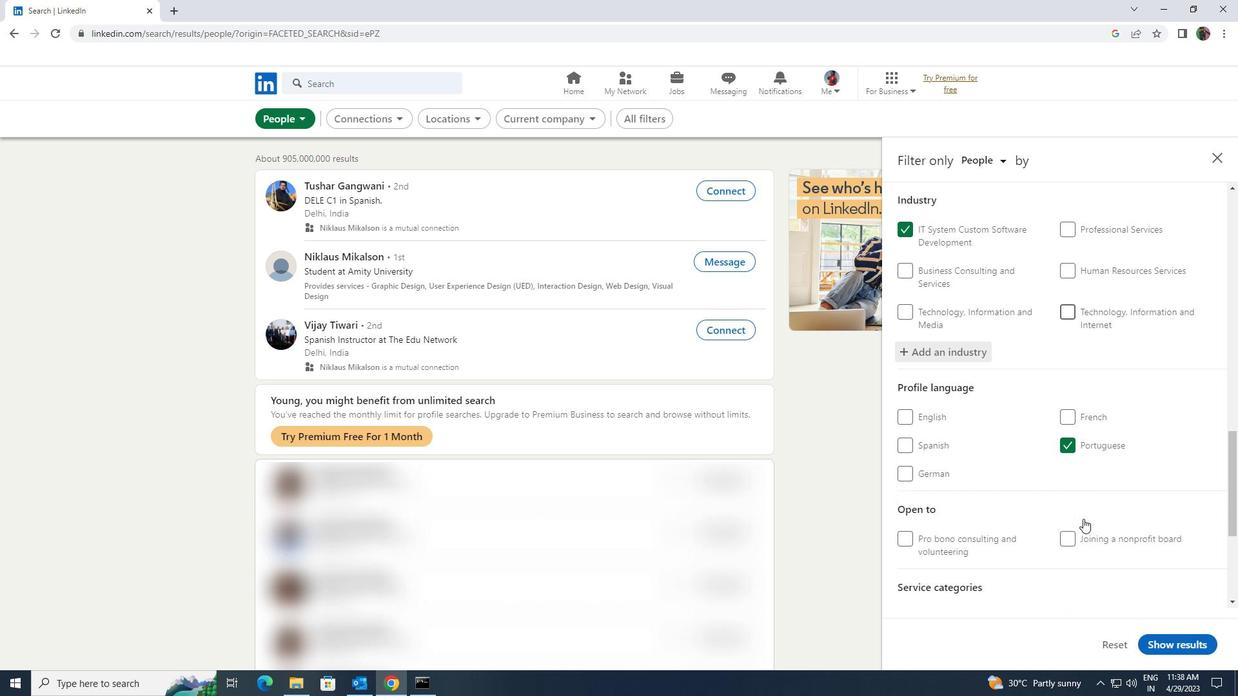 
Action: Mouse scrolled (1083, 518) with delta (0, 0)
Screenshot: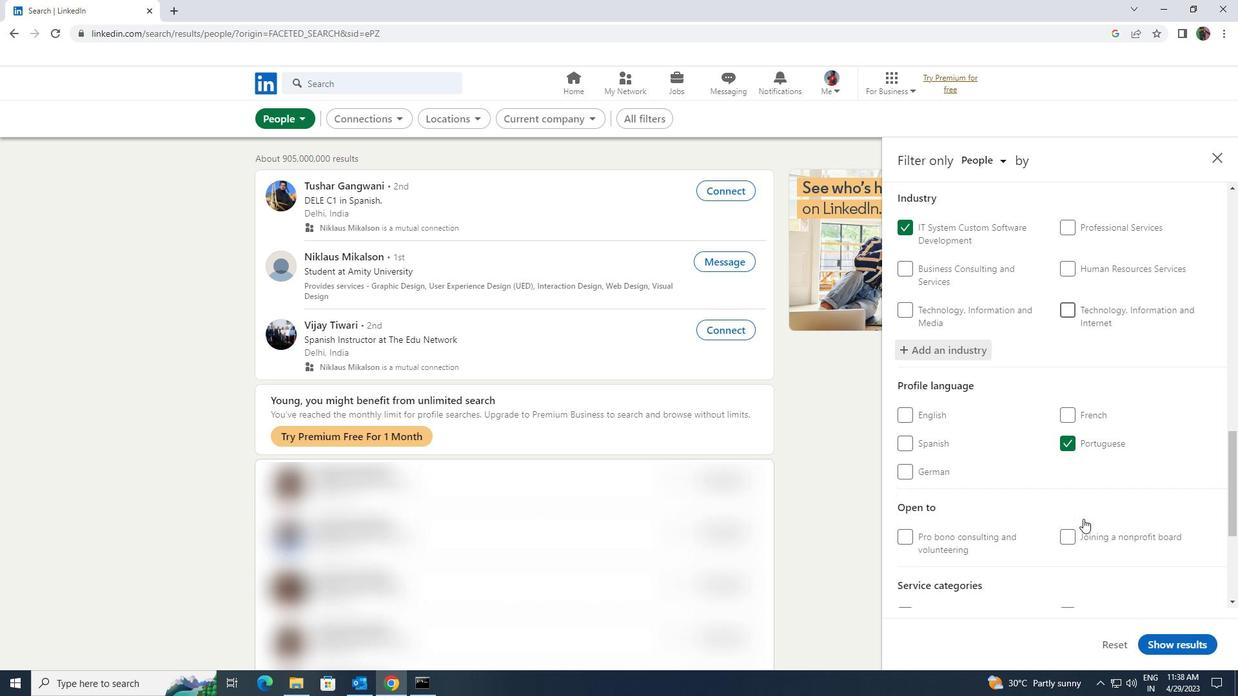 
Action: Mouse moved to (1082, 519)
Screenshot: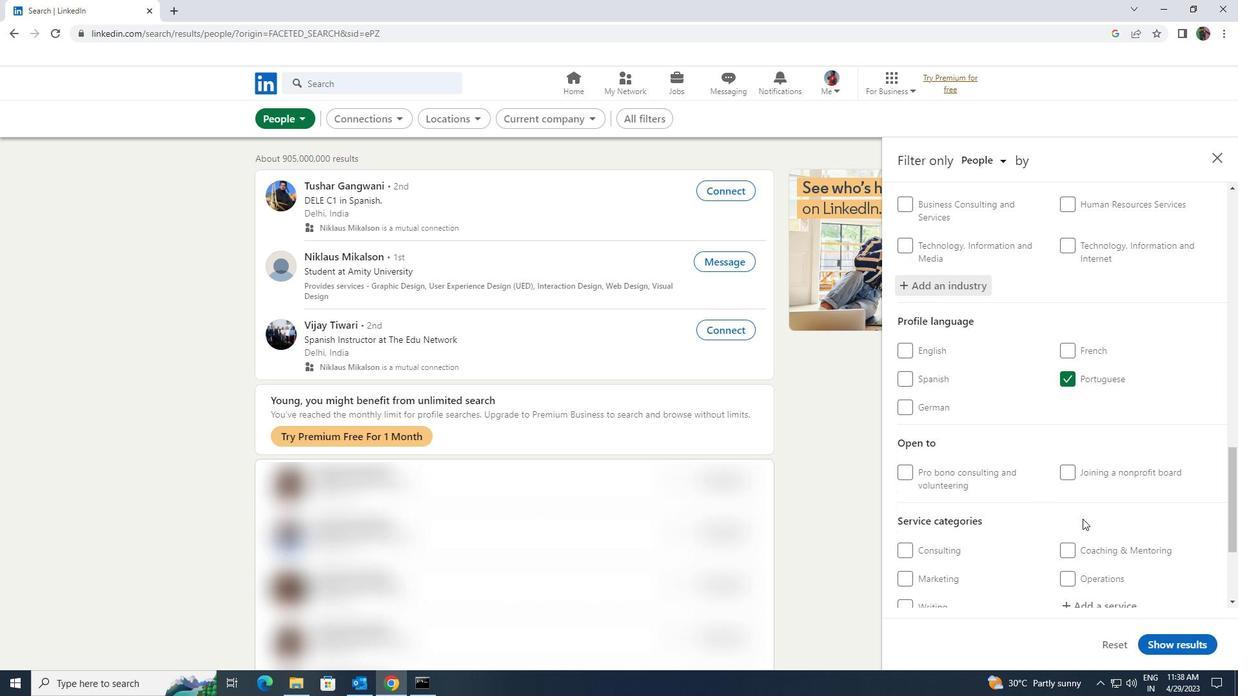 
Action: Mouse scrolled (1082, 518) with delta (0, 0)
Screenshot: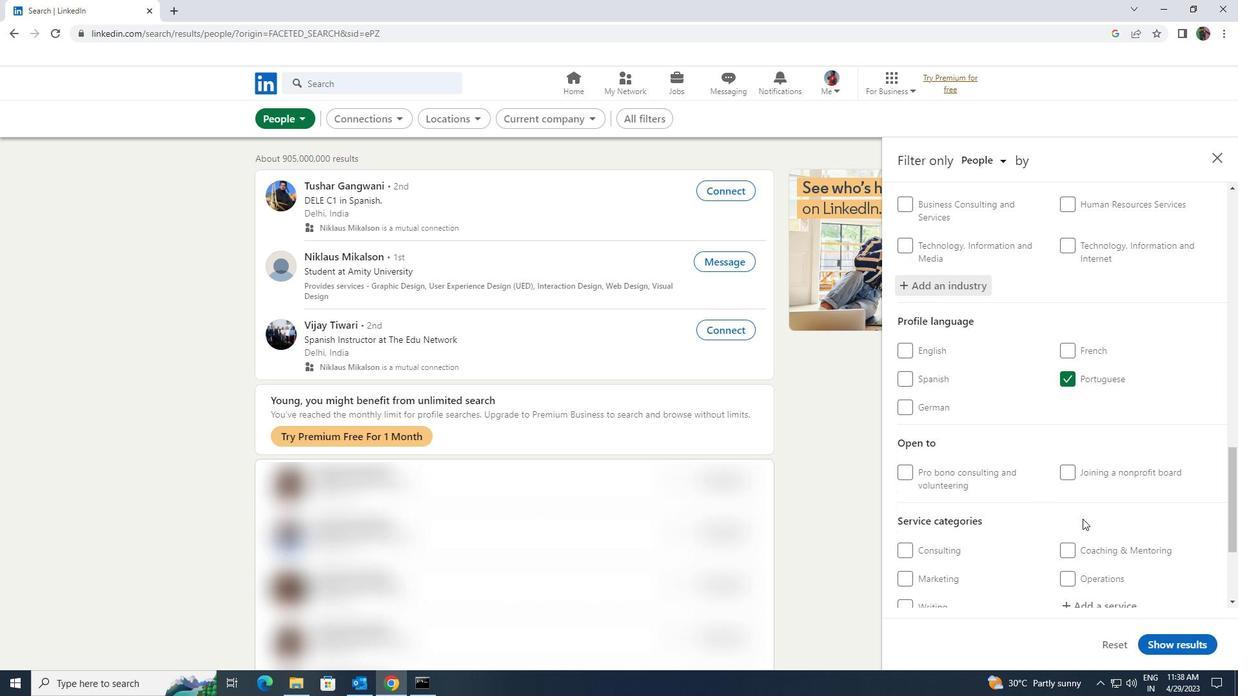 
Action: Mouse scrolled (1082, 518) with delta (0, 0)
Screenshot: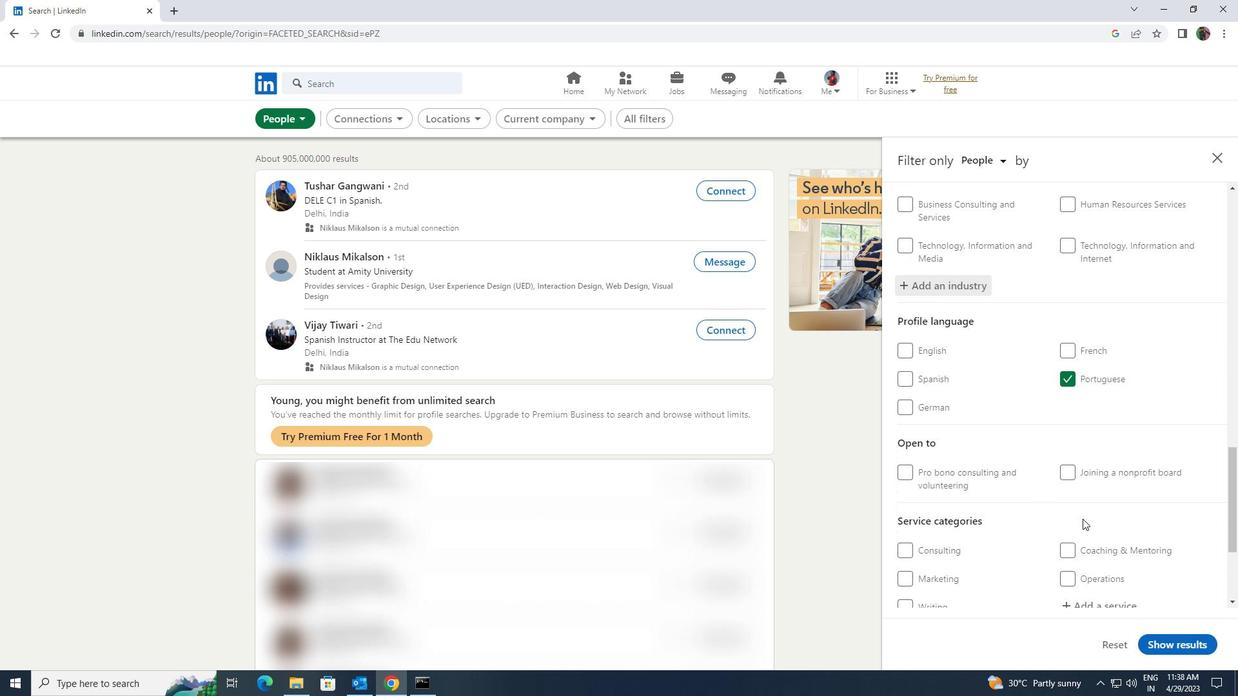 
Action: Mouse moved to (1087, 482)
Screenshot: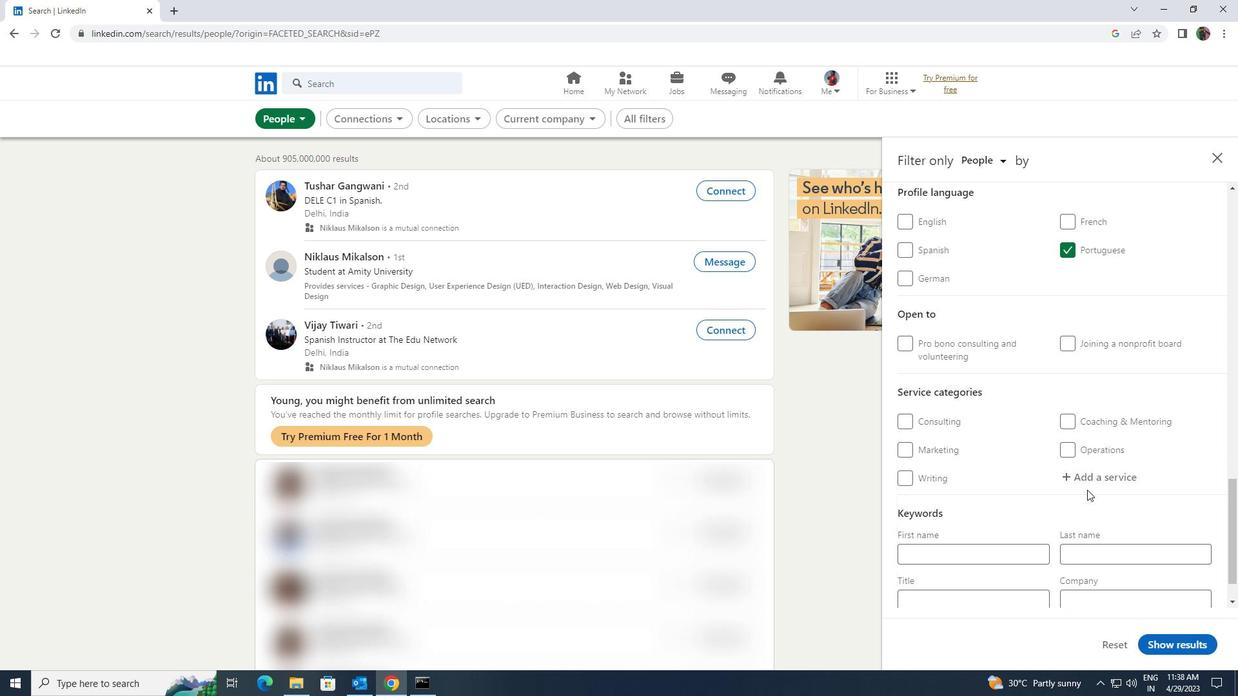 
Action: Mouse pressed left at (1087, 482)
Screenshot: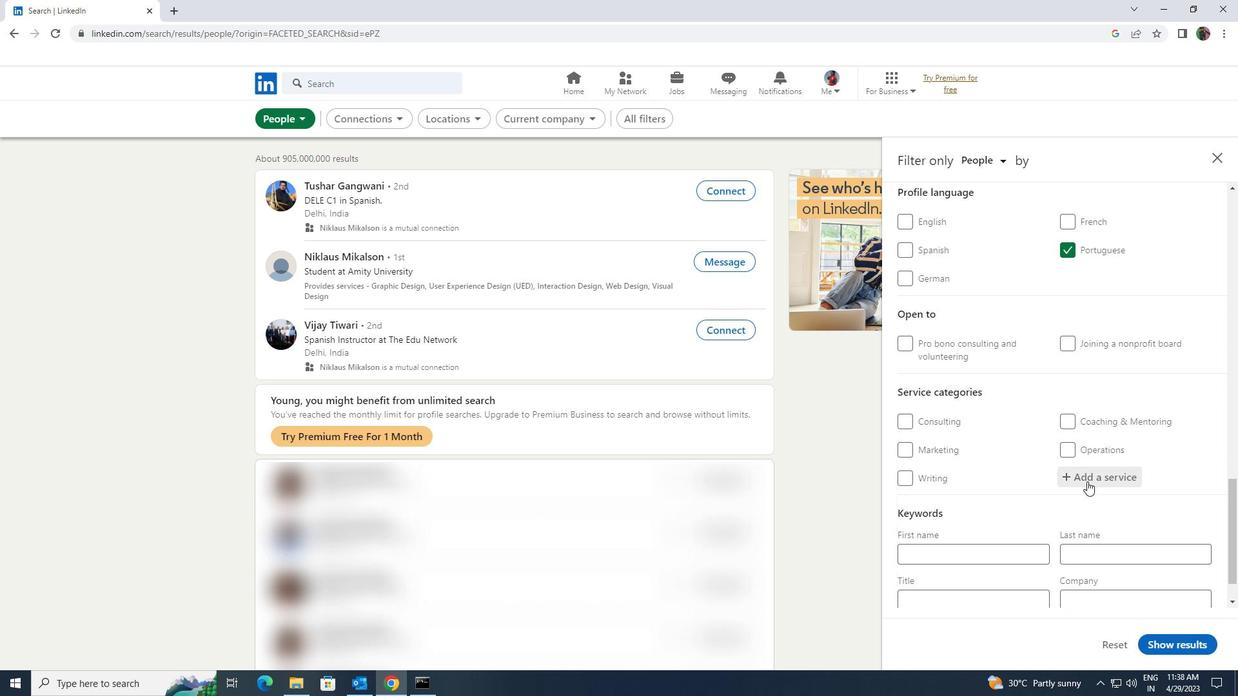 
Action: Key pressed <Key.shift>STRA
Screenshot: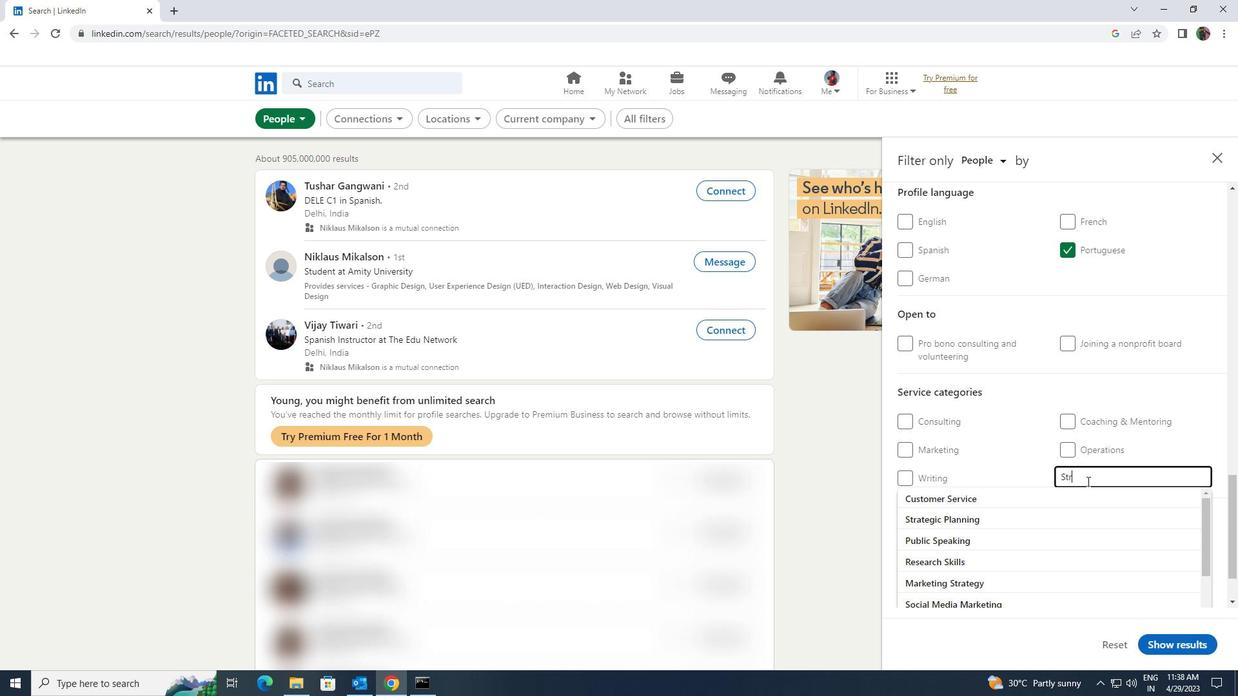 
Action: Mouse moved to (1086, 487)
Screenshot: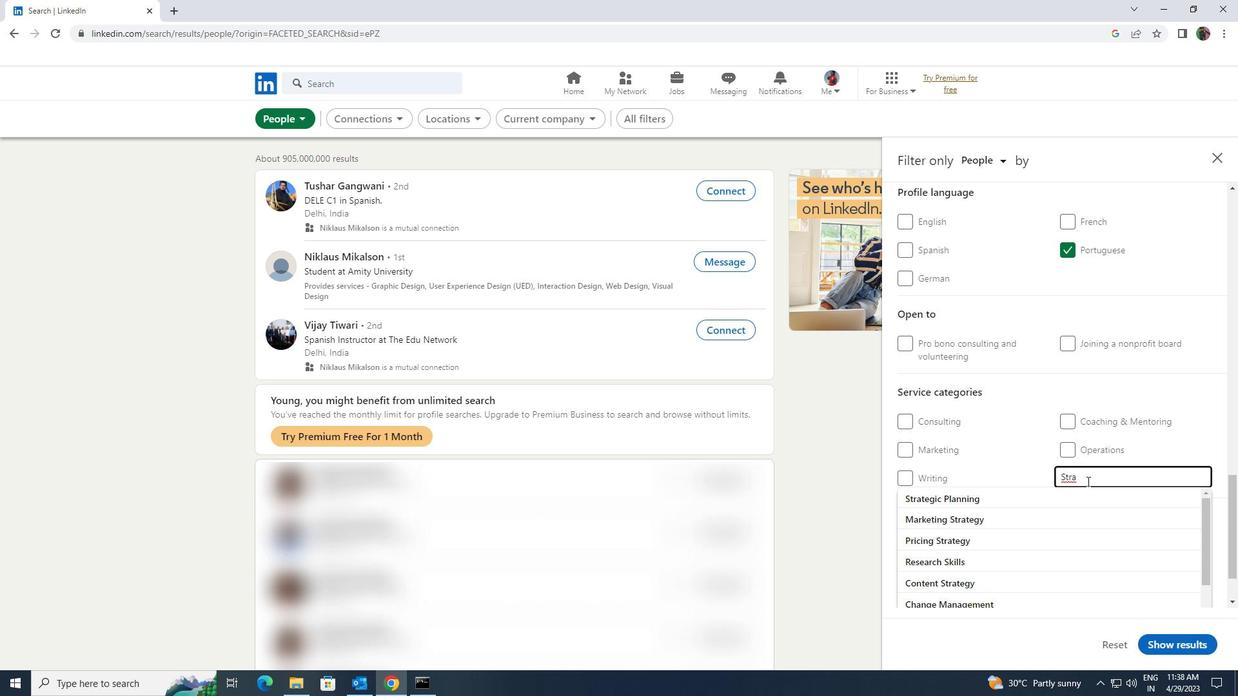 
Action: Mouse pressed left at (1086, 487)
Screenshot: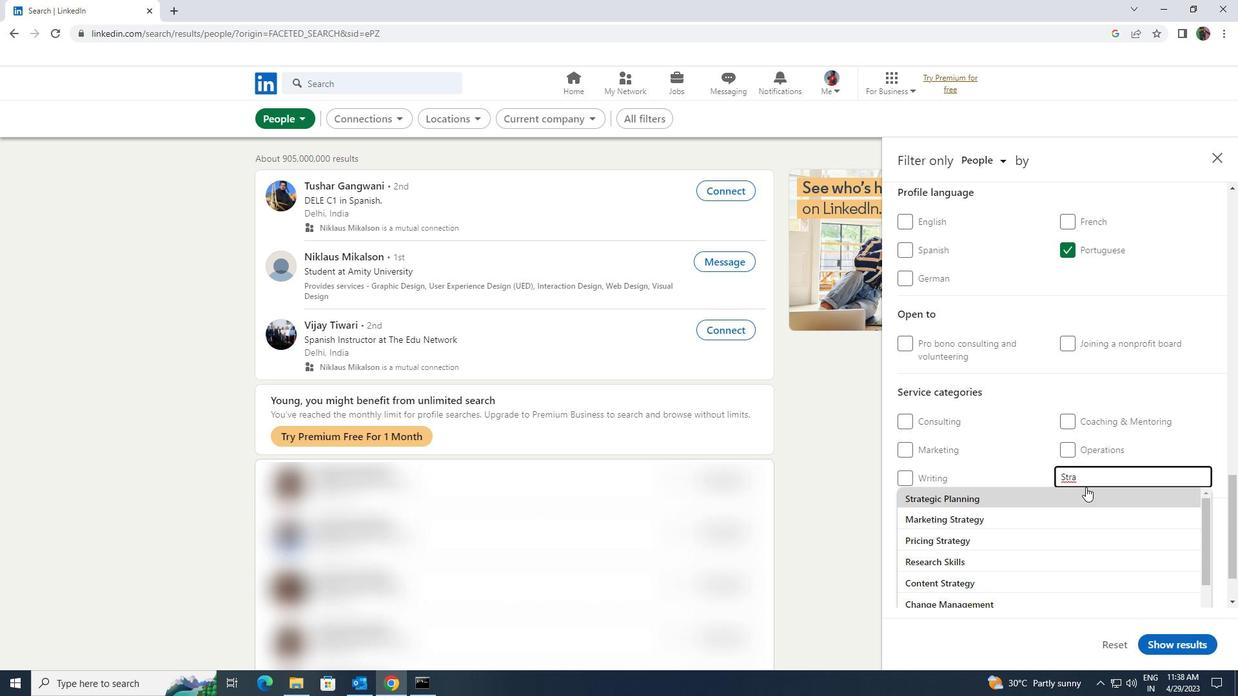 
Action: Mouse scrolled (1086, 487) with delta (0, 0)
Screenshot: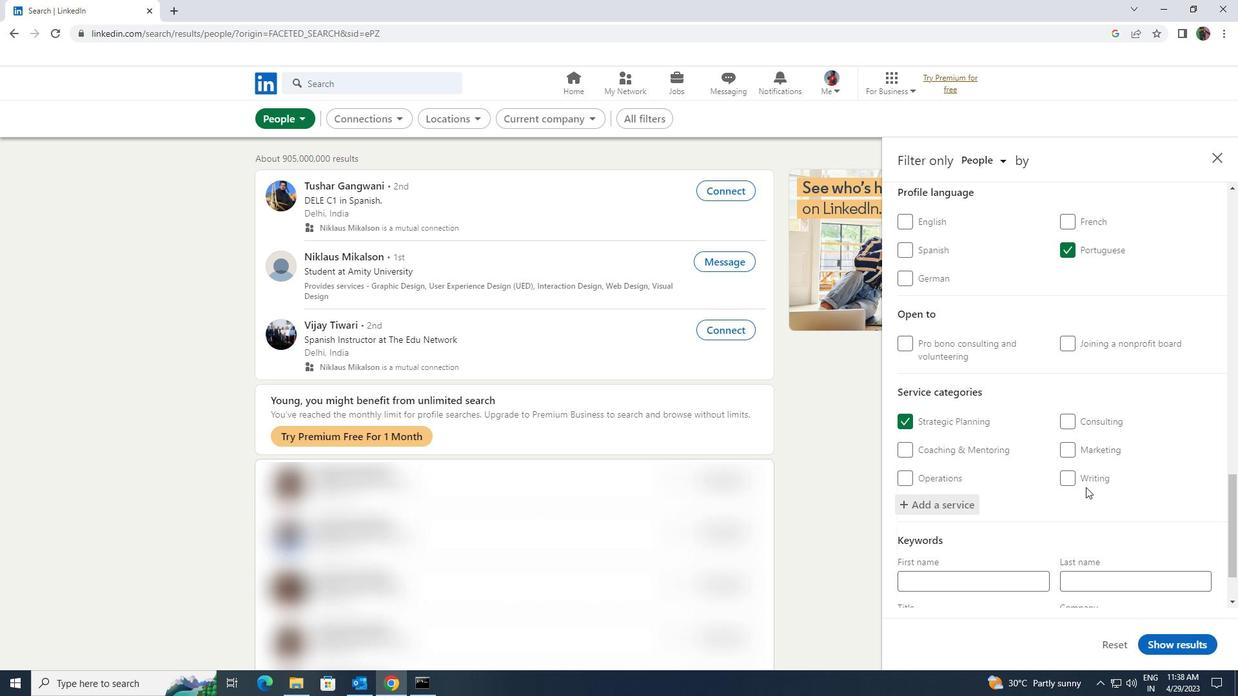 
Action: Mouse moved to (1083, 482)
Screenshot: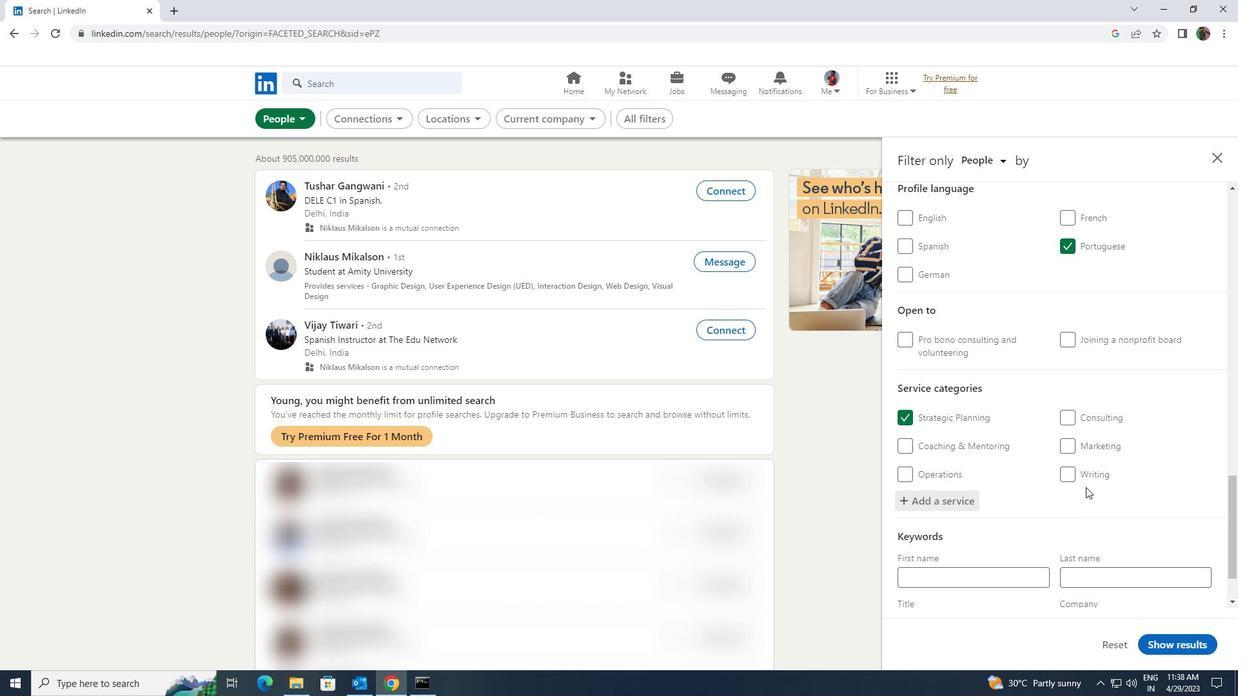 
Action: Mouse scrolled (1083, 481) with delta (0, 0)
Screenshot: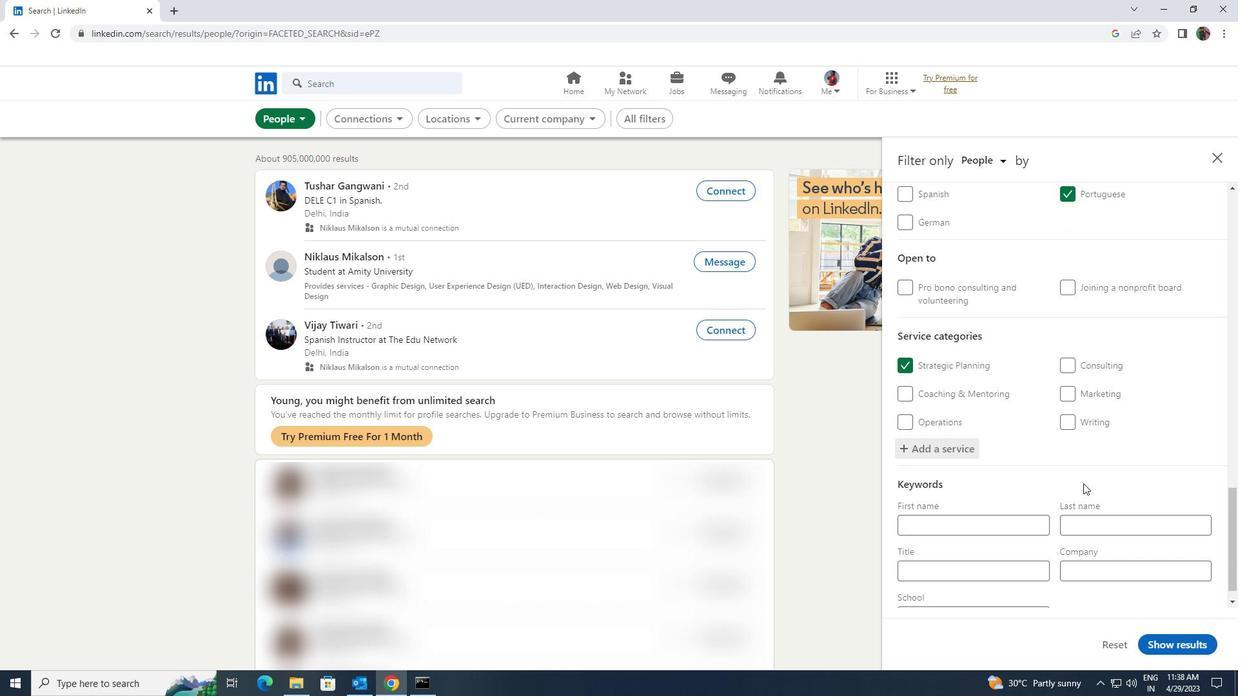 
Action: Mouse moved to (1010, 549)
Screenshot: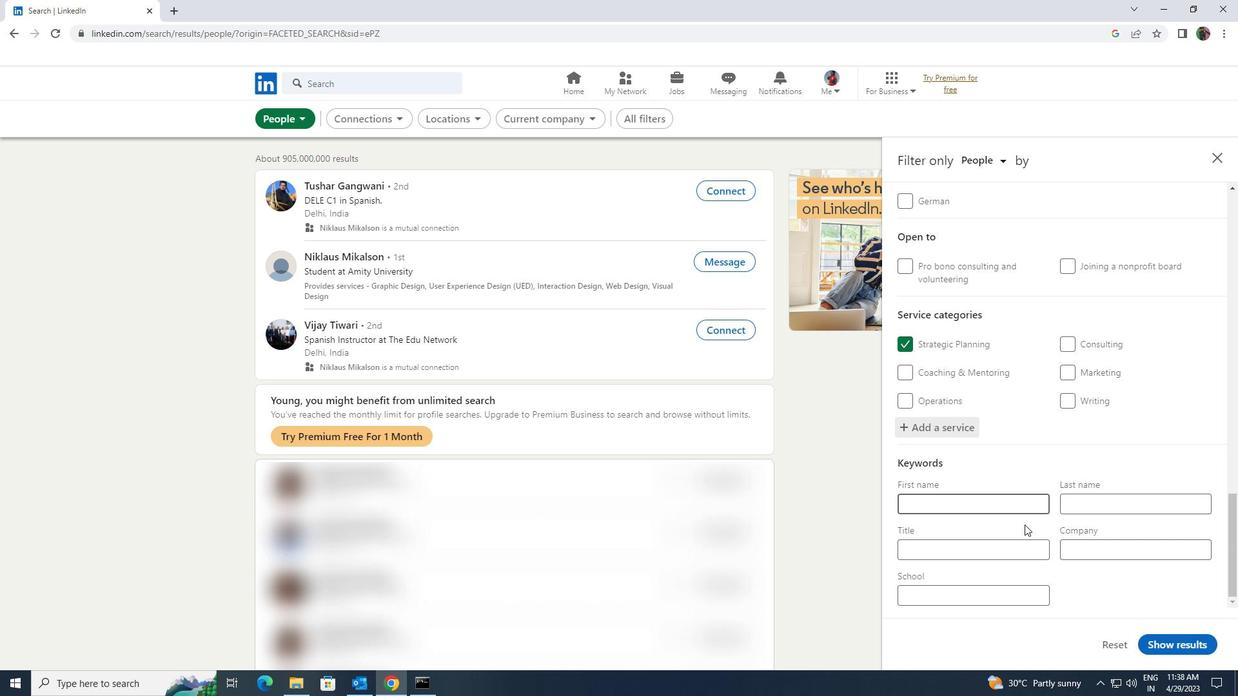 
Action: Mouse pressed left at (1010, 549)
Screenshot: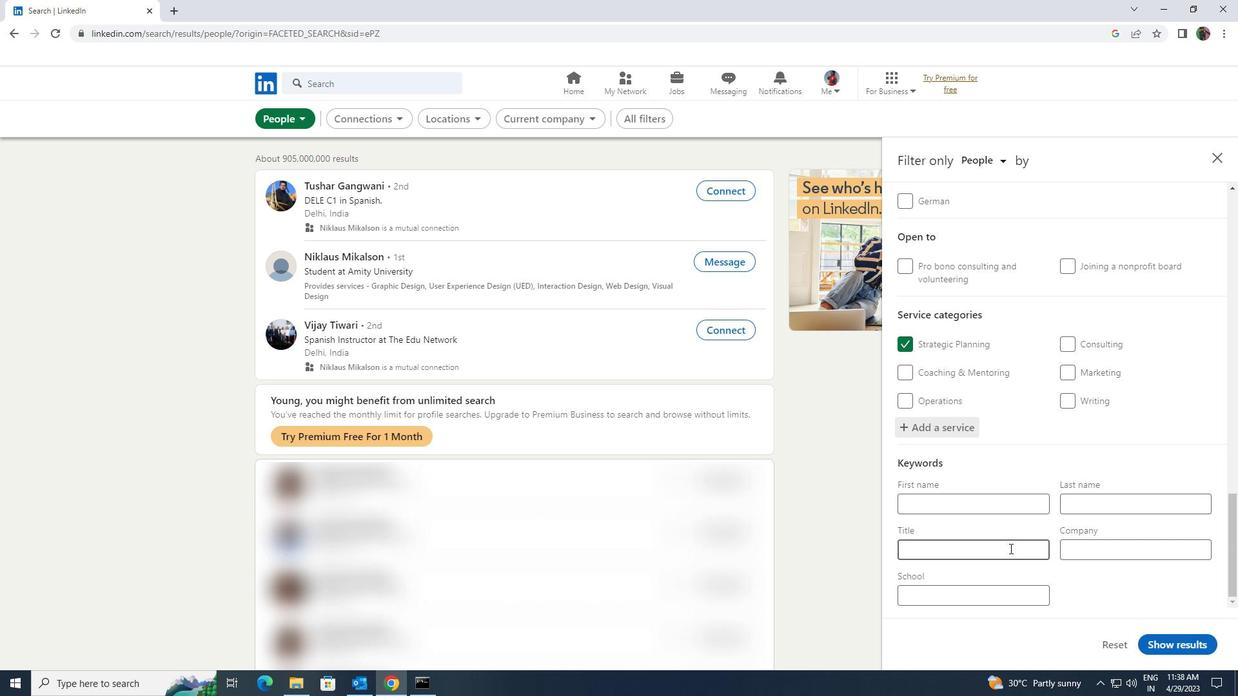
Action: Key pressed <Key.shift>SUPERVISORS
Screenshot: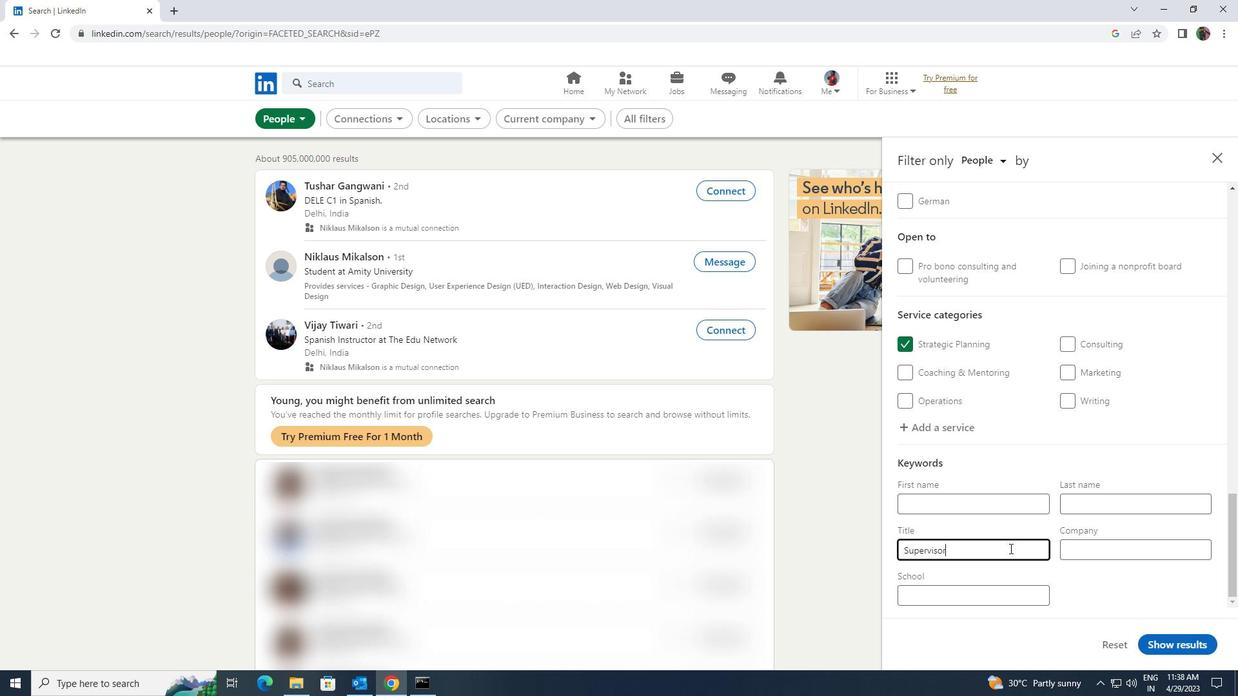 
Action: Mouse moved to (1147, 640)
Screenshot: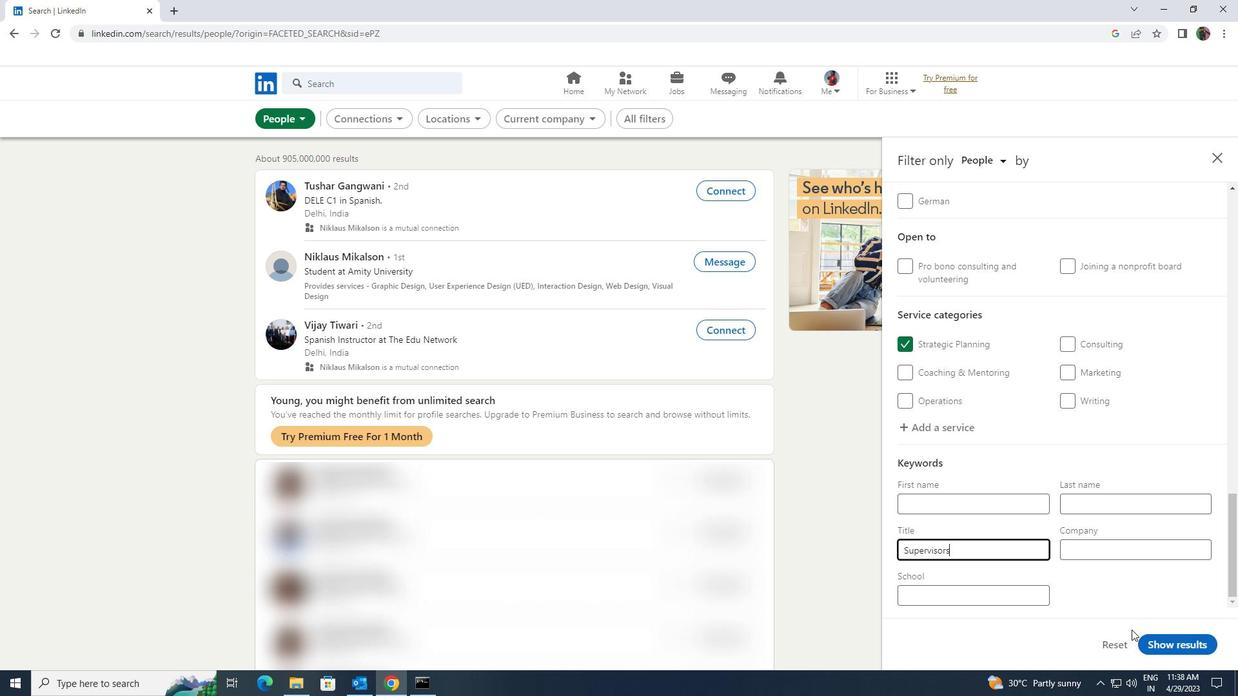 
Action: Mouse pressed left at (1147, 640)
Screenshot: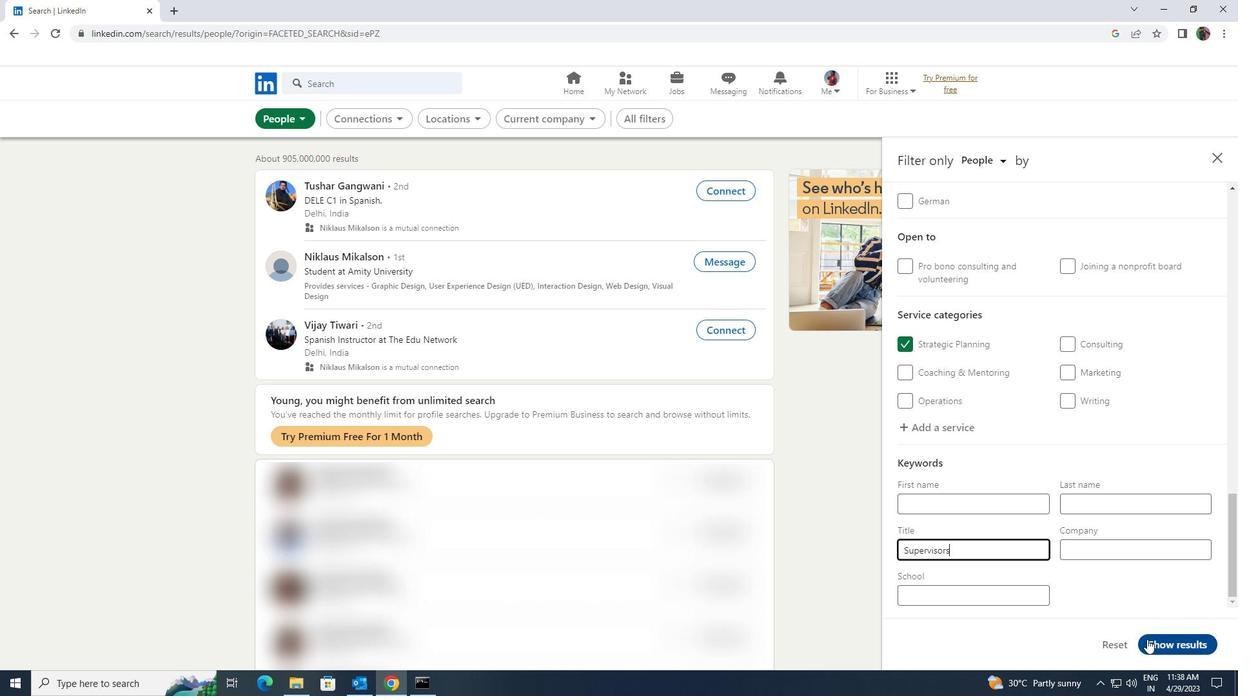 
